 Task: Find connections with filter location Navegantes with filter topic #productivitywith filter profile language Spanish with filter current company Edureka with filter school Jesus and Mary College with filter industry Highway, Street, and Bridge Construction with filter service category Copywriting with filter keywords title UPS Driver
Action: Mouse moved to (577, 97)
Screenshot: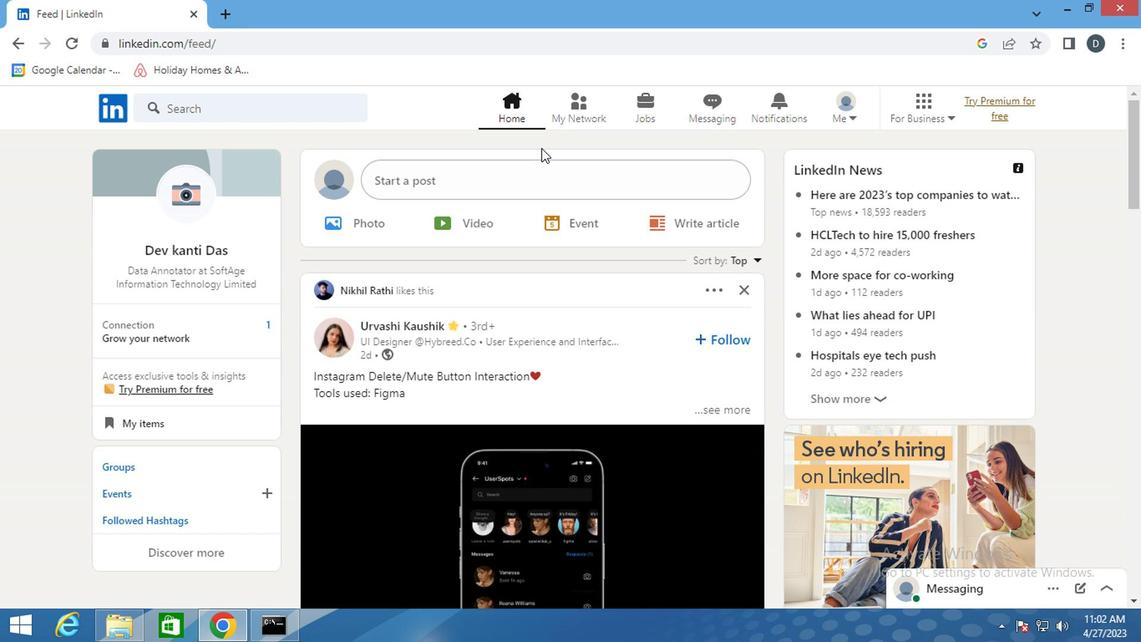 
Action: Mouse pressed left at (577, 97)
Screenshot: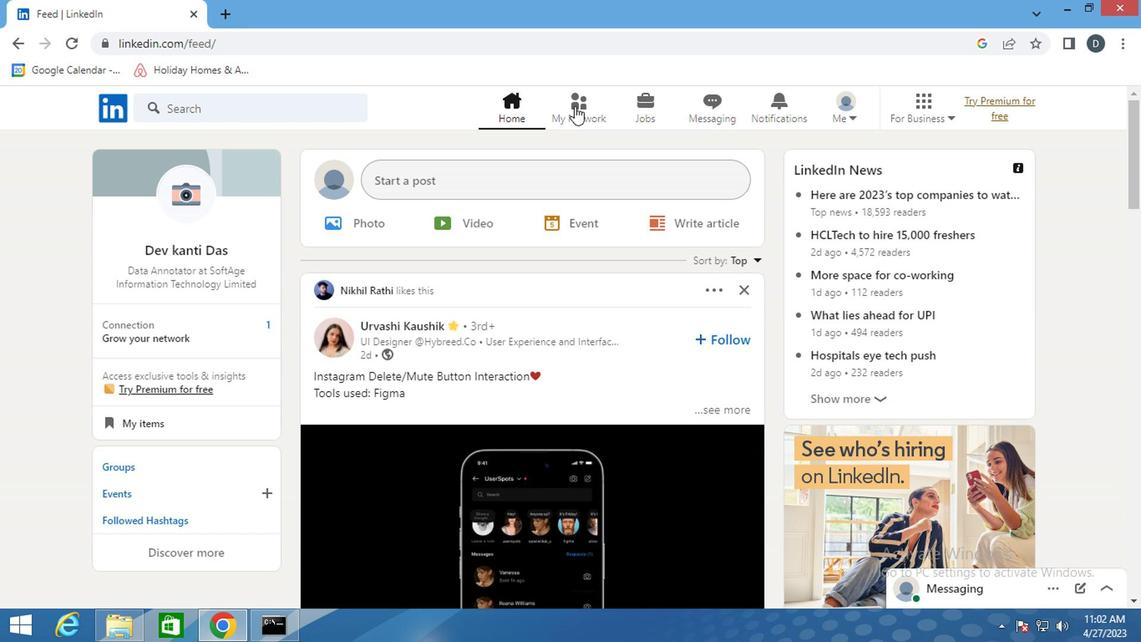 
Action: Mouse moved to (247, 203)
Screenshot: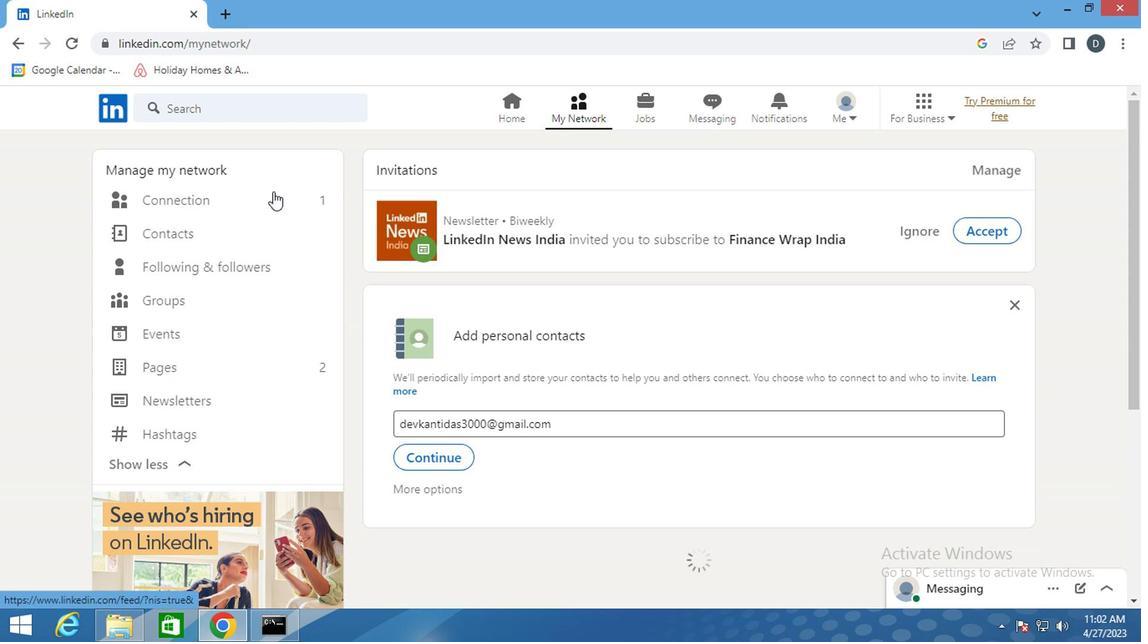 
Action: Mouse pressed left at (247, 203)
Screenshot: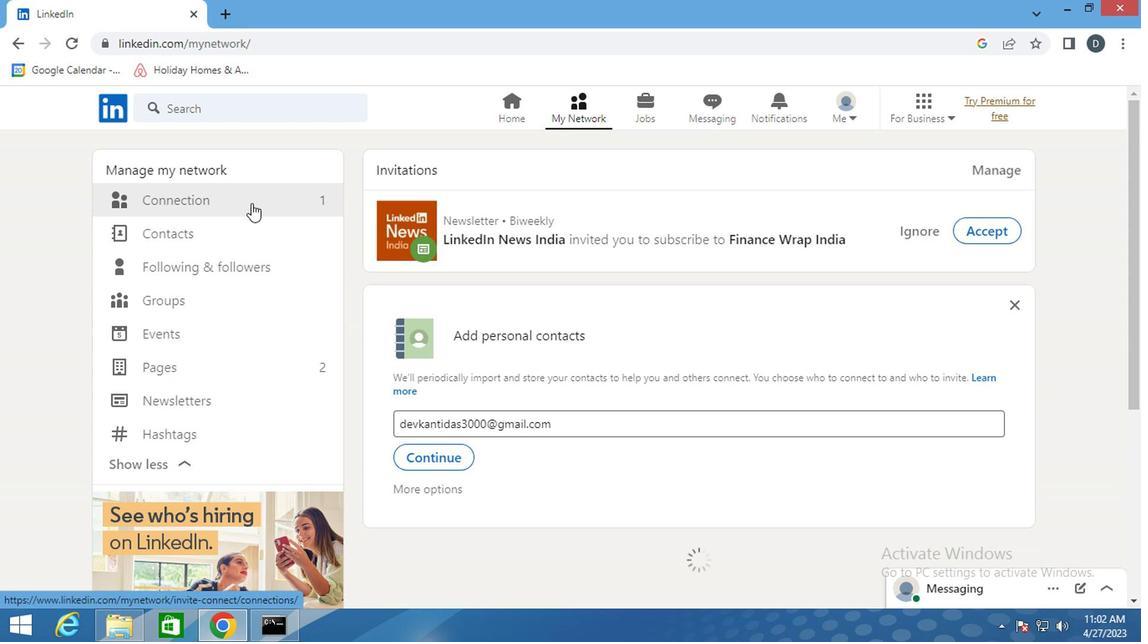 
Action: Mouse pressed left at (247, 203)
Screenshot: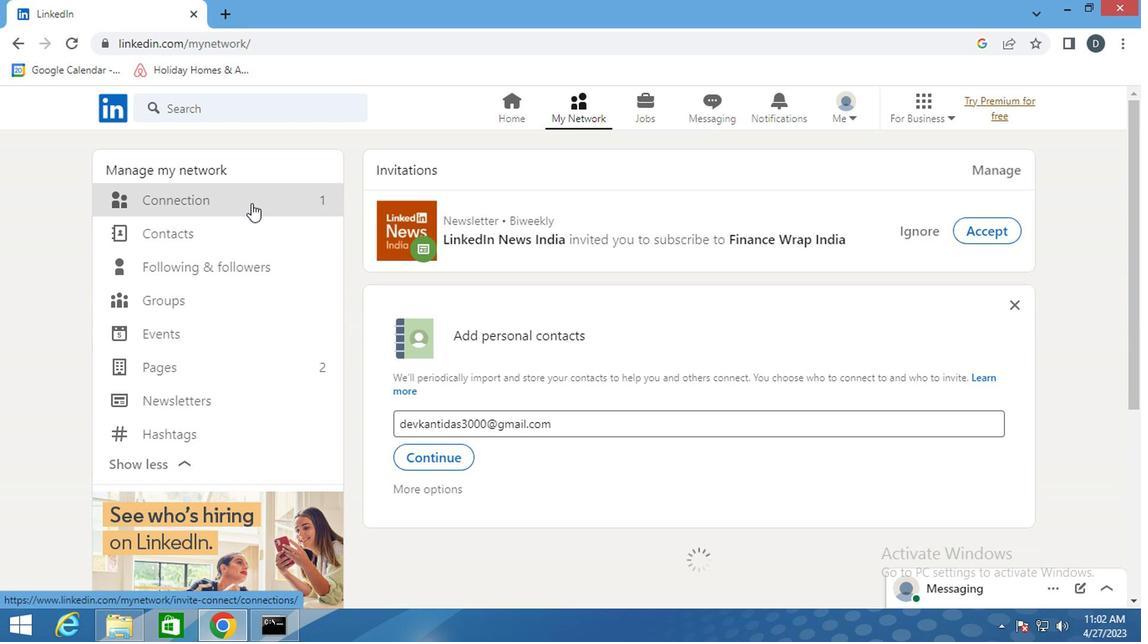 
Action: Mouse pressed left at (247, 203)
Screenshot: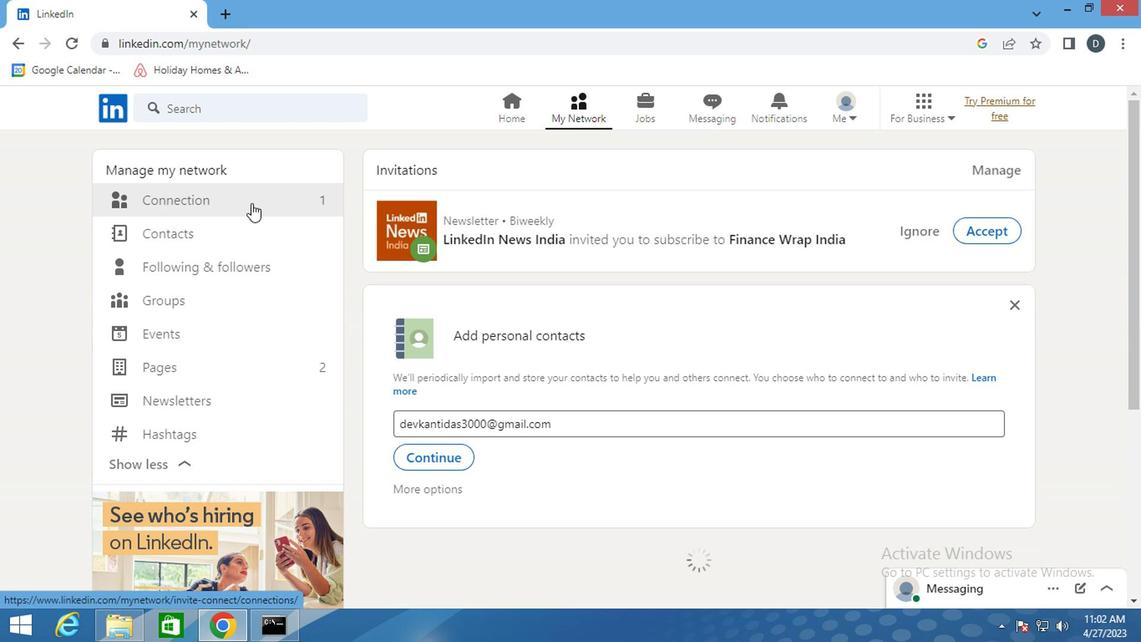
Action: Mouse moved to (695, 203)
Screenshot: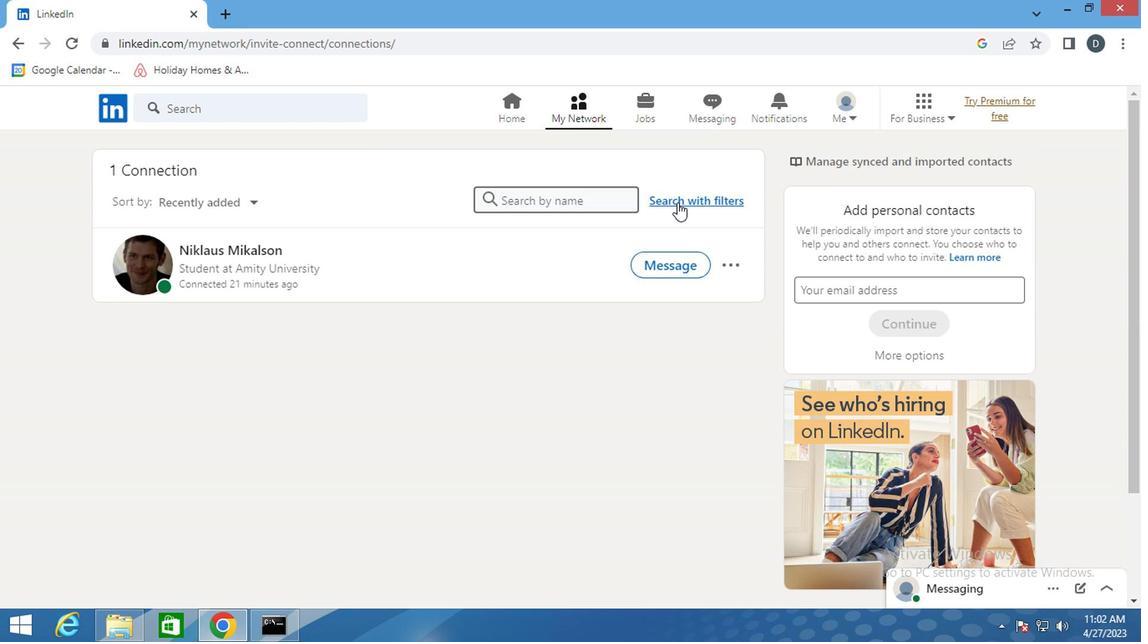 
Action: Mouse pressed left at (695, 203)
Screenshot: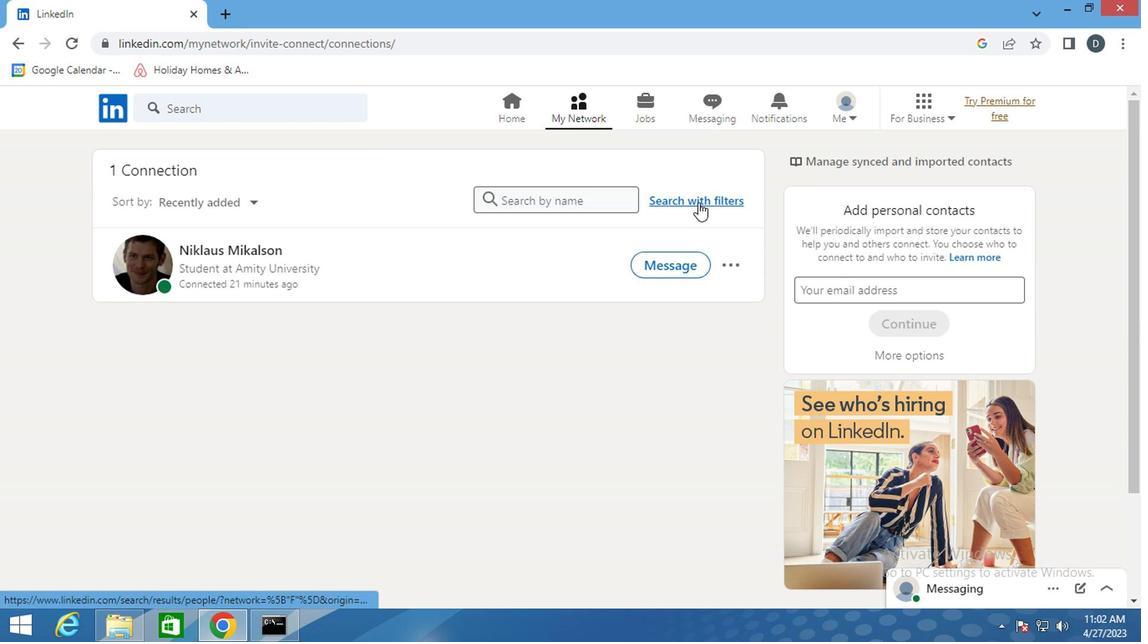 
Action: Mouse moved to (614, 155)
Screenshot: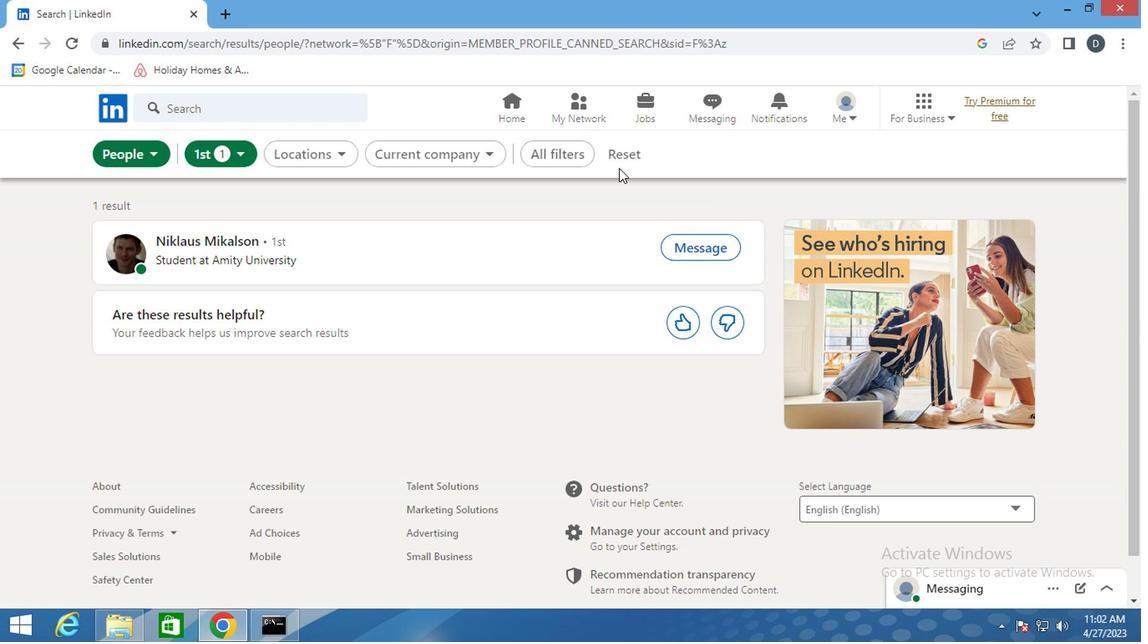 
Action: Mouse pressed left at (614, 155)
Screenshot: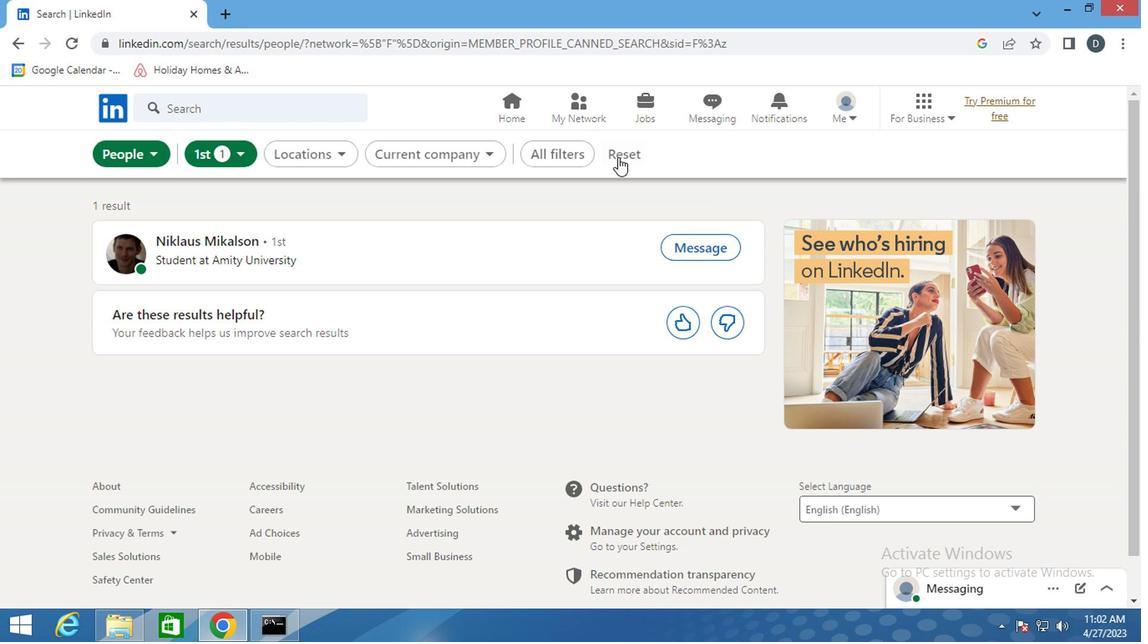 
Action: Mouse moved to (581, 156)
Screenshot: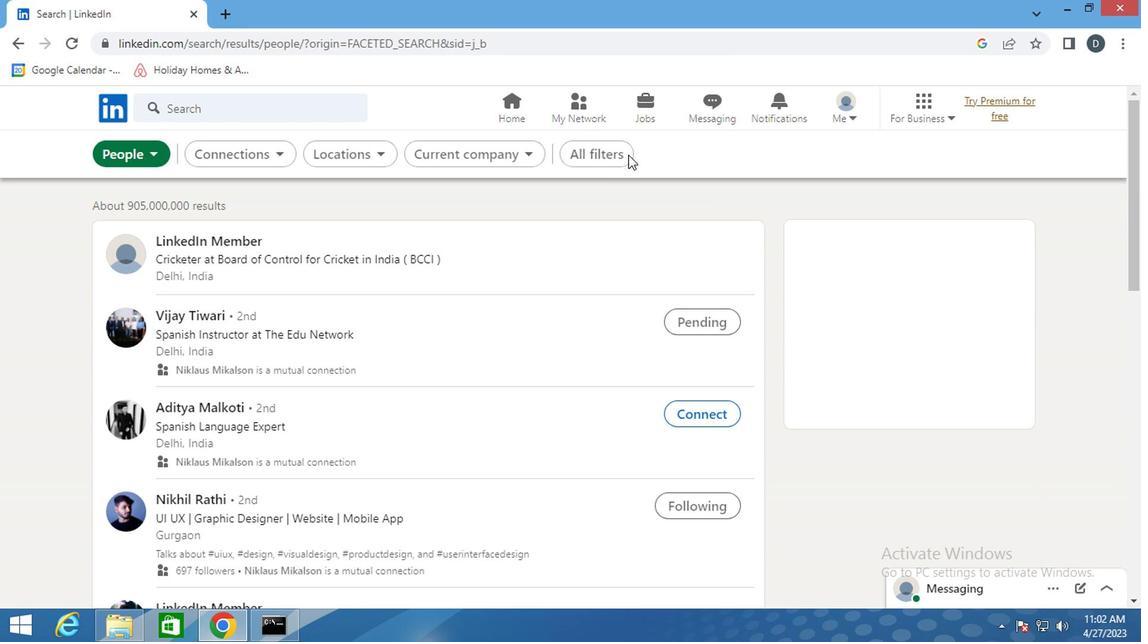 
Action: Mouse pressed left at (581, 156)
Screenshot: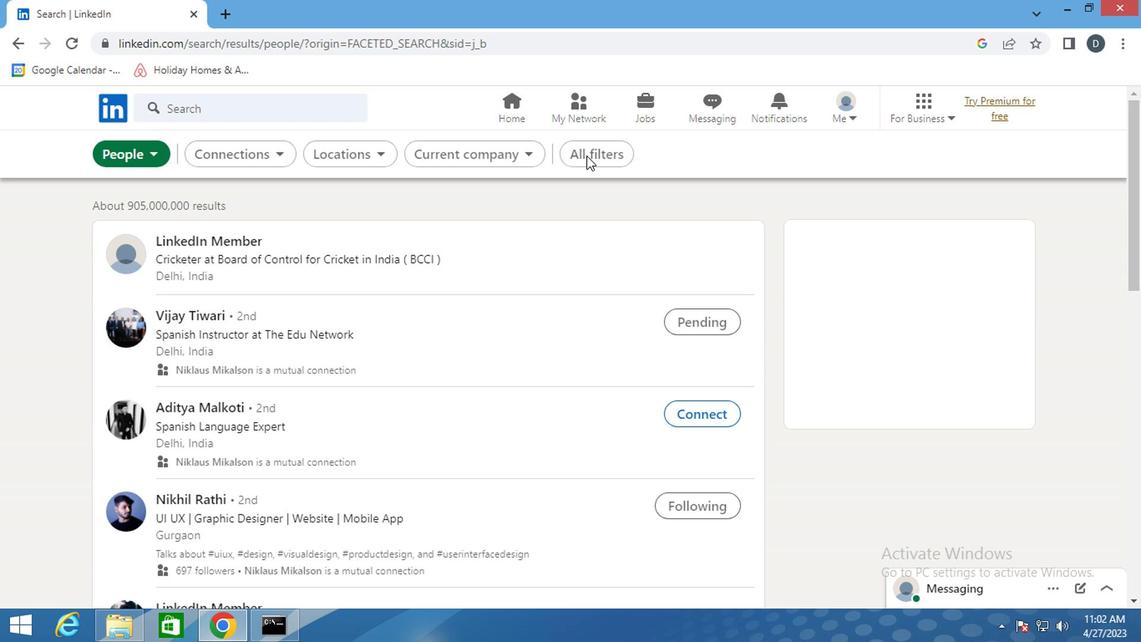 
Action: Mouse moved to (798, 375)
Screenshot: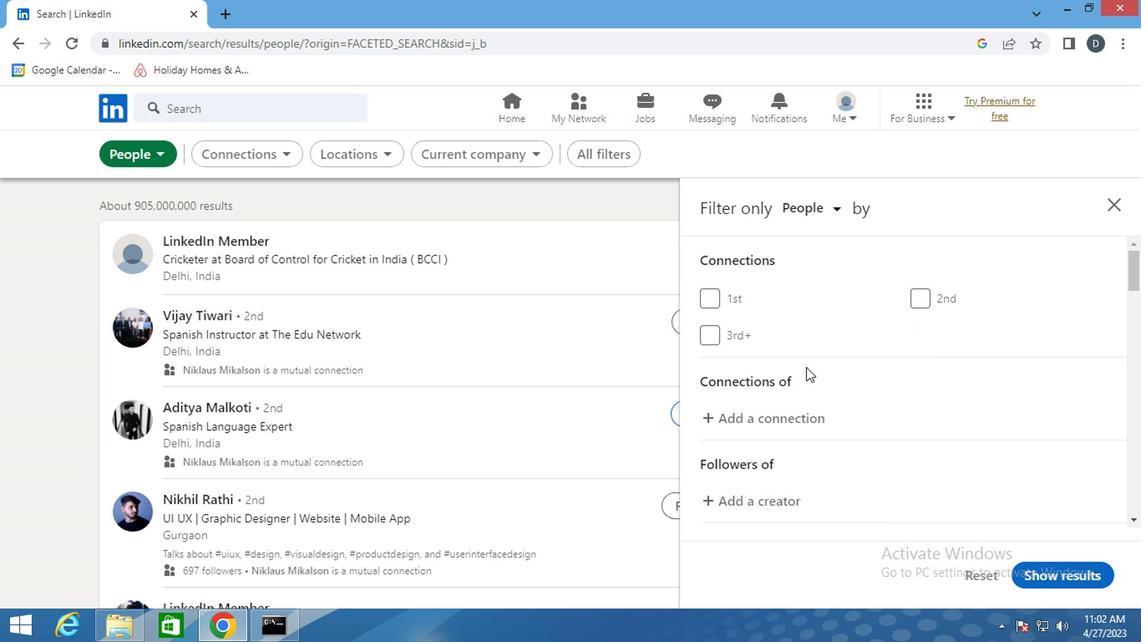 
Action: Mouse scrolled (798, 374) with delta (0, -1)
Screenshot: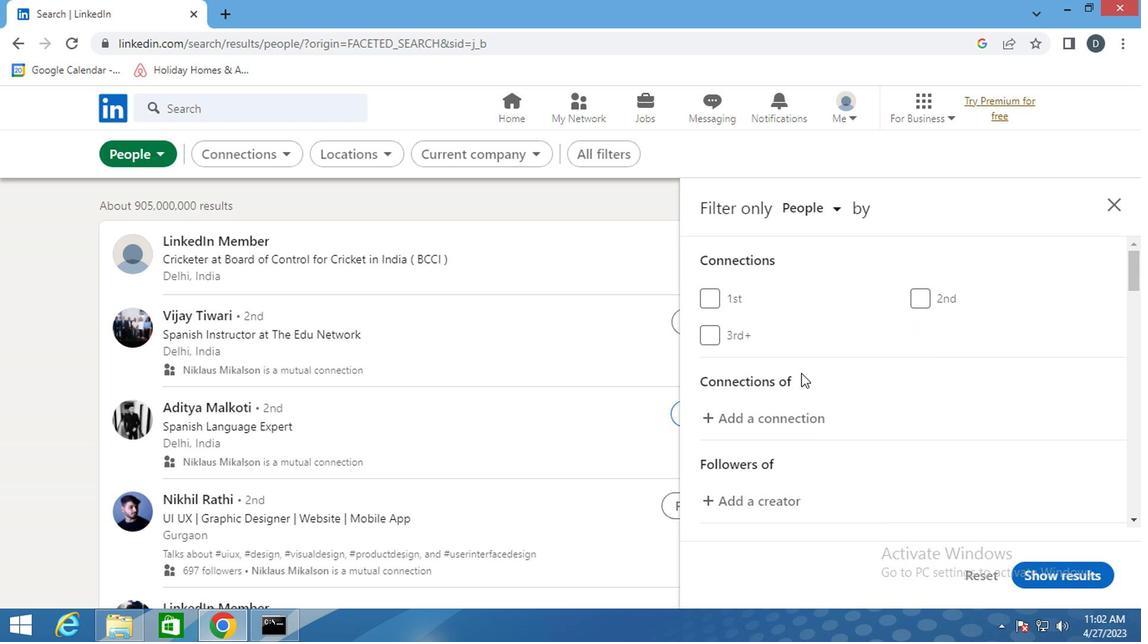 
Action: Mouse scrolled (798, 374) with delta (0, -1)
Screenshot: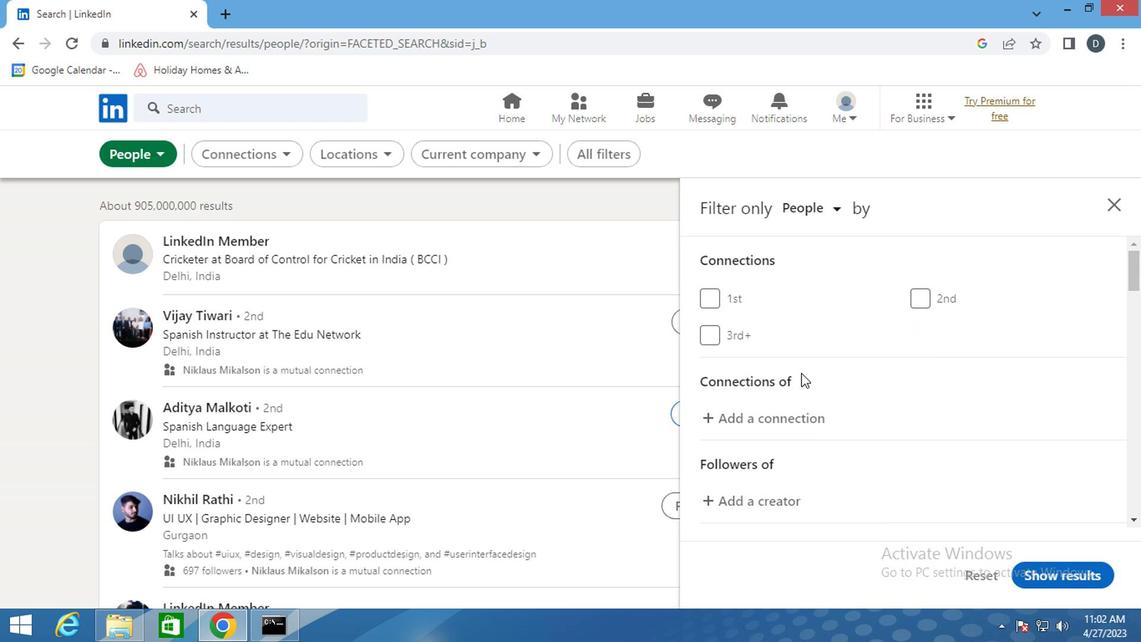 
Action: Mouse moved to (799, 375)
Screenshot: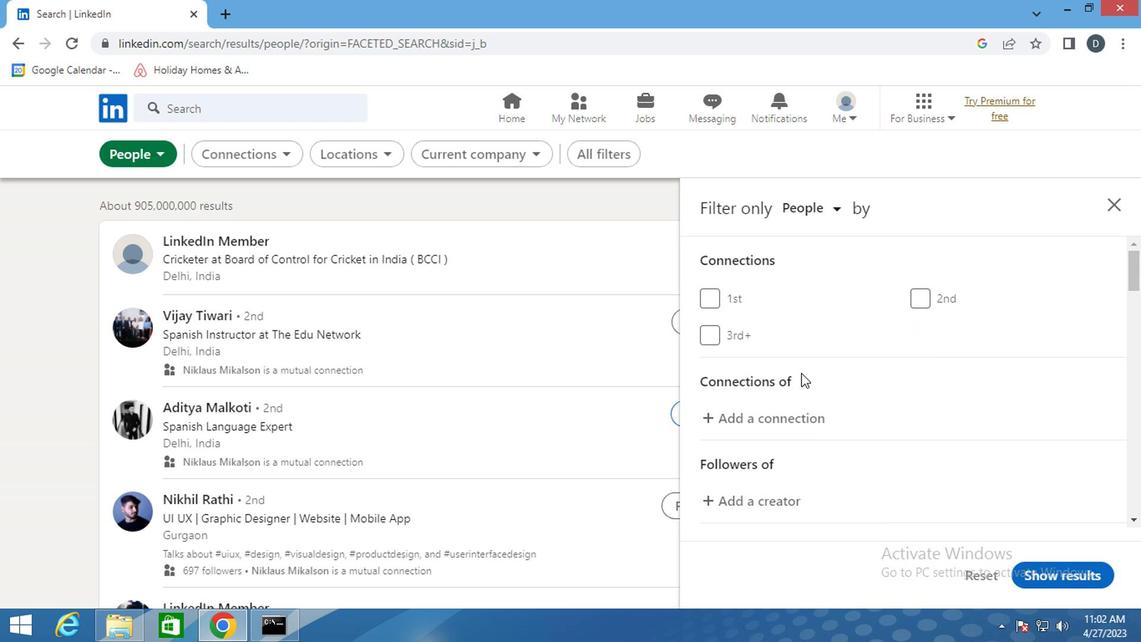 
Action: Mouse scrolled (799, 375) with delta (0, 0)
Screenshot: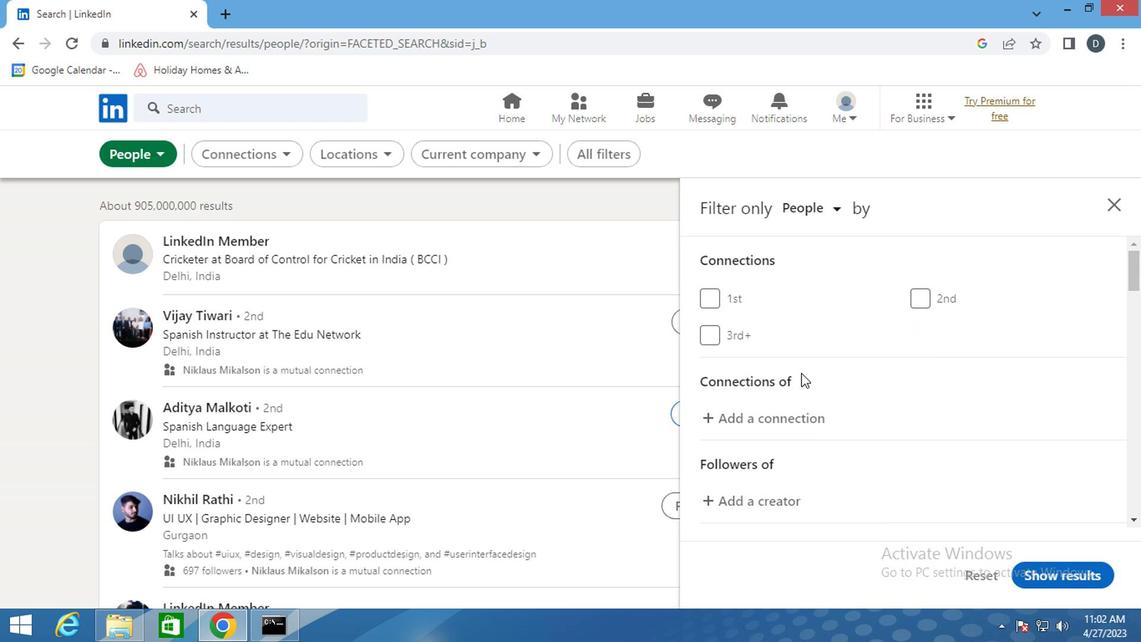 
Action: Mouse moved to (941, 412)
Screenshot: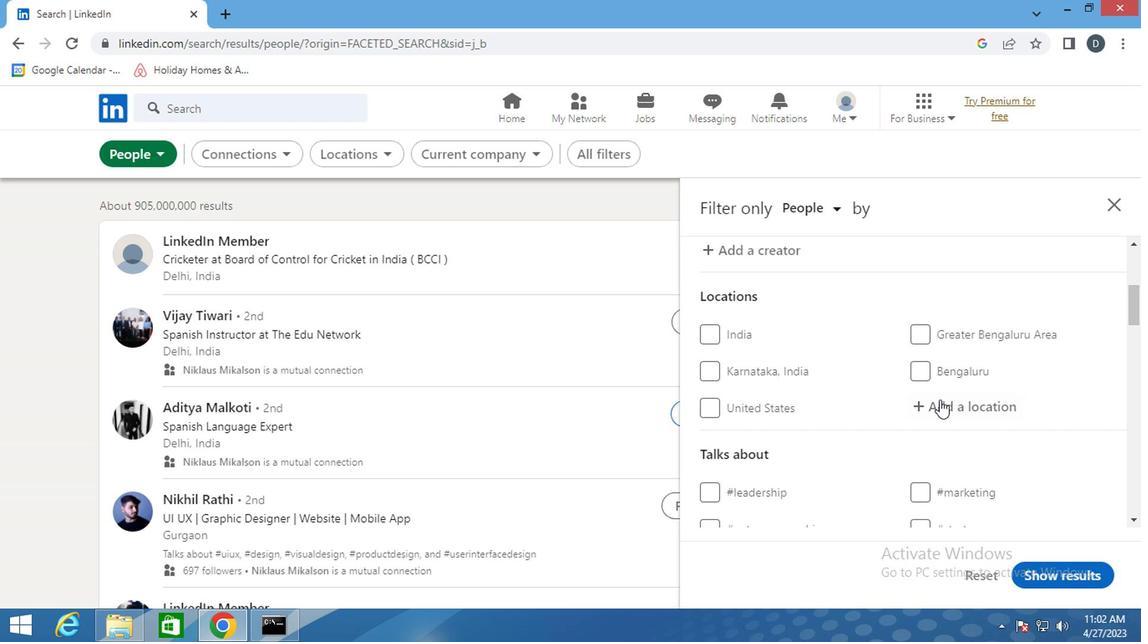 
Action: Mouse pressed left at (941, 412)
Screenshot: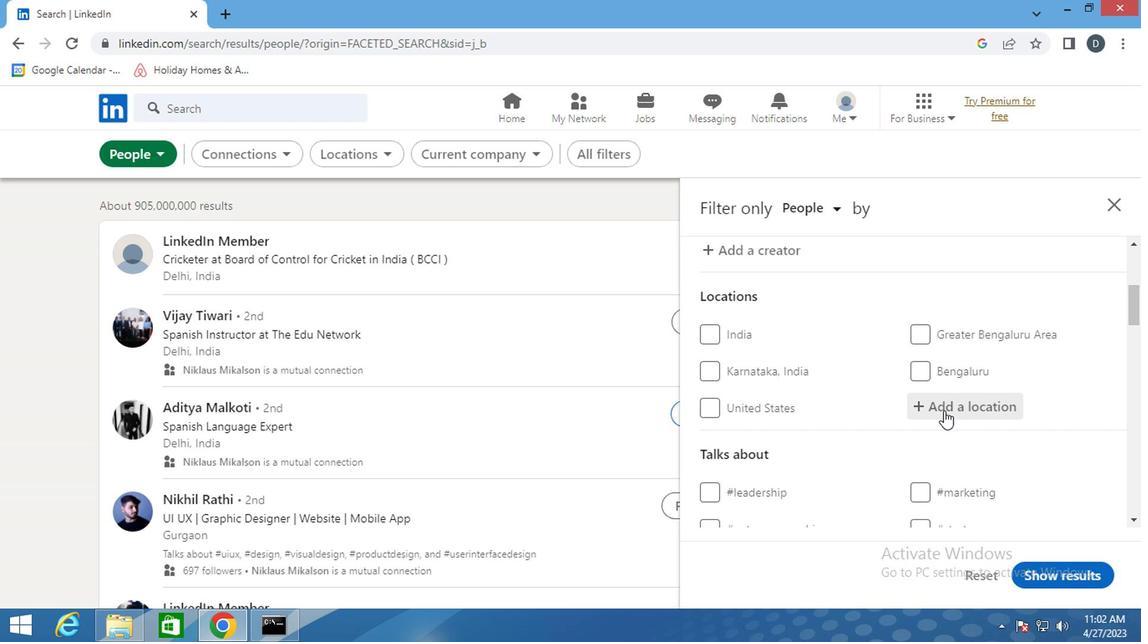 
Action: Key pressed <Key.shift>NAVEGANTES
Screenshot: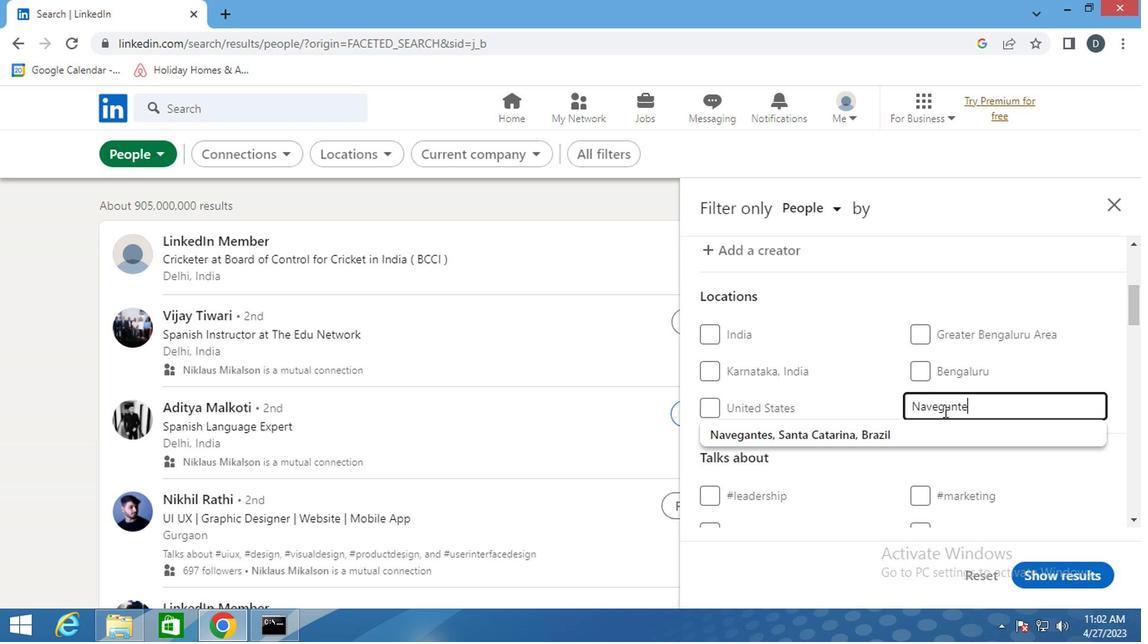 
Action: Mouse moved to (940, 412)
Screenshot: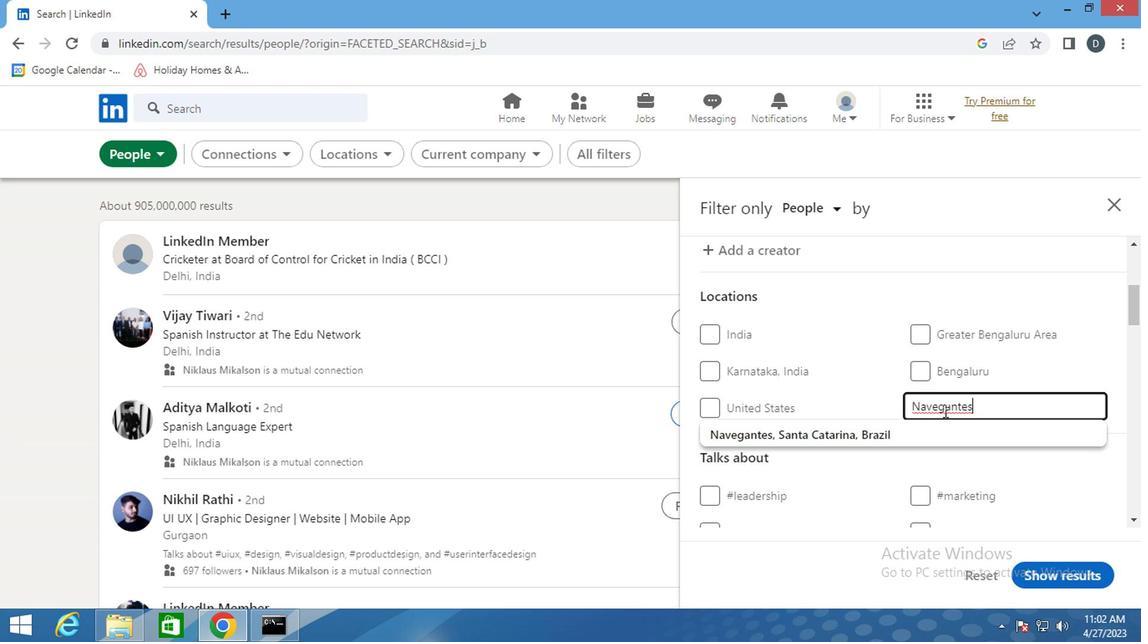 
Action: Key pressed <Key.enter>
Screenshot: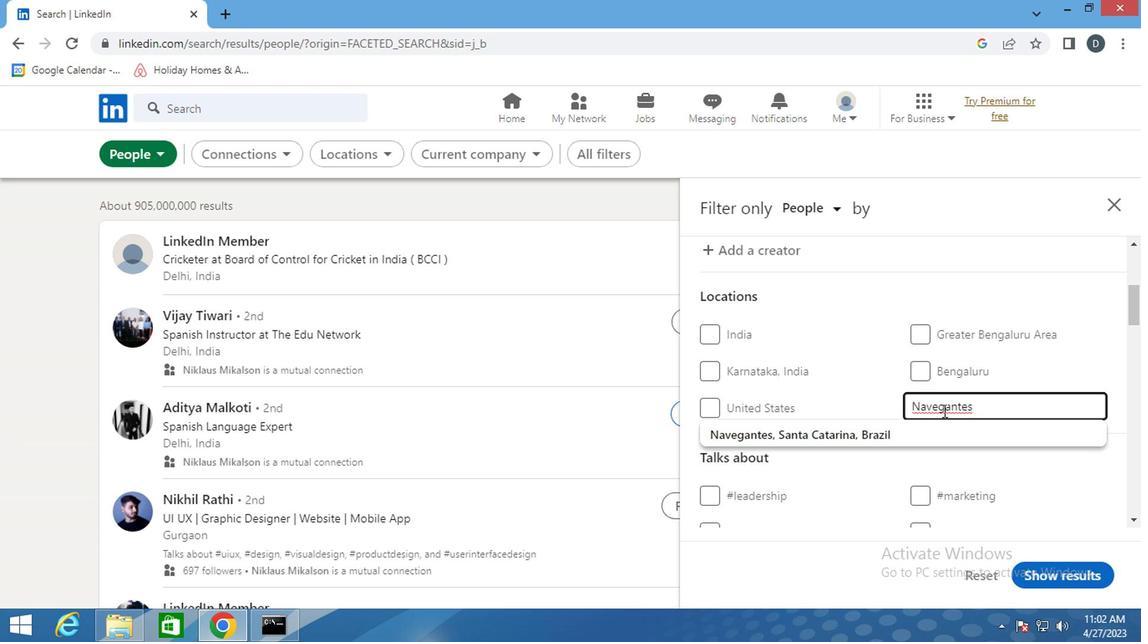 
Action: Mouse moved to (943, 497)
Screenshot: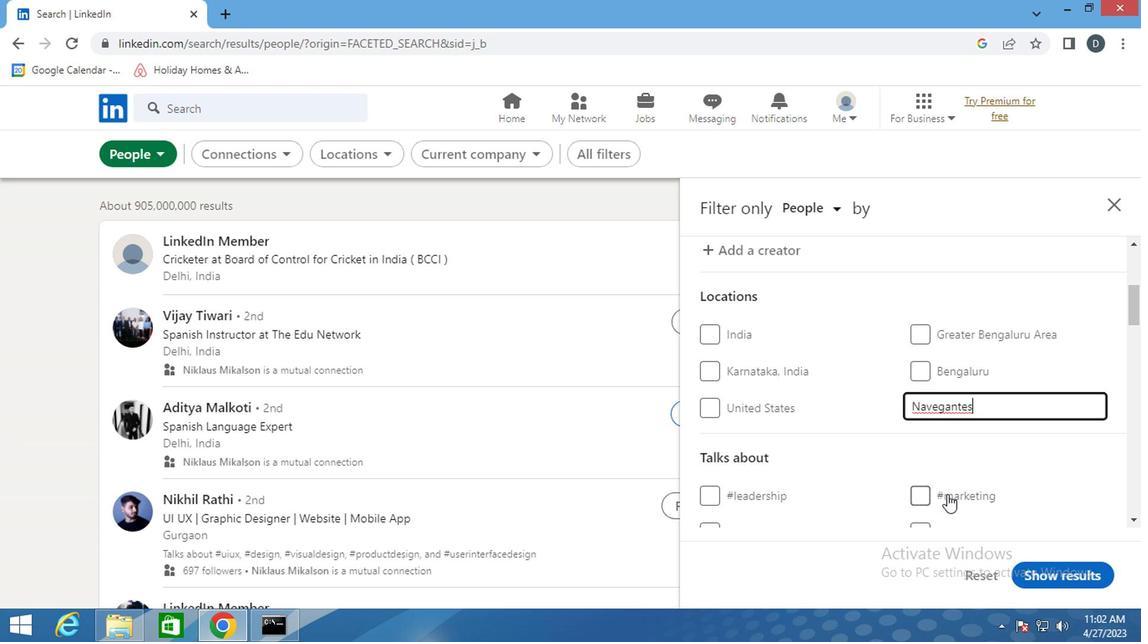
Action: Mouse scrolled (943, 496) with delta (0, 0)
Screenshot: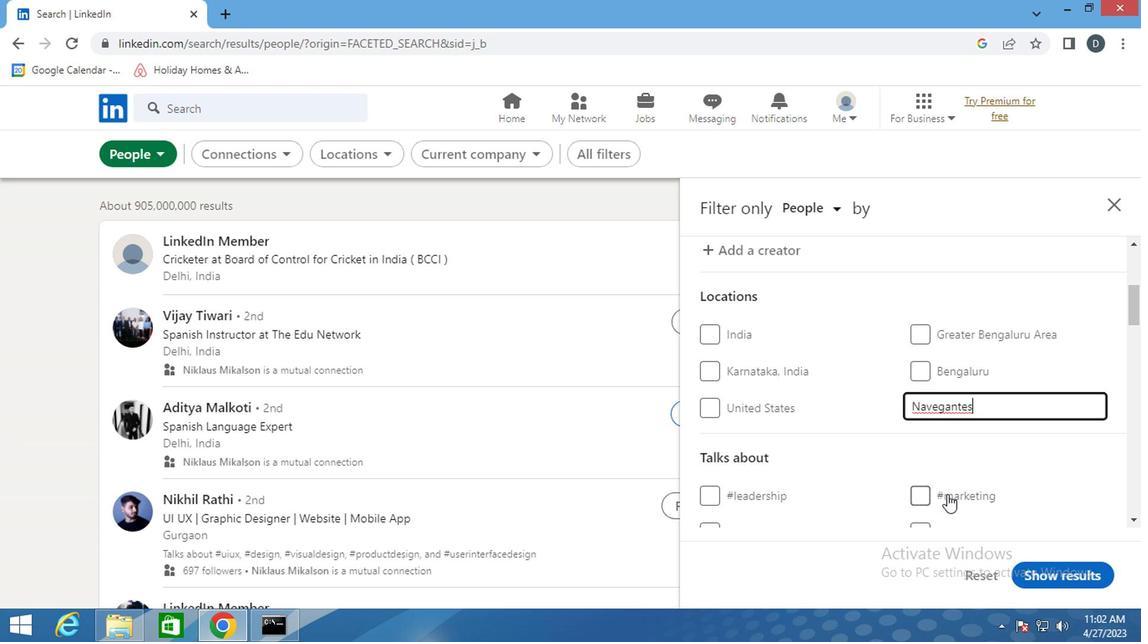 
Action: Mouse moved to (942, 497)
Screenshot: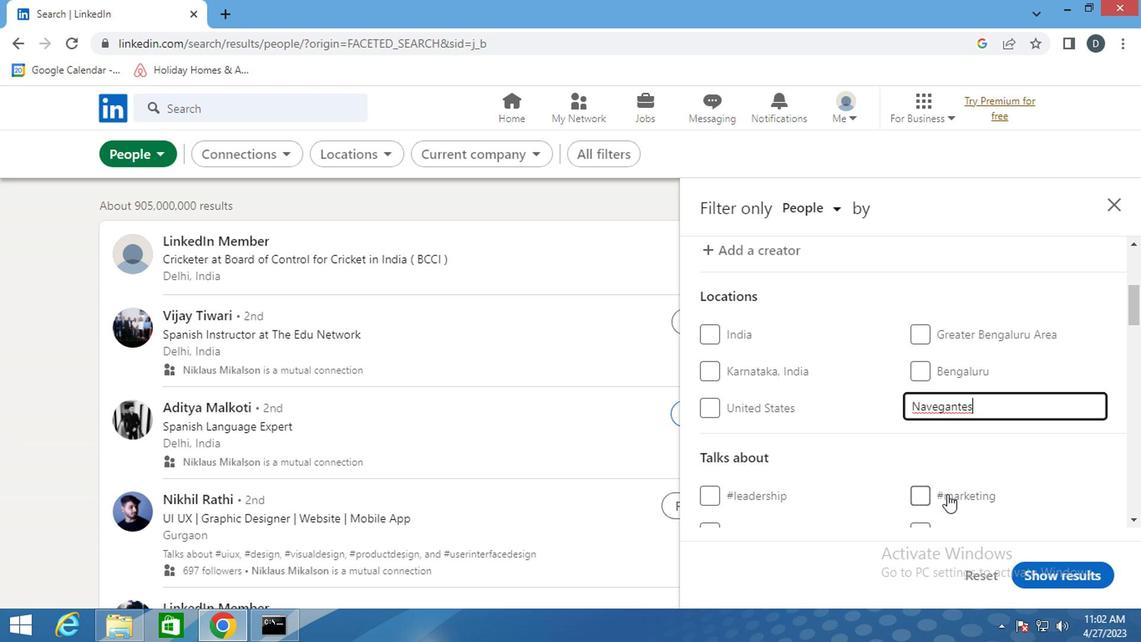 
Action: Mouse scrolled (942, 496) with delta (0, 0)
Screenshot: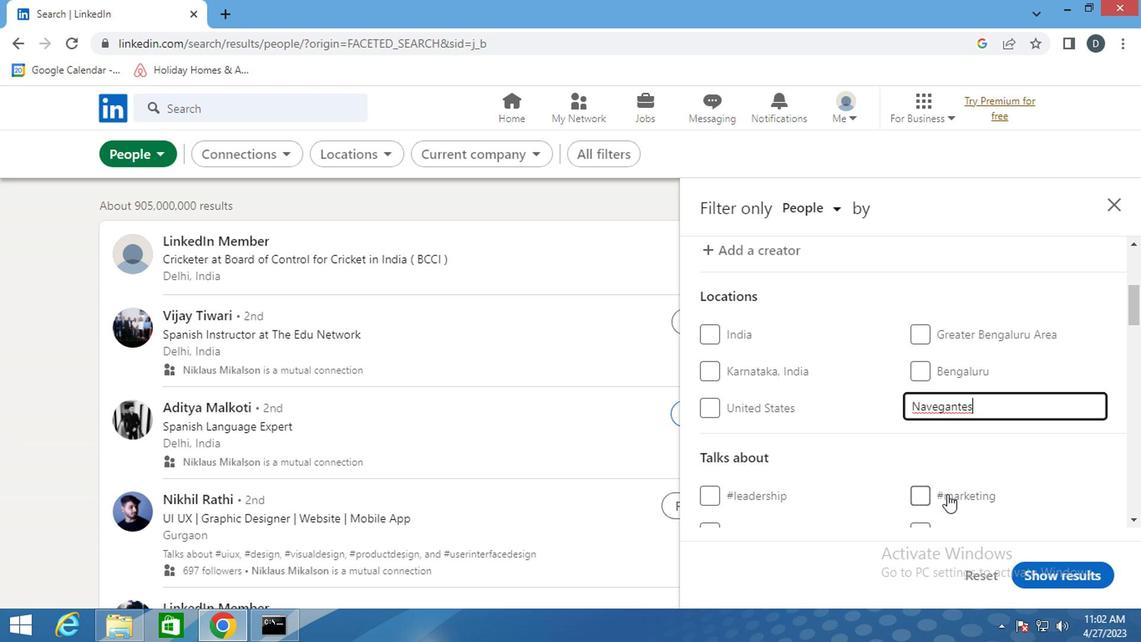 
Action: Mouse moved to (952, 402)
Screenshot: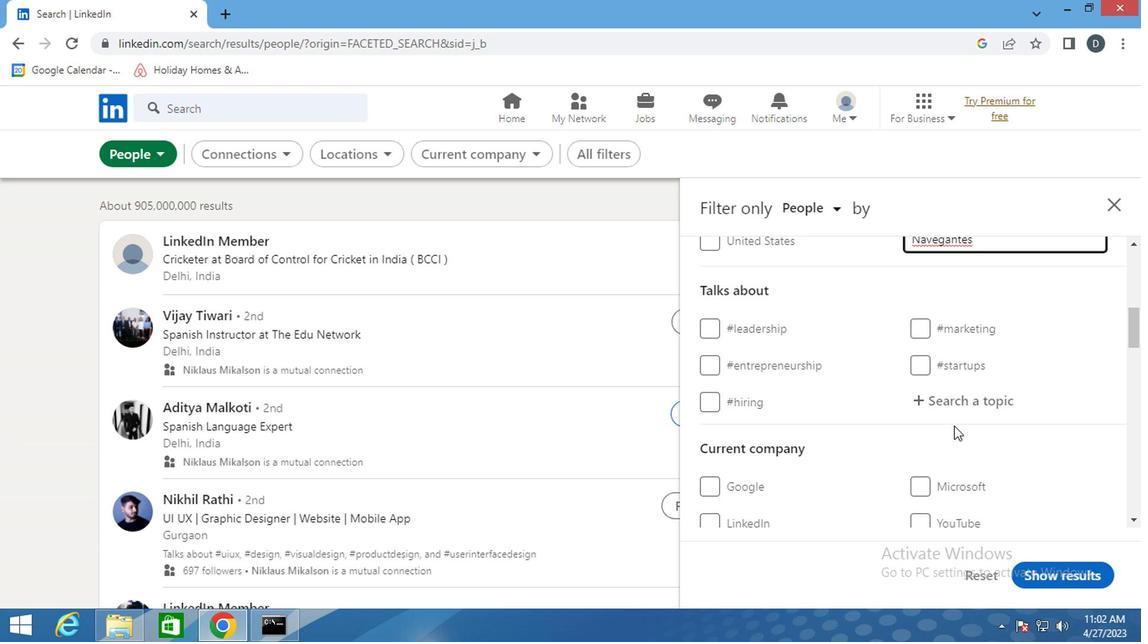 
Action: Mouse pressed left at (952, 402)
Screenshot: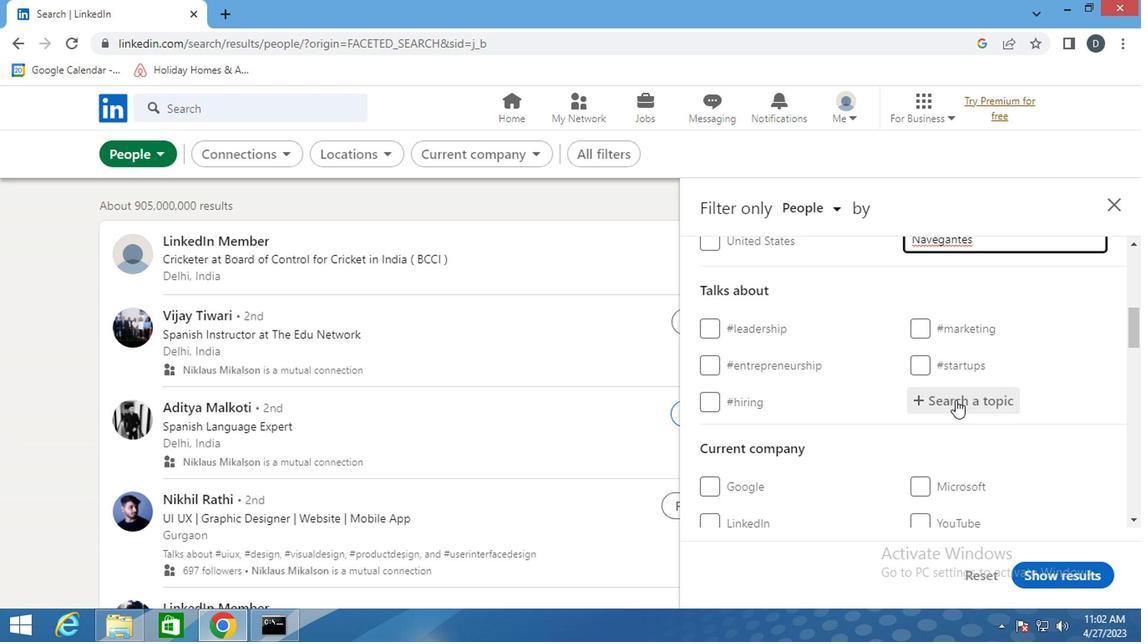 
Action: Key pressed <Key.shift>P<Key.backspace><Key.shift><Key.shift><Key.shift><Key.shift><Key.shift><Key.shift><Key.shift><Key.shift><Key.shift><Key.shift>#PRODUCTIVITY
Screenshot: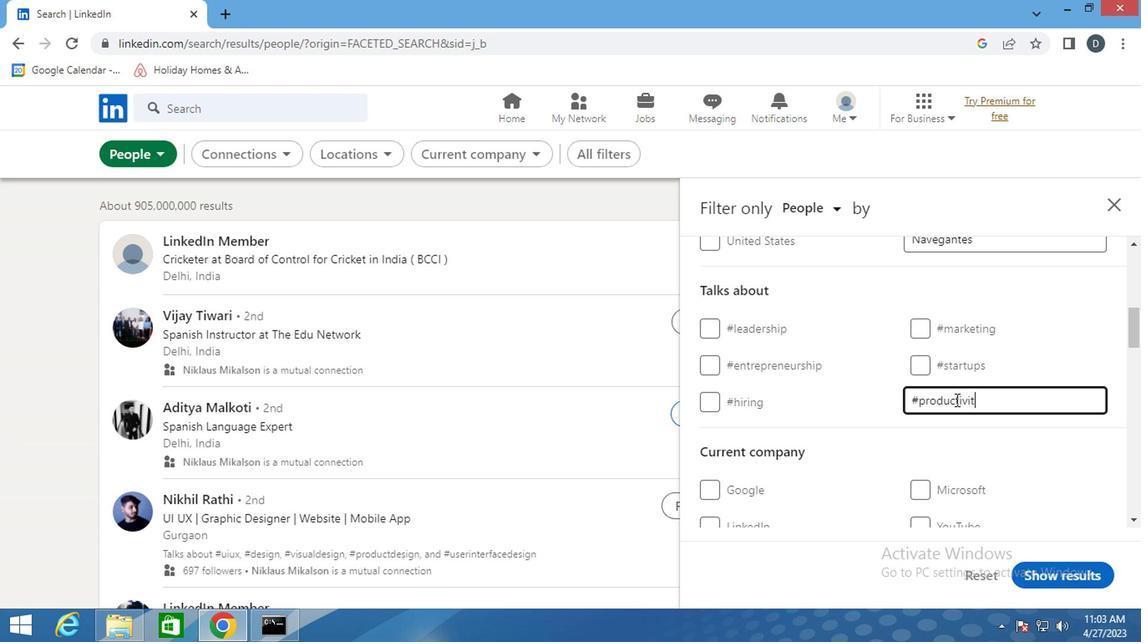 
Action: Mouse moved to (962, 397)
Screenshot: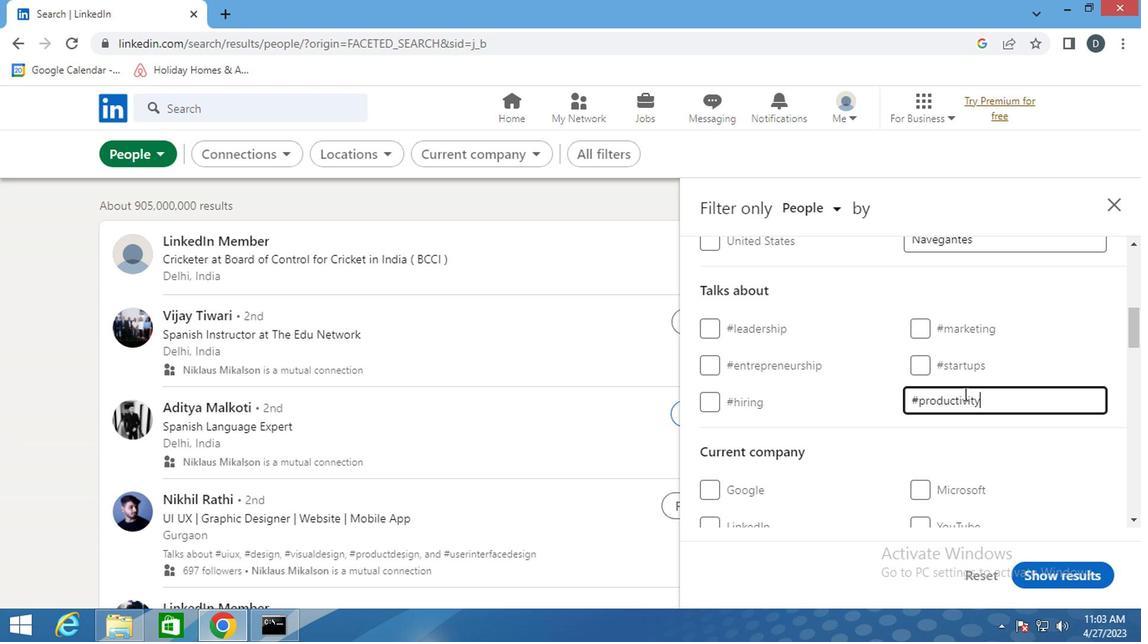 
Action: Key pressed <Key.enter>
Screenshot: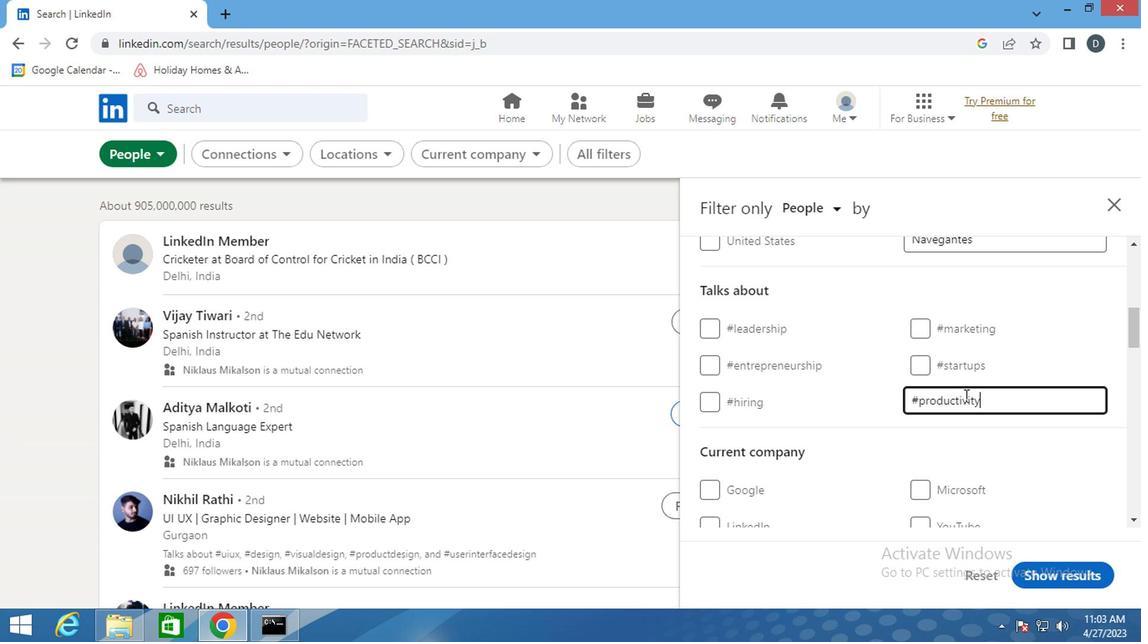 
Action: Mouse moved to (985, 432)
Screenshot: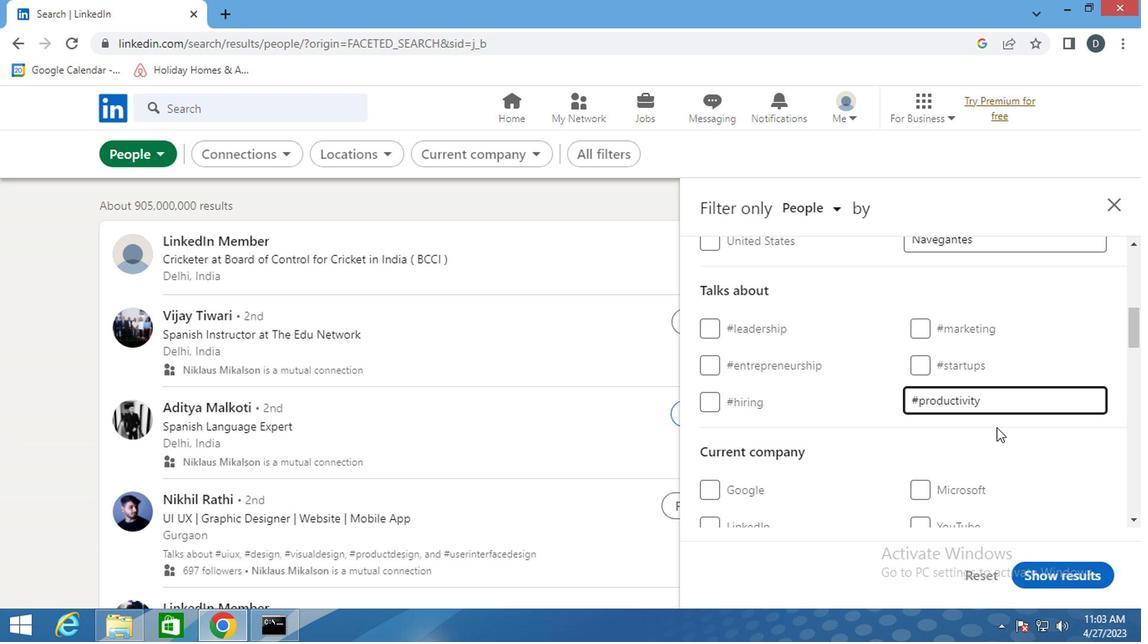 
Action: Mouse scrolled (985, 431) with delta (0, 0)
Screenshot: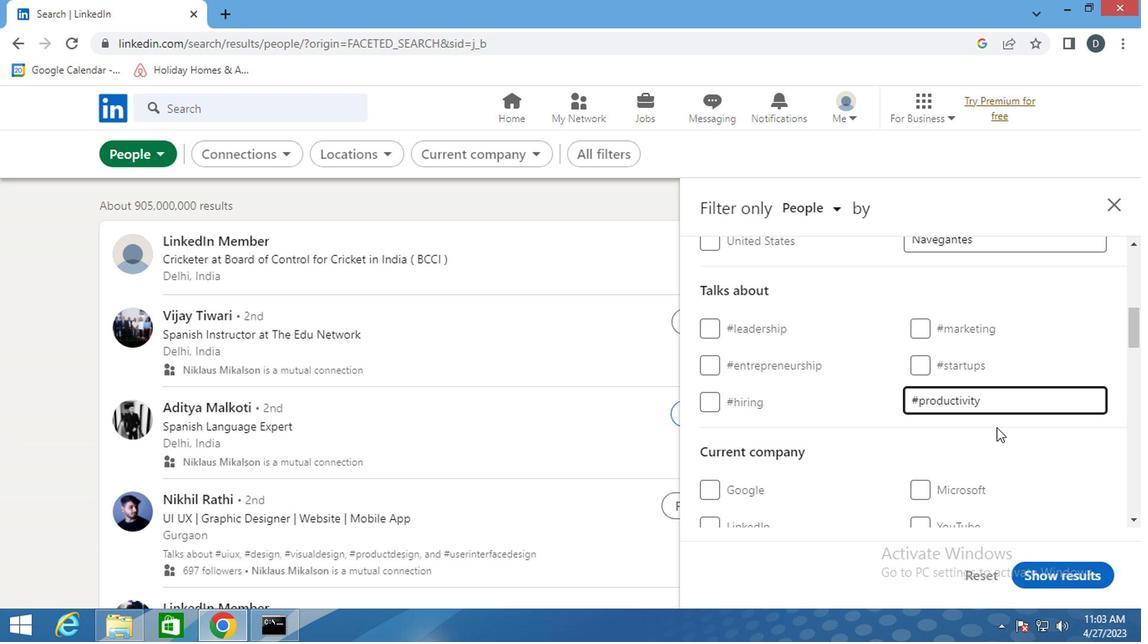 
Action: Mouse moved to (884, 438)
Screenshot: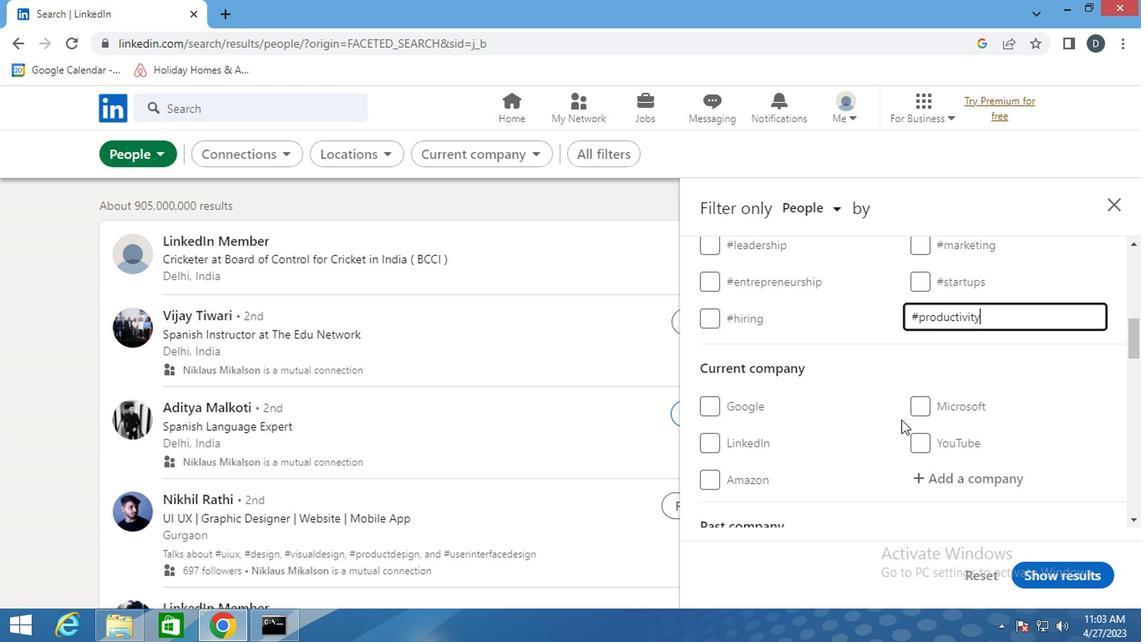 
Action: Mouse scrolled (884, 437) with delta (0, 0)
Screenshot: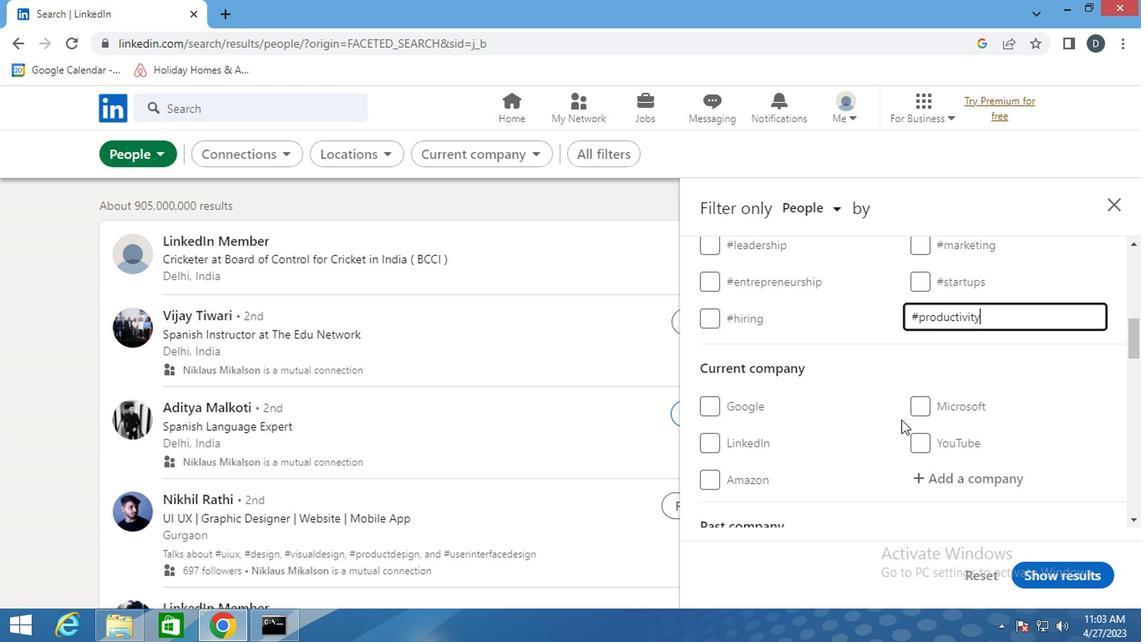 
Action: Mouse moved to (890, 407)
Screenshot: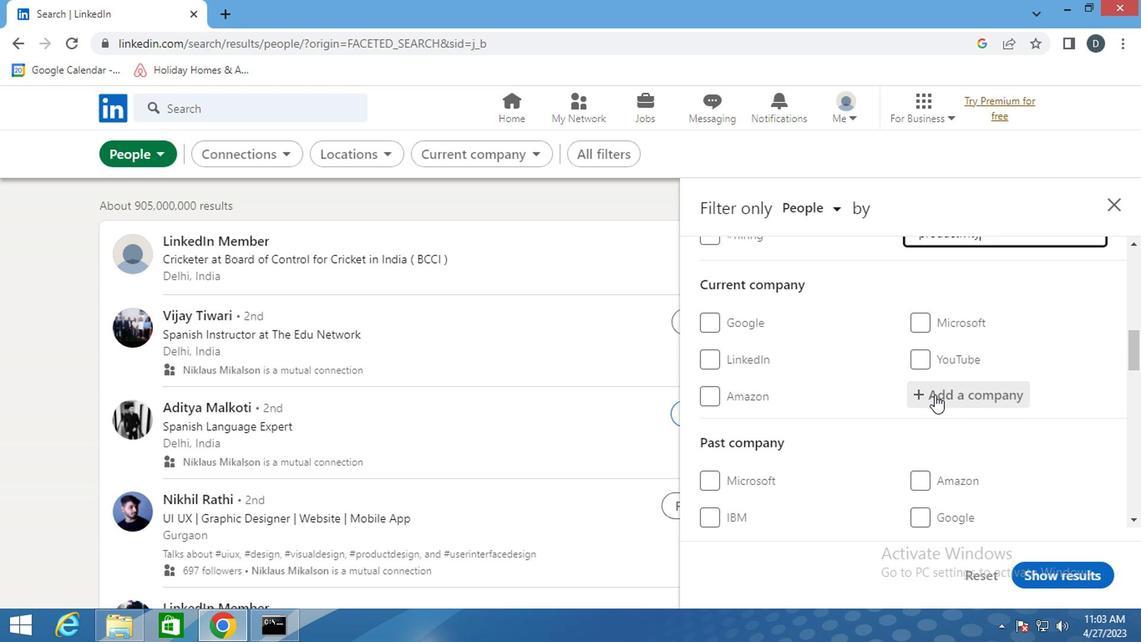 
Action: Mouse scrolled (890, 407) with delta (0, 0)
Screenshot: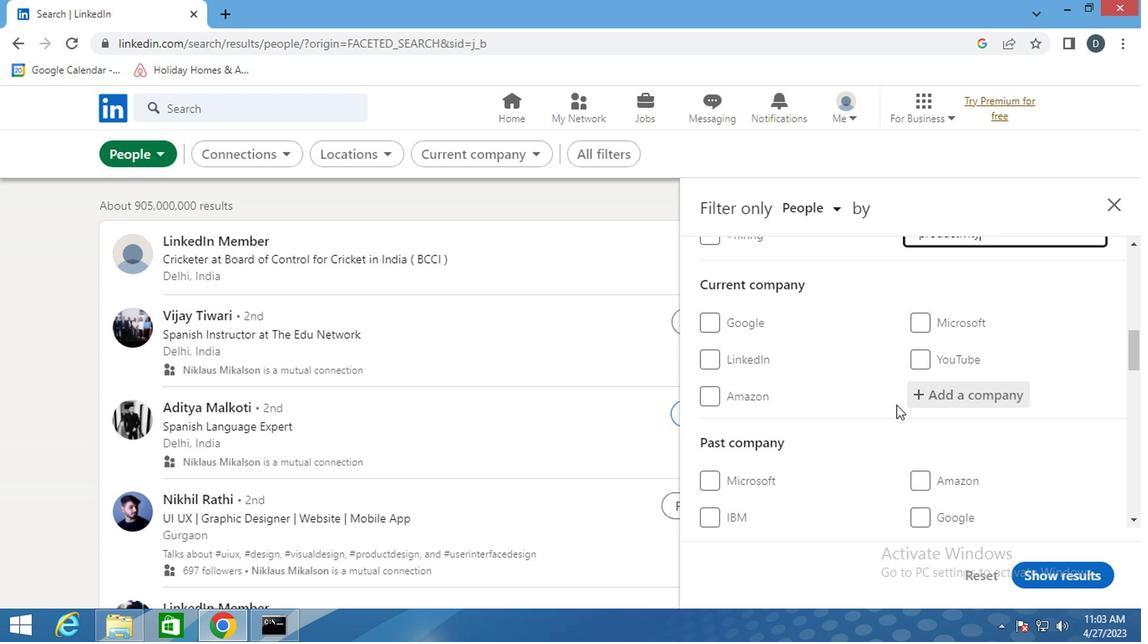 
Action: Mouse scrolled (890, 407) with delta (0, 0)
Screenshot: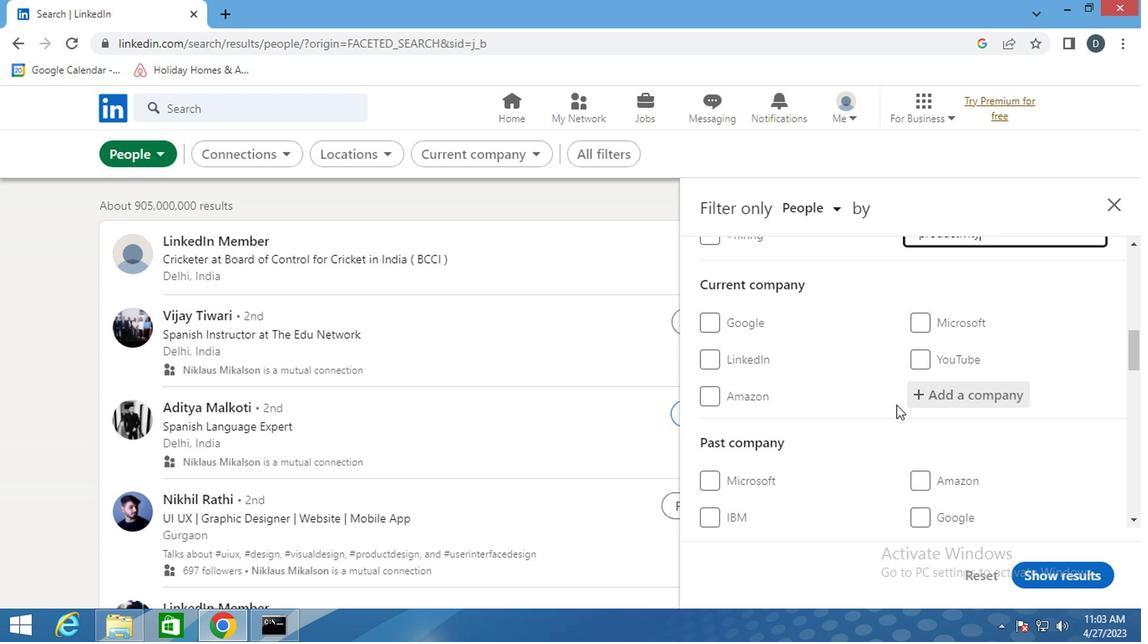 
Action: Mouse scrolled (890, 407) with delta (0, 0)
Screenshot: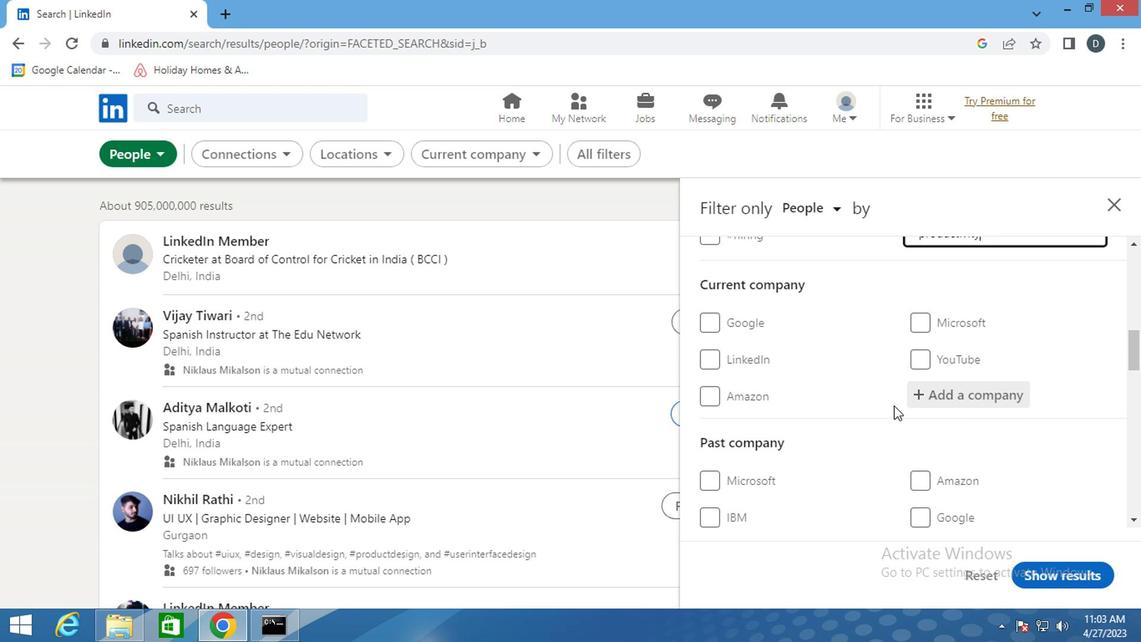 
Action: Mouse moved to (890, 408)
Screenshot: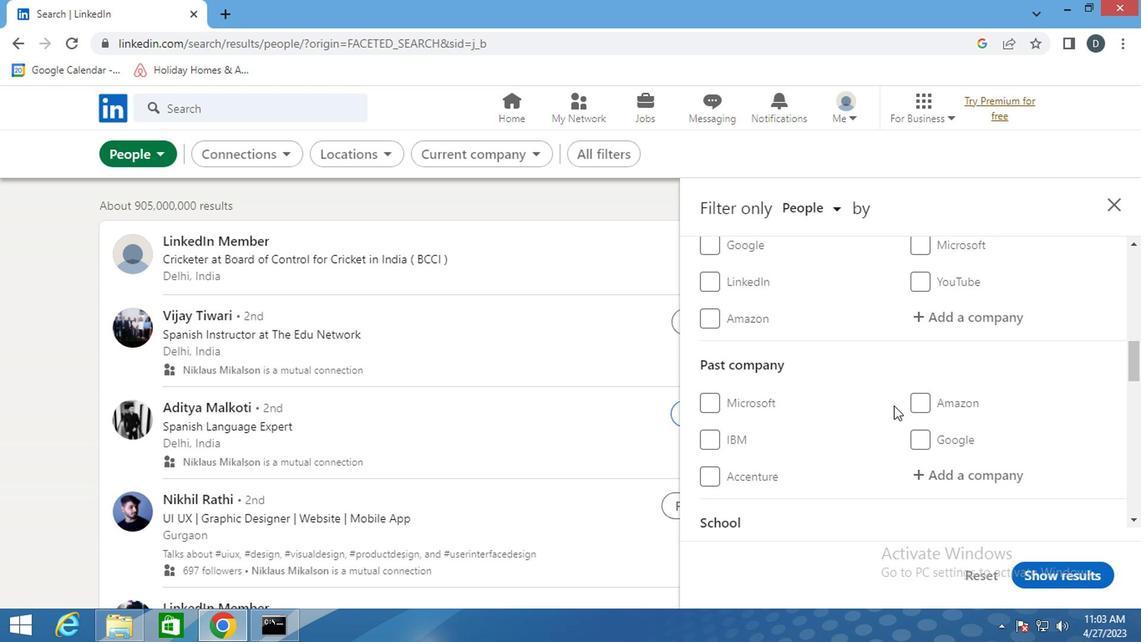 
Action: Mouse scrolled (890, 407) with delta (0, 0)
Screenshot: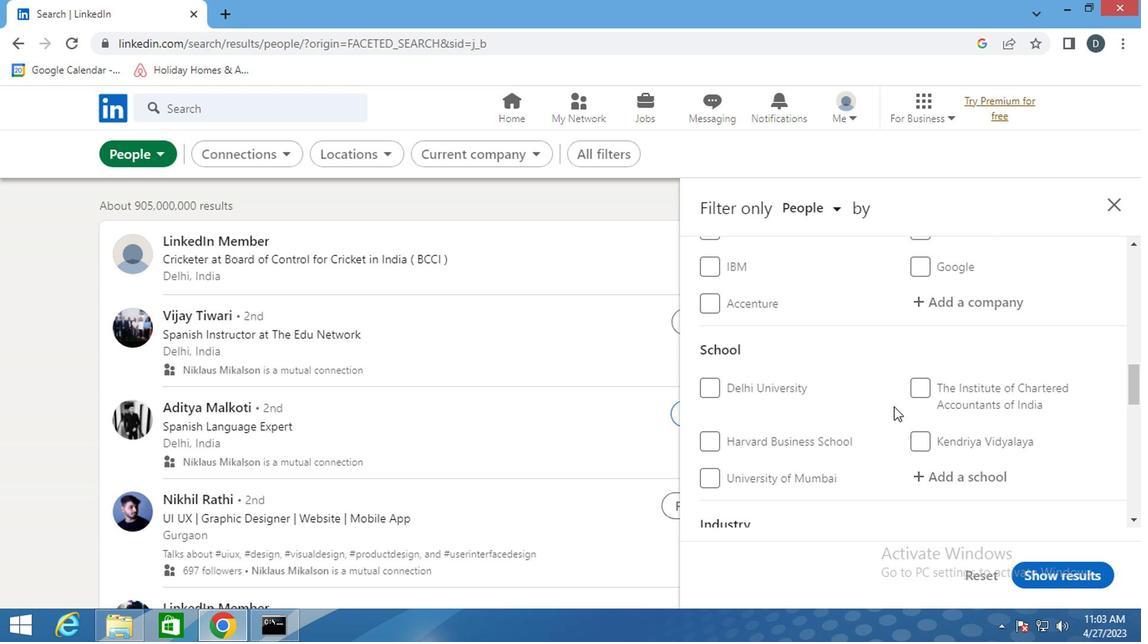 
Action: Mouse scrolled (890, 407) with delta (0, 0)
Screenshot: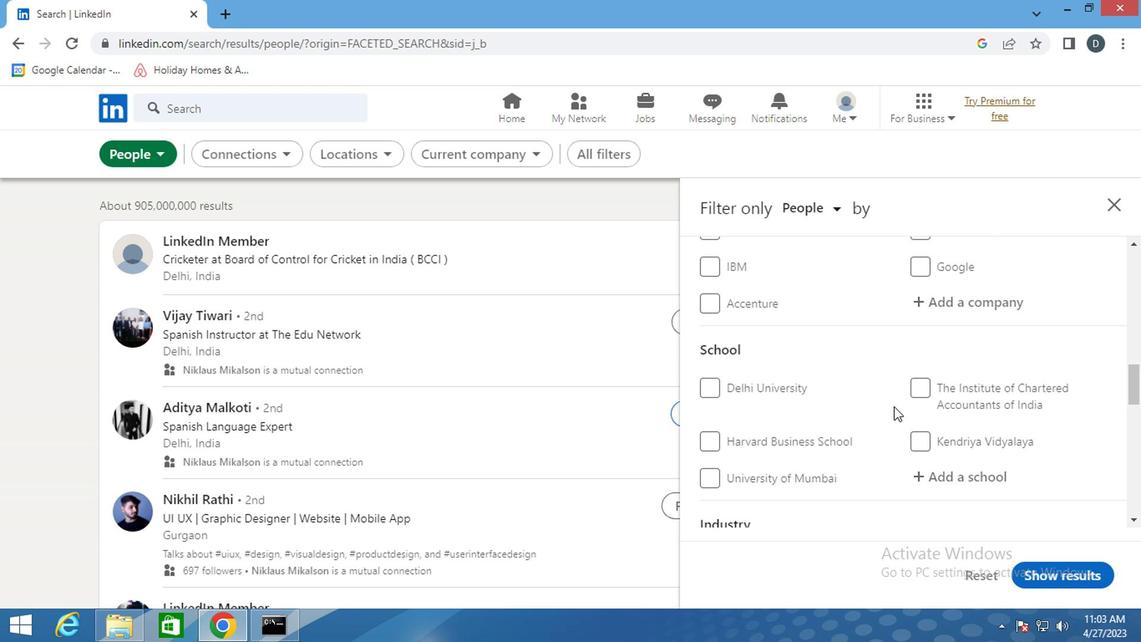 
Action: Mouse scrolled (890, 407) with delta (0, 0)
Screenshot: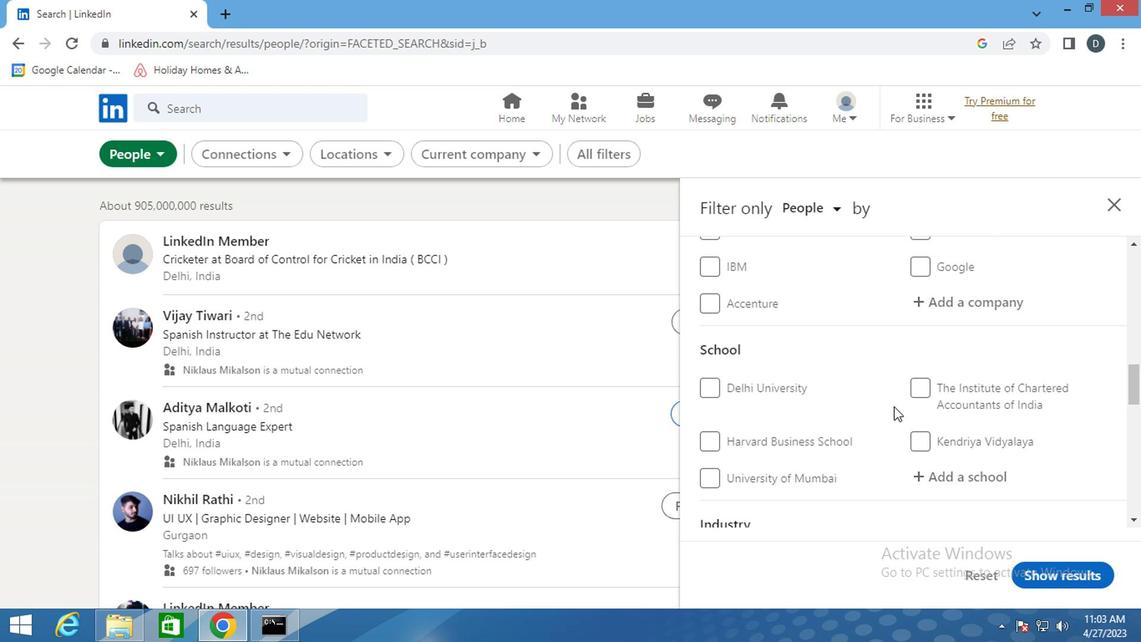 
Action: Mouse moved to (896, 407)
Screenshot: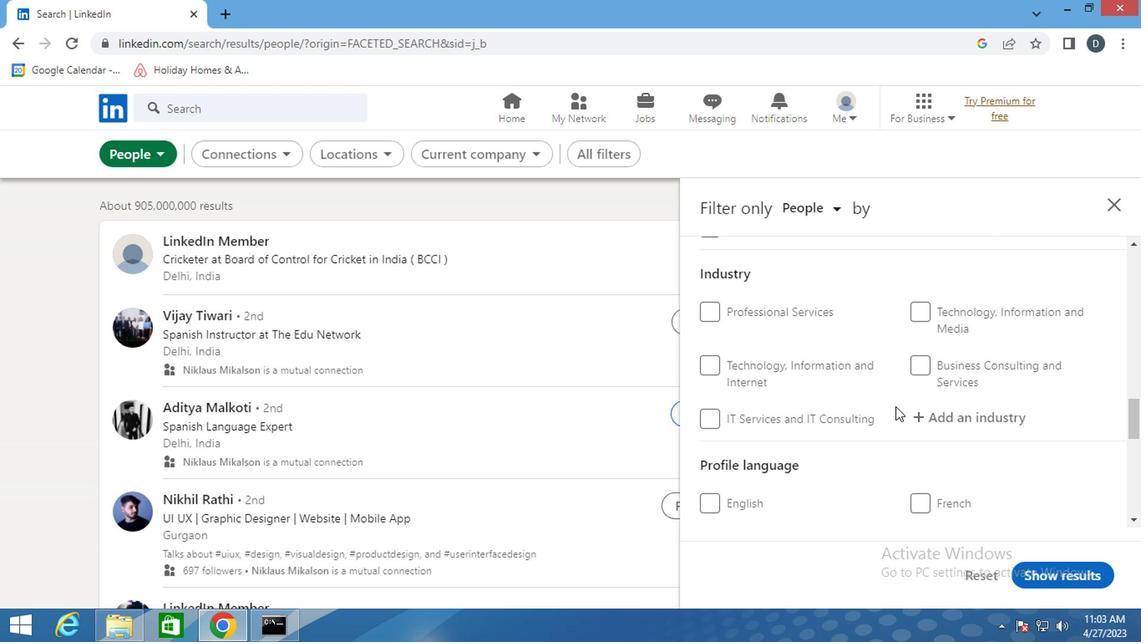 
Action: Mouse scrolled (896, 407) with delta (0, 0)
Screenshot: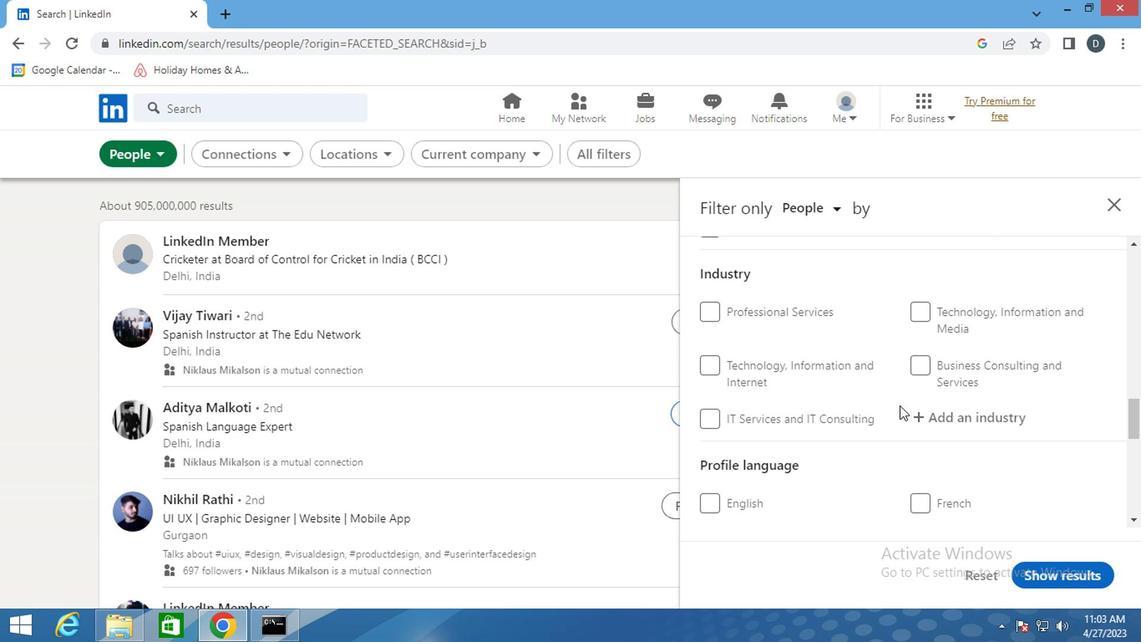 
Action: Mouse scrolled (896, 407) with delta (0, 0)
Screenshot: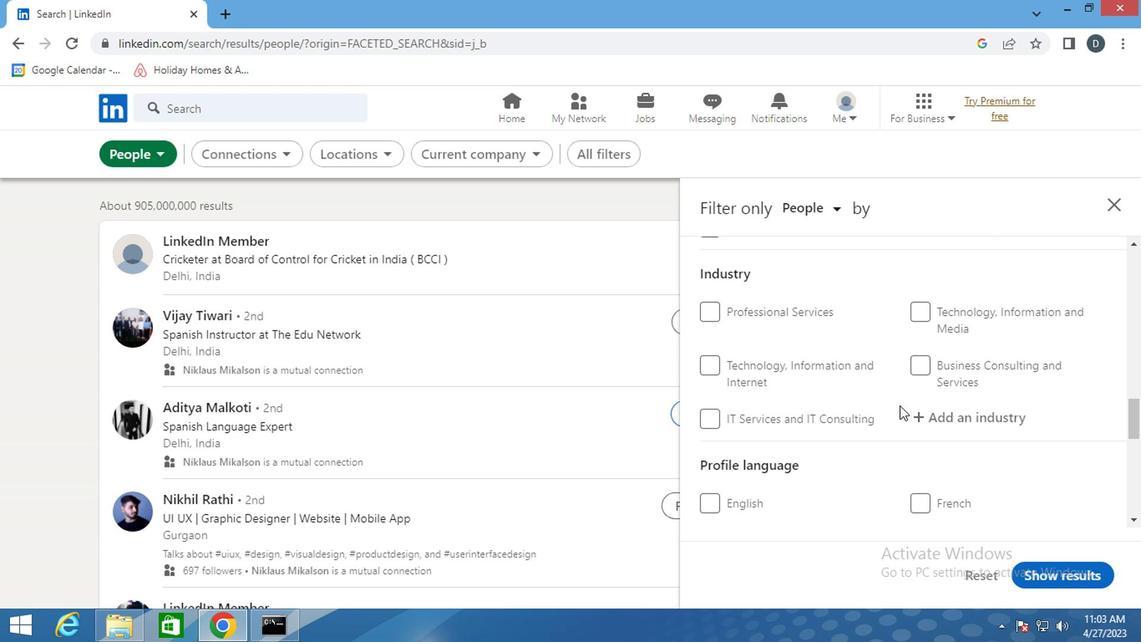 
Action: Mouse moved to (732, 375)
Screenshot: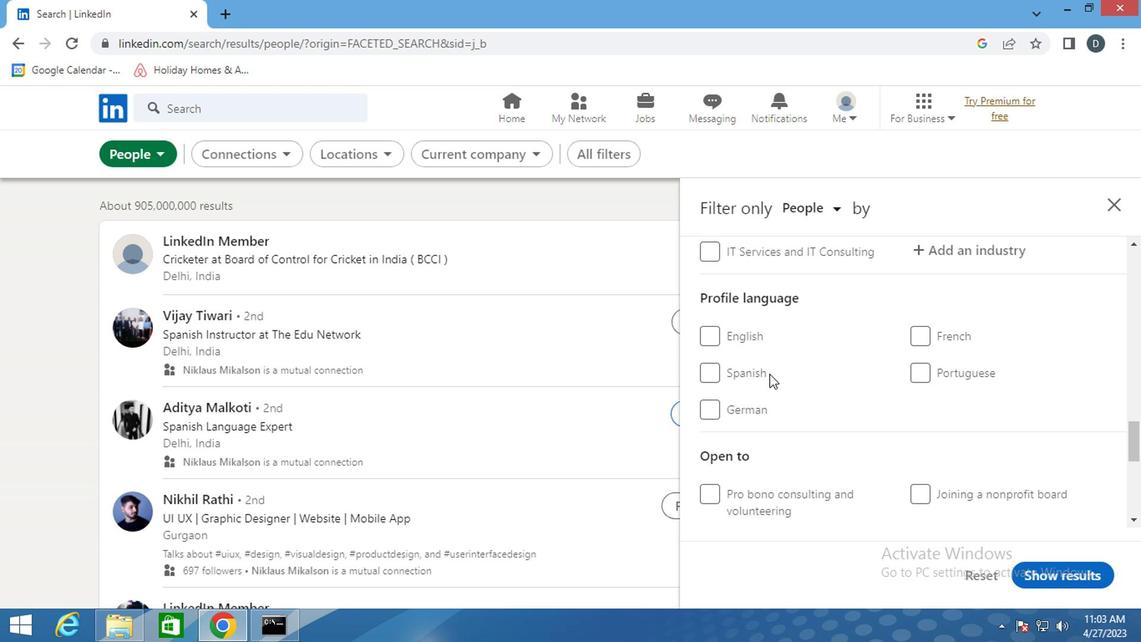 
Action: Mouse pressed left at (732, 375)
Screenshot: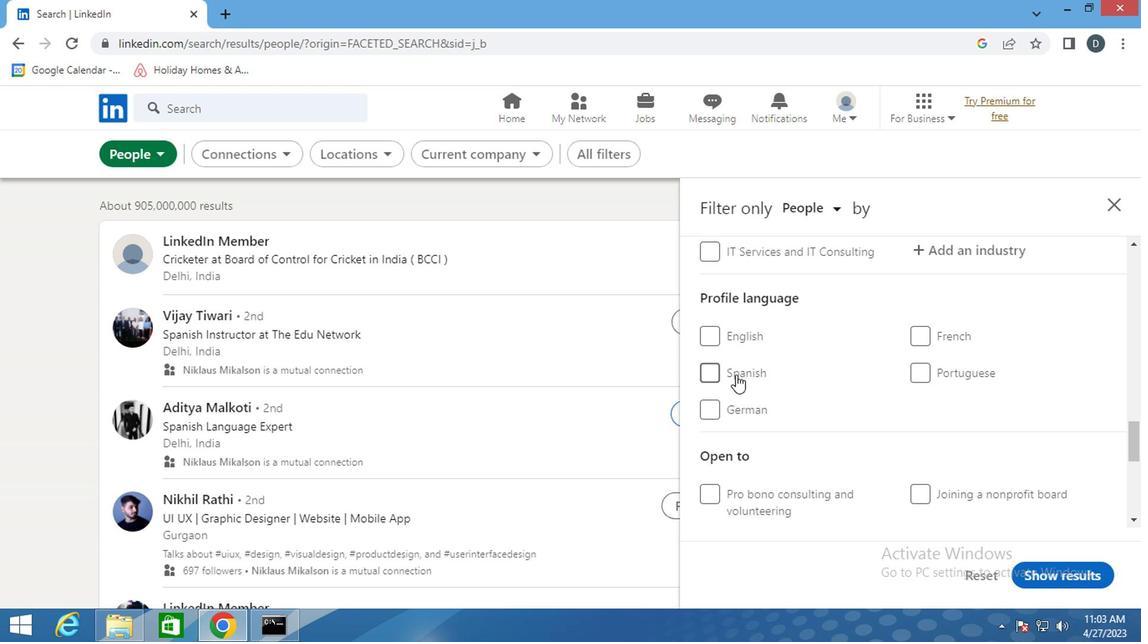 
Action: Mouse moved to (849, 402)
Screenshot: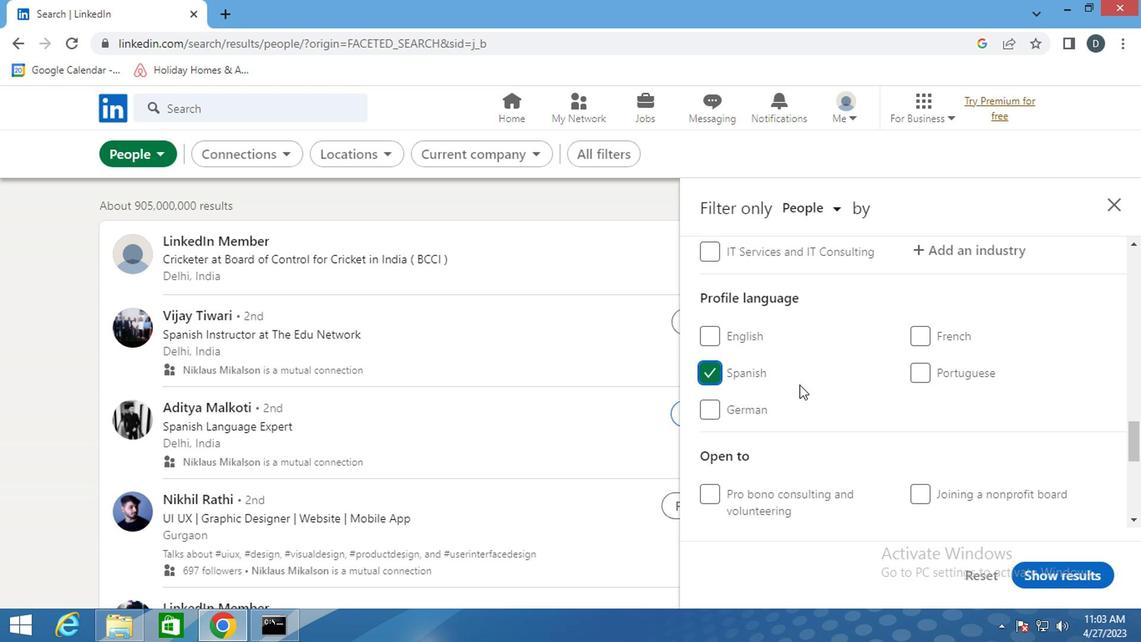 
Action: Mouse scrolled (849, 402) with delta (0, 0)
Screenshot: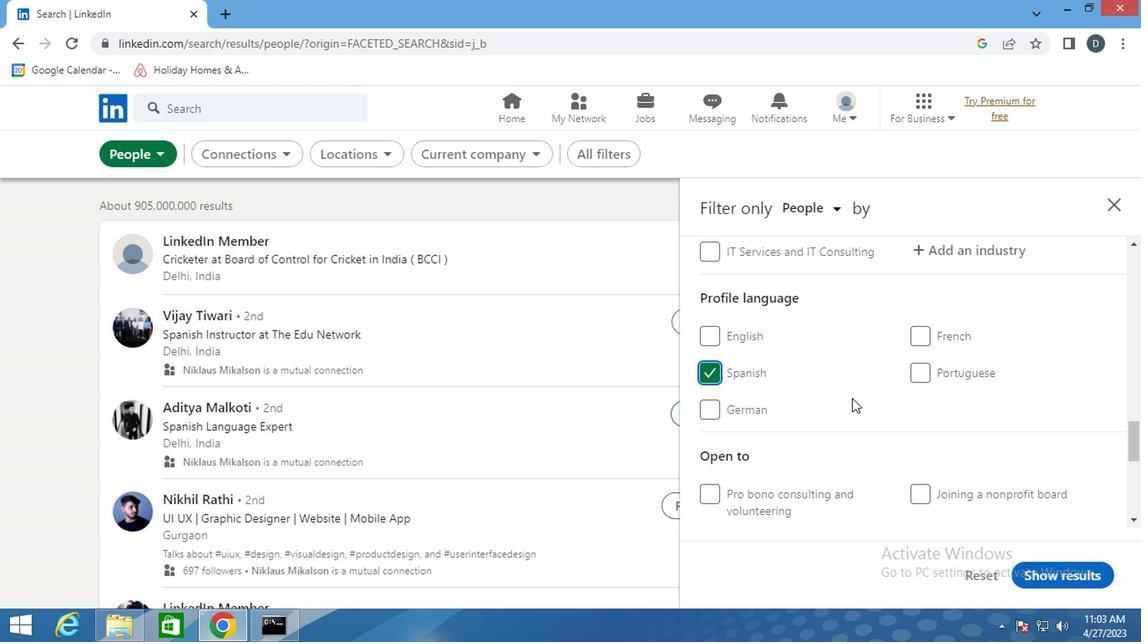 
Action: Mouse scrolled (849, 402) with delta (0, 0)
Screenshot: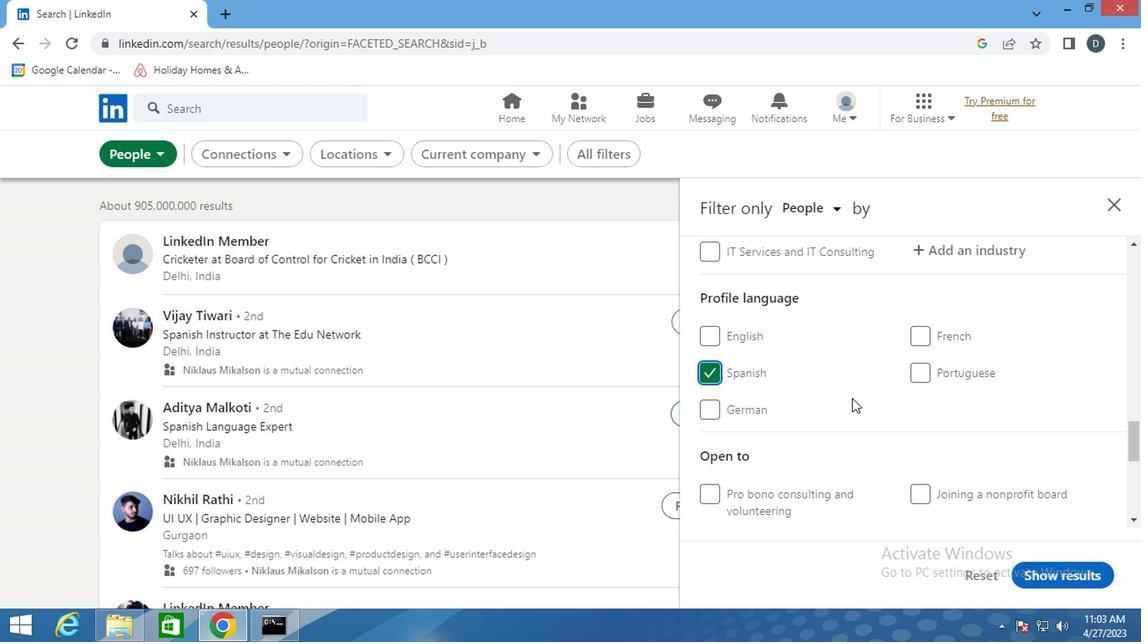 
Action: Mouse moved to (849, 402)
Screenshot: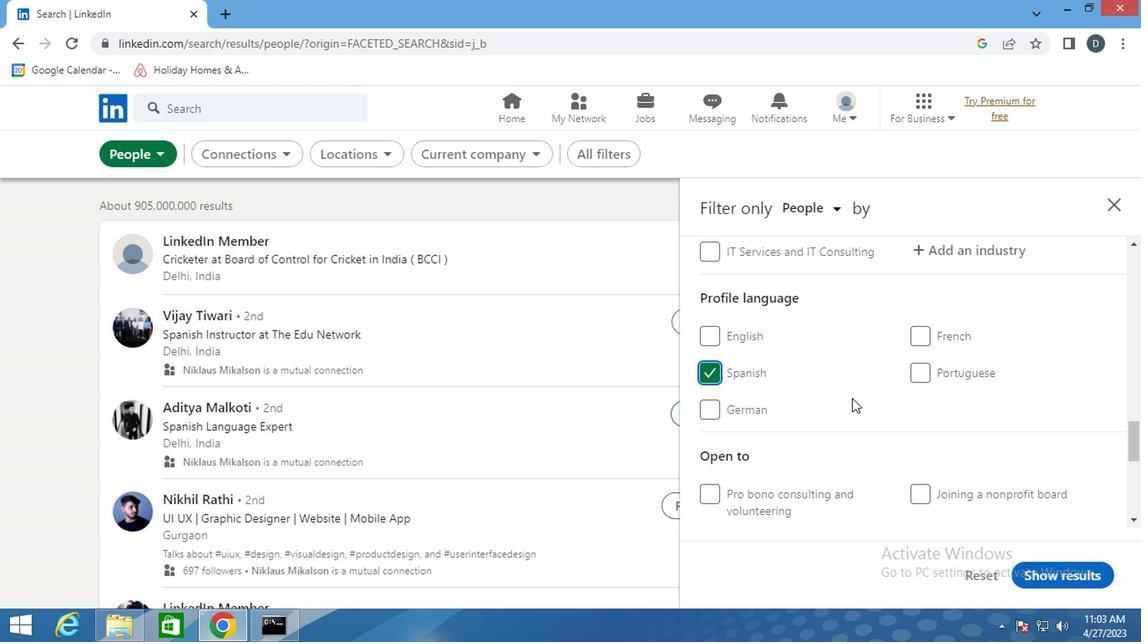 
Action: Mouse scrolled (849, 403) with delta (0, 1)
Screenshot: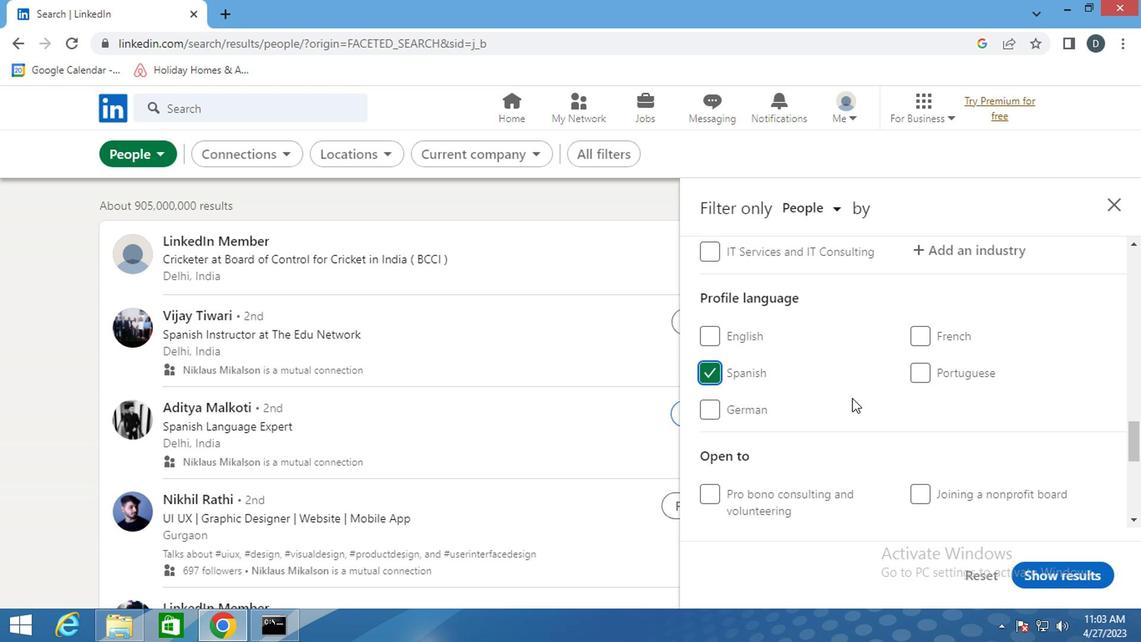 
Action: Mouse scrolled (849, 403) with delta (0, 1)
Screenshot: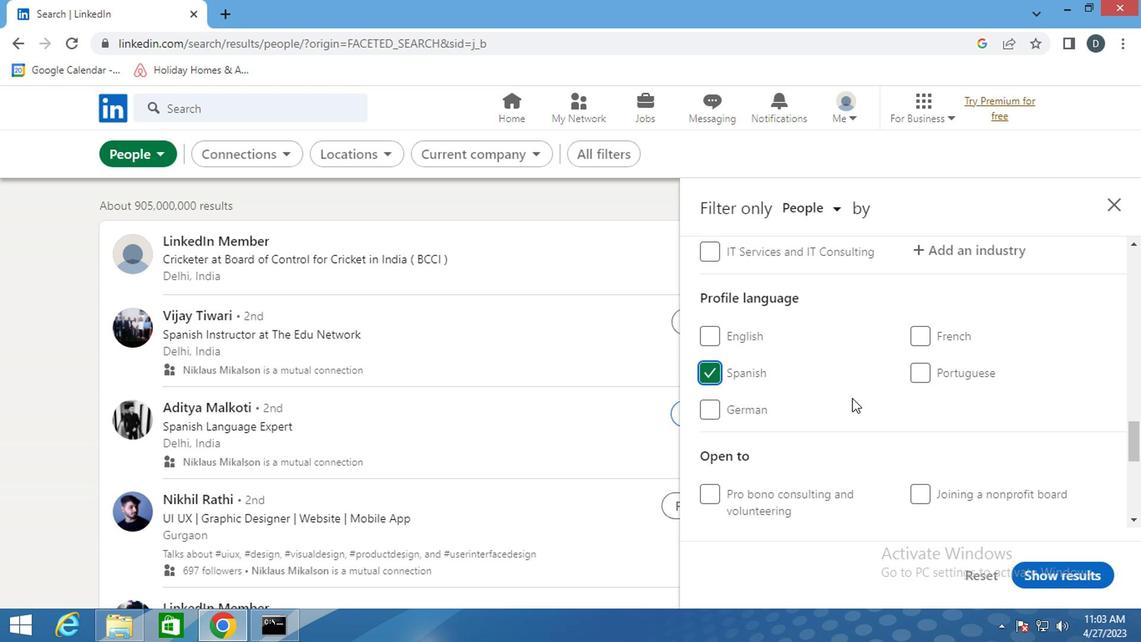 
Action: Mouse moved to (848, 403)
Screenshot: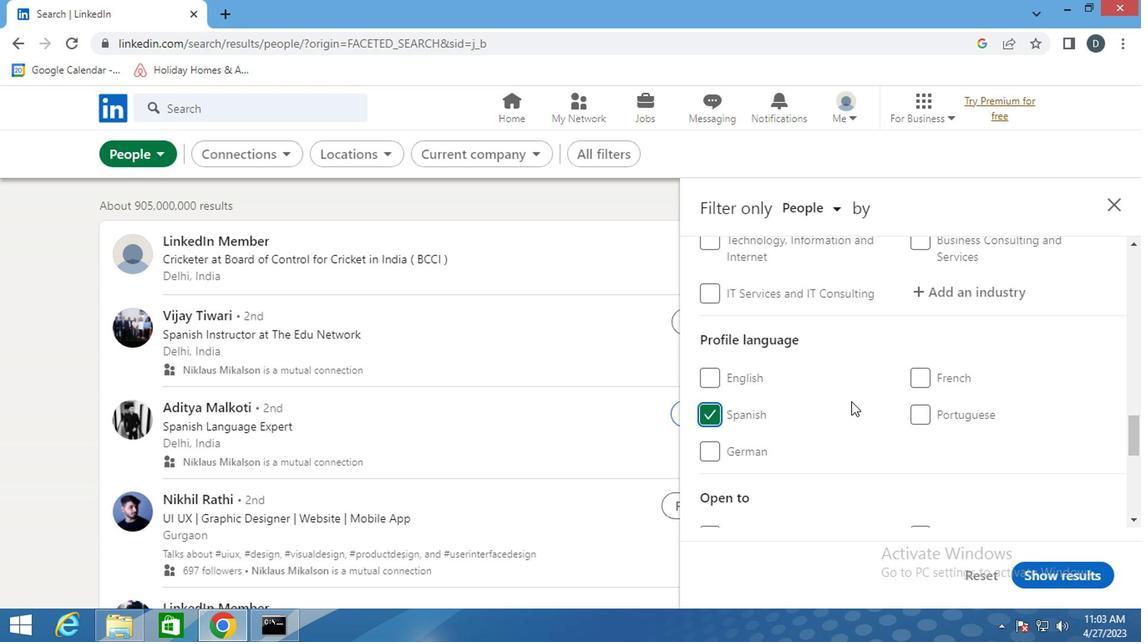 
Action: Mouse scrolled (848, 404) with delta (0, 0)
Screenshot: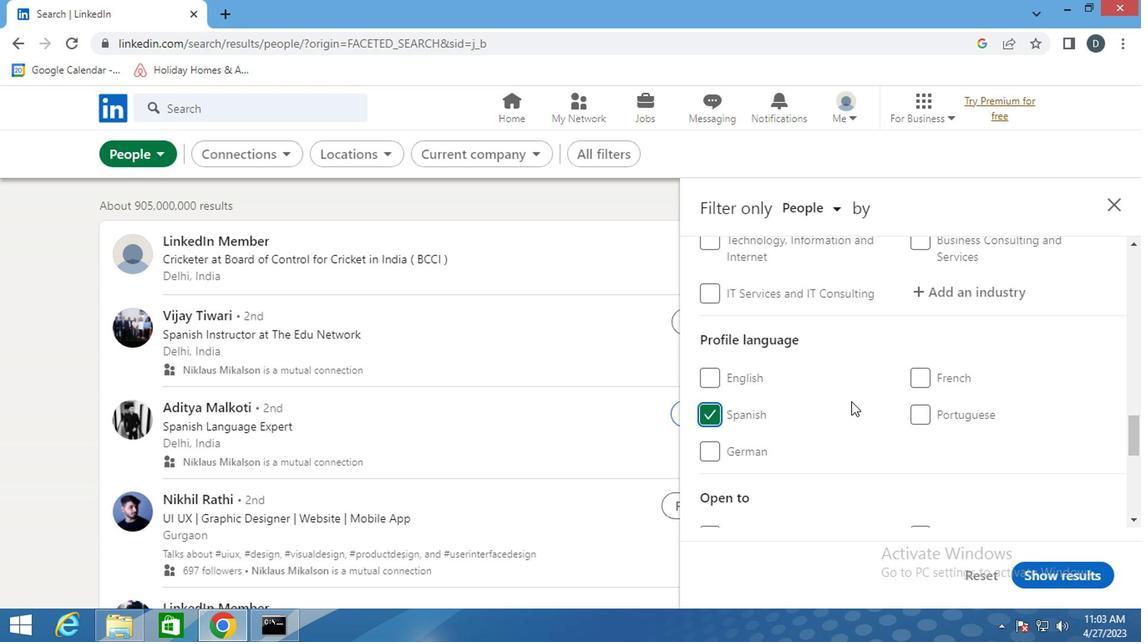 
Action: Mouse moved to (847, 403)
Screenshot: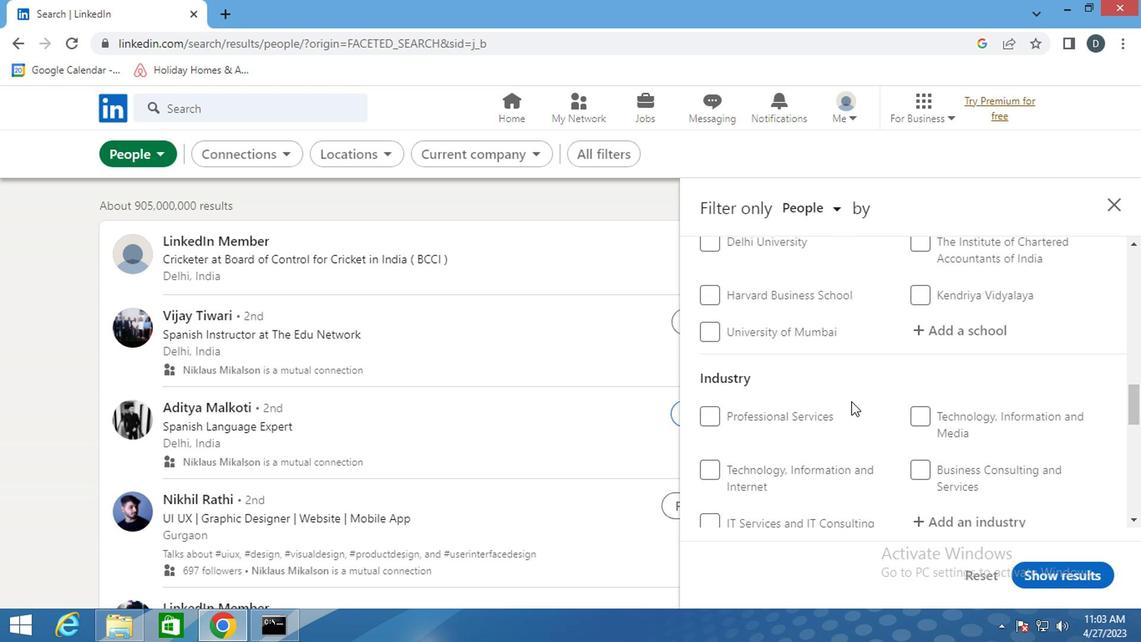 
Action: Mouse scrolled (847, 404) with delta (0, 0)
Screenshot: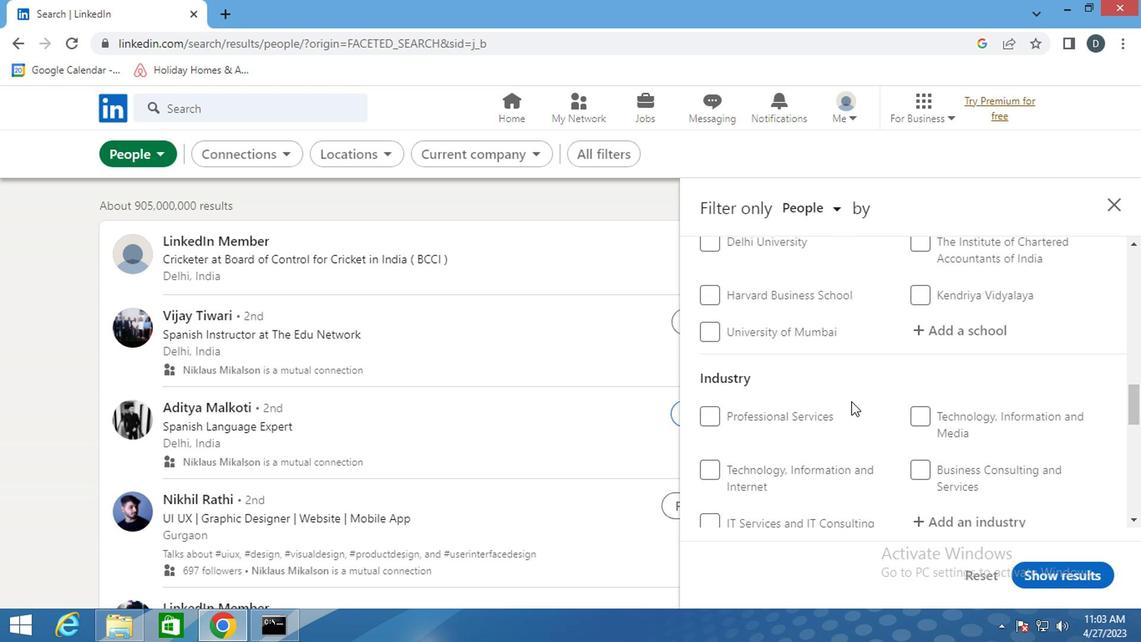 
Action: Mouse scrolled (847, 404) with delta (0, 0)
Screenshot: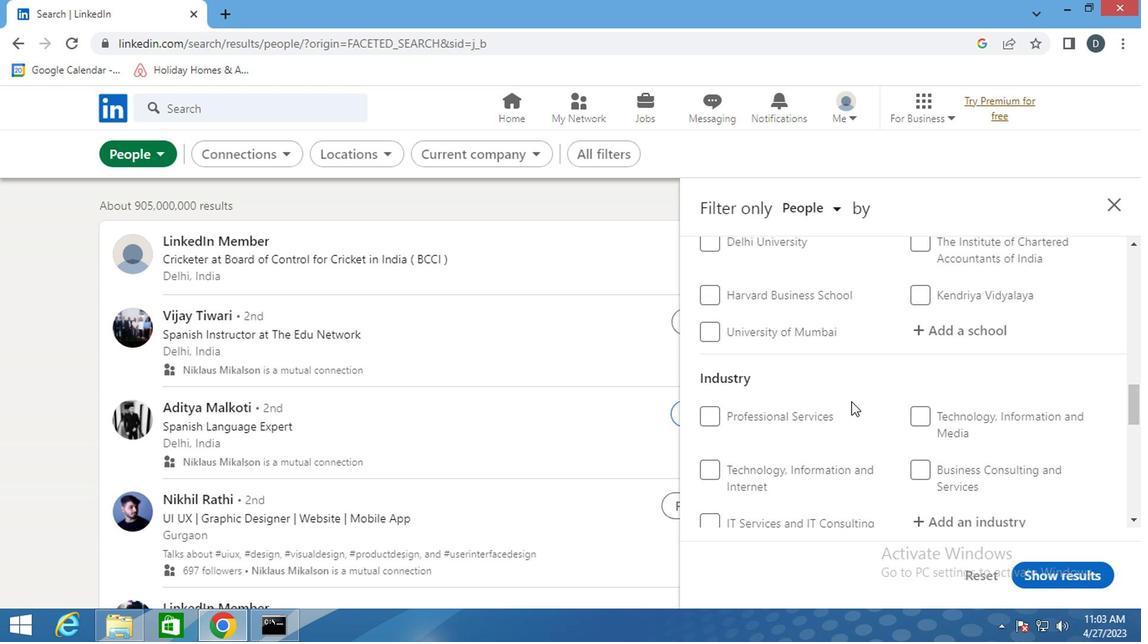 
Action: Mouse moved to (847, 405)
Screenshot: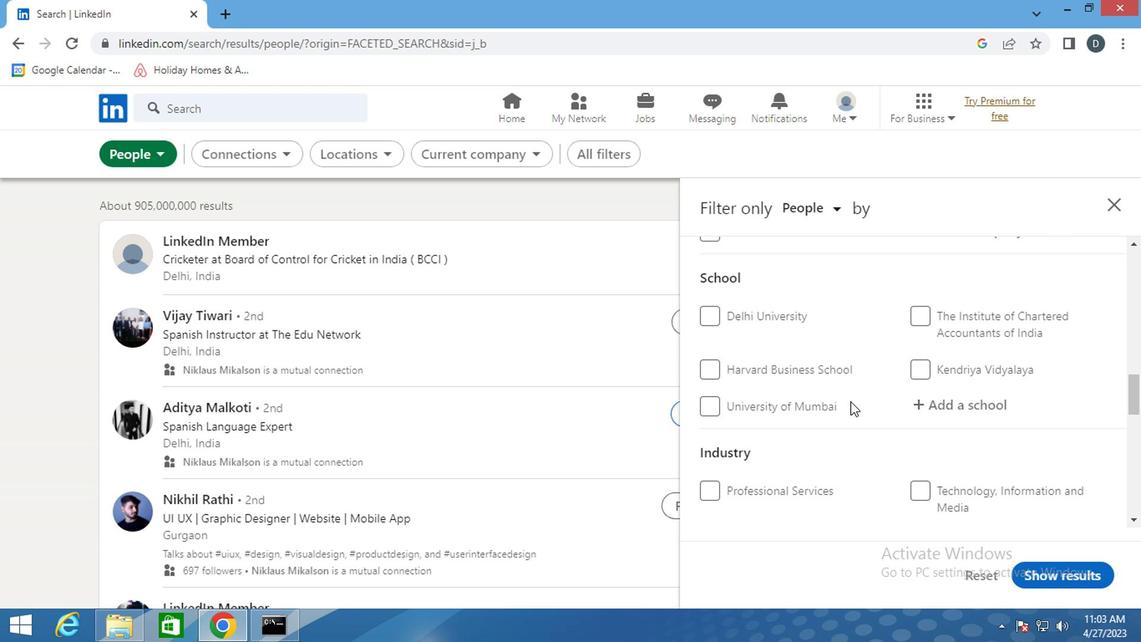 
Action: Mouse scrolled (847, 406) with delta (0, 0)
Screenshot: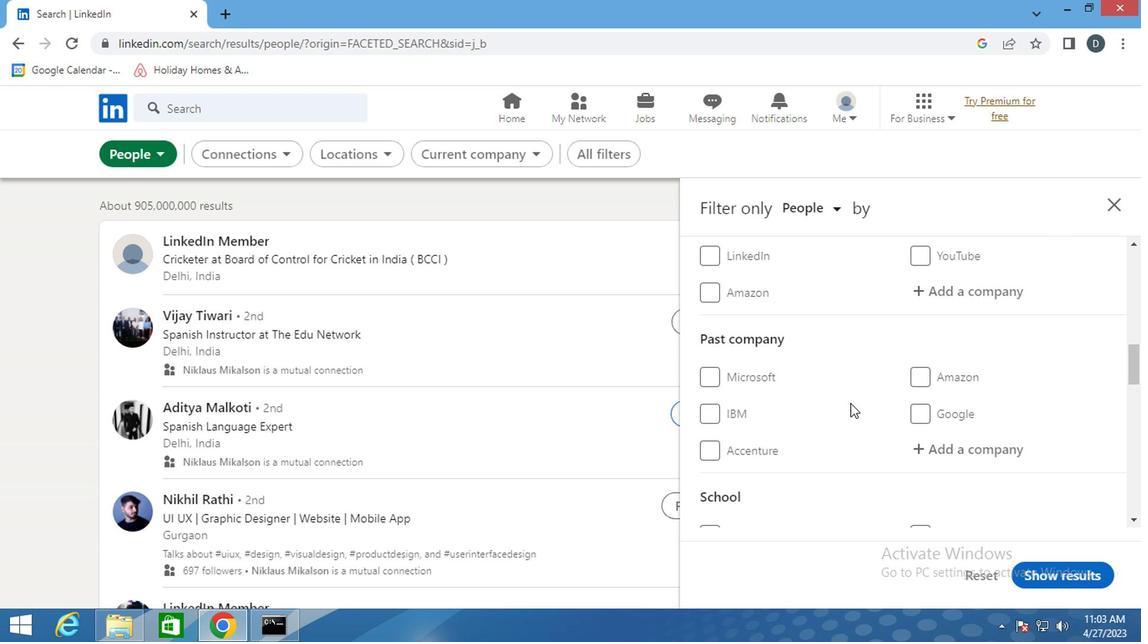 
Action: Mouse scrolled (847, 406) with delta (0, 0)
Screenshot: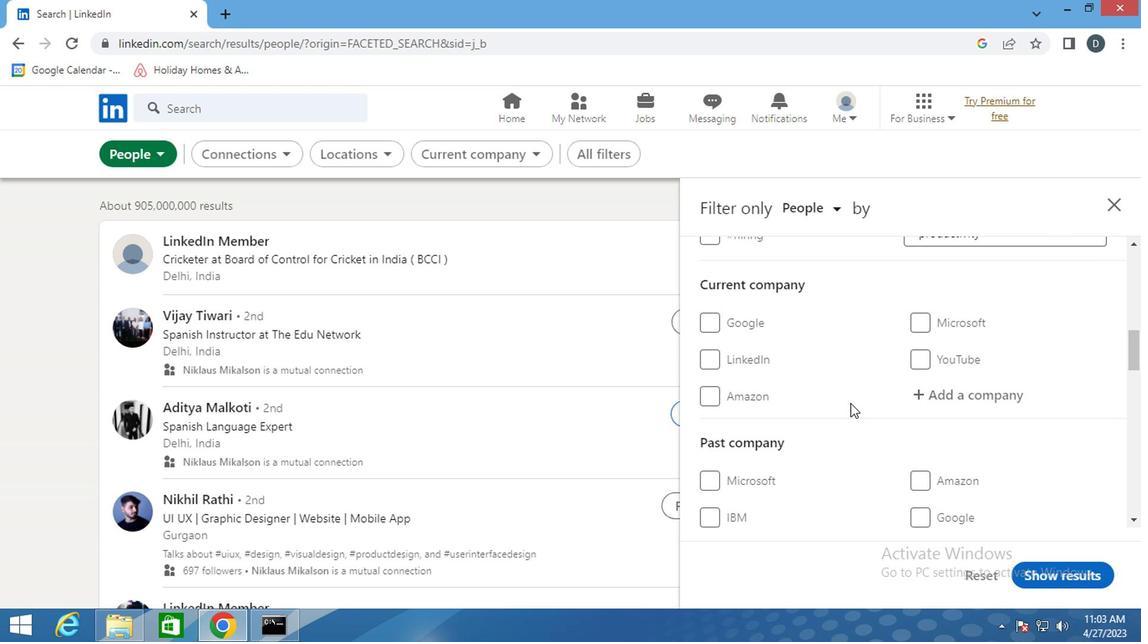 
Action: Mouse moved to (952, 475)
Screenshot: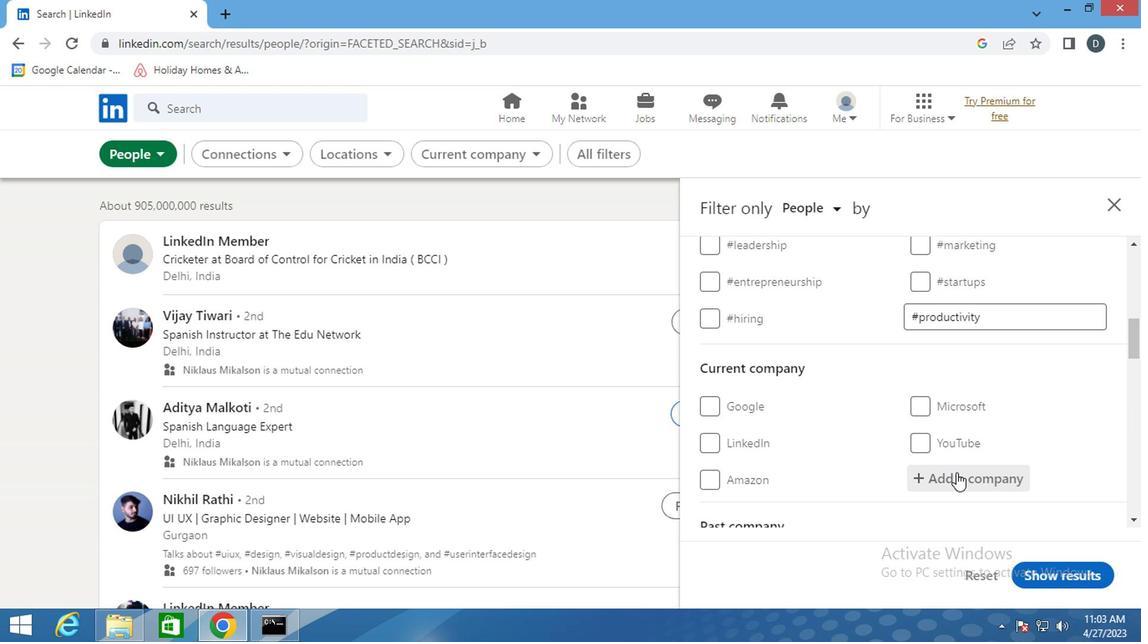 
Action: Mouse pressed left at (952, 475)
Screenshot: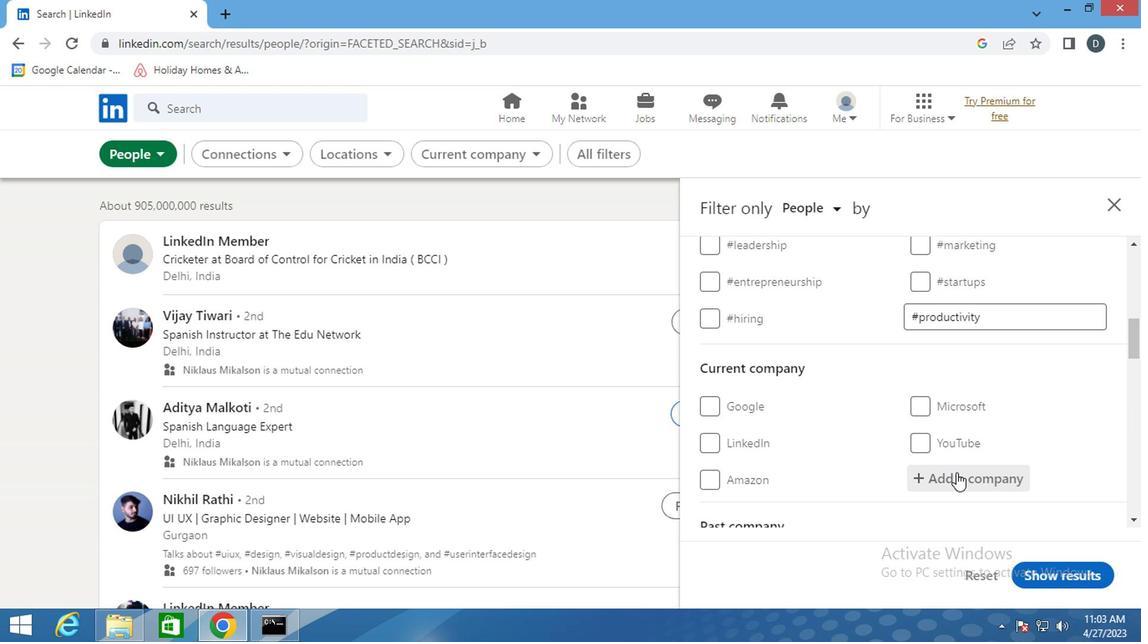 
Action: Mouse moved to (862, 440)
Screenshot: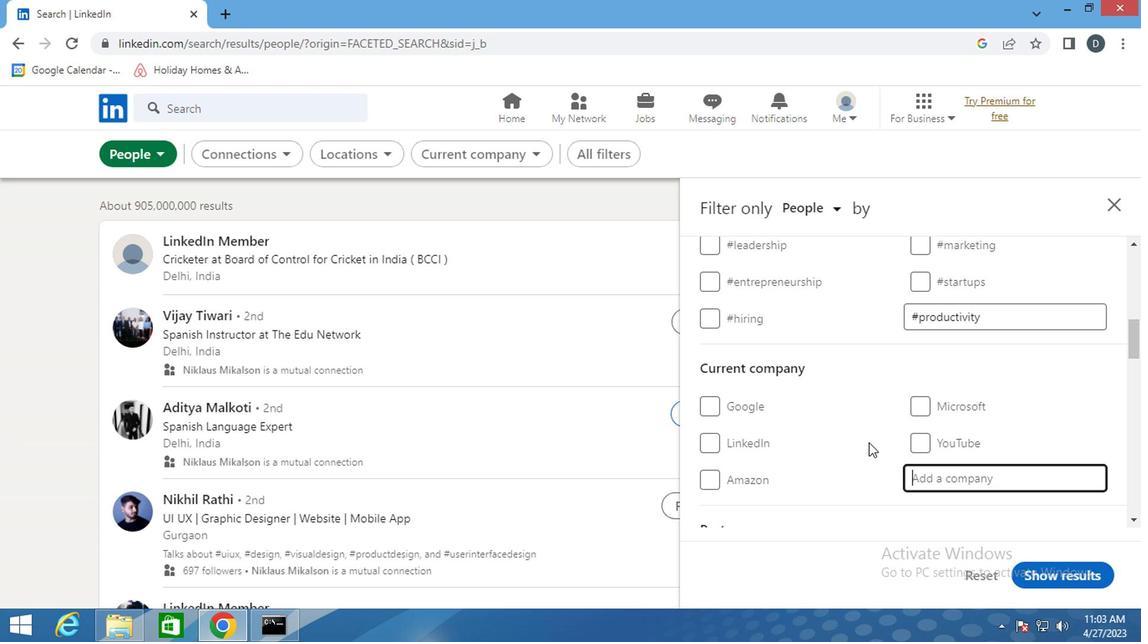 
Action: Mouse scrolled (862, 438) with delta (0, -1)
Screenshot: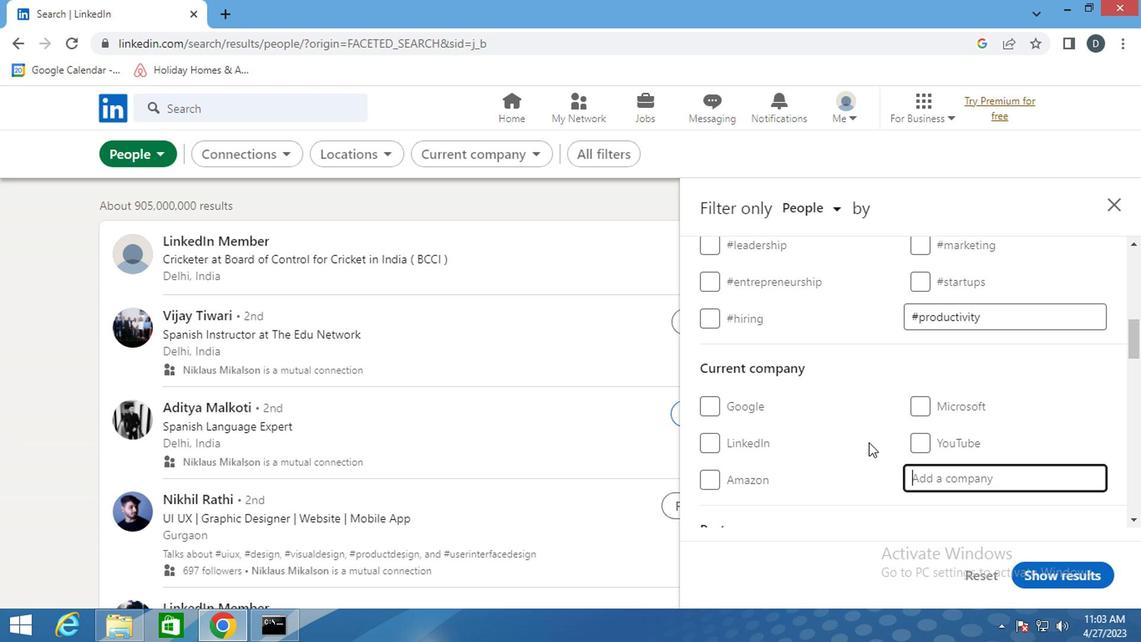 
Action: Mouse moved to (862, 438)
Screenshot: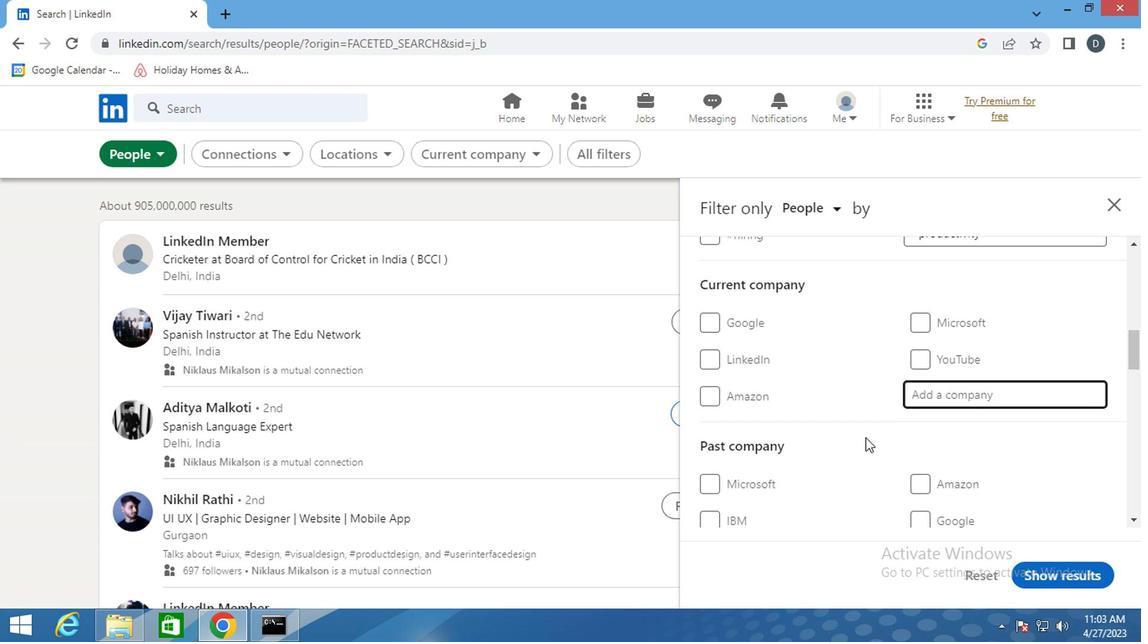 
Action: Key pressed <Key.shift>EDUK<Key.backspace>REL<Key.backspace>KA
Screenshot: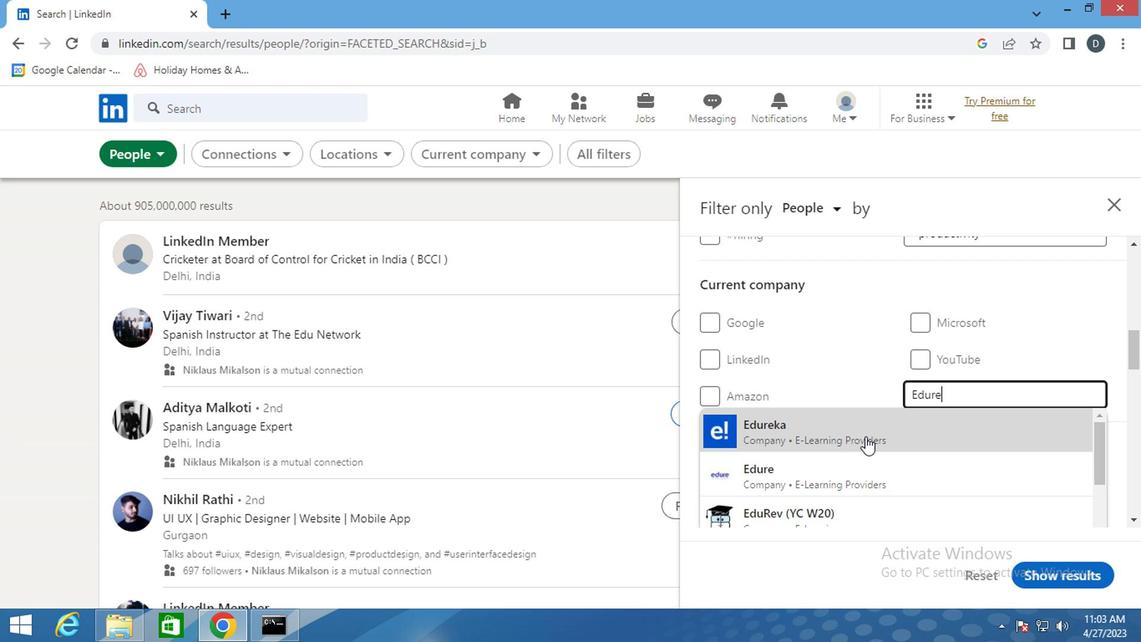 
Action: Mouse moved to (861, 438)
Screenshot: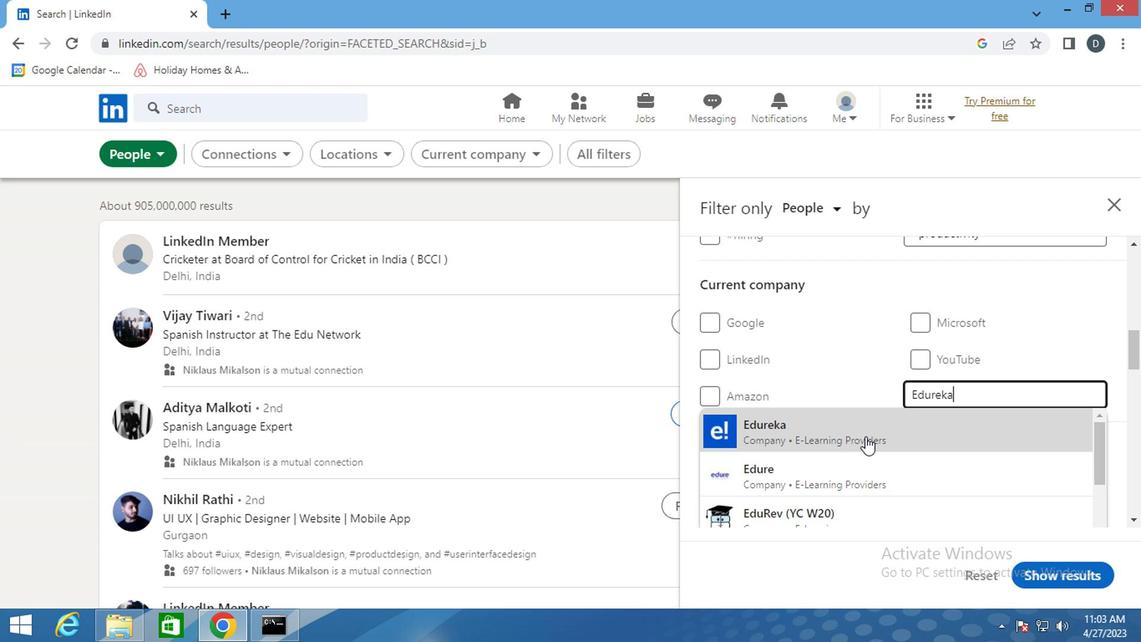 
Action: Mouse pressed left at (861, 438)
Screenshot: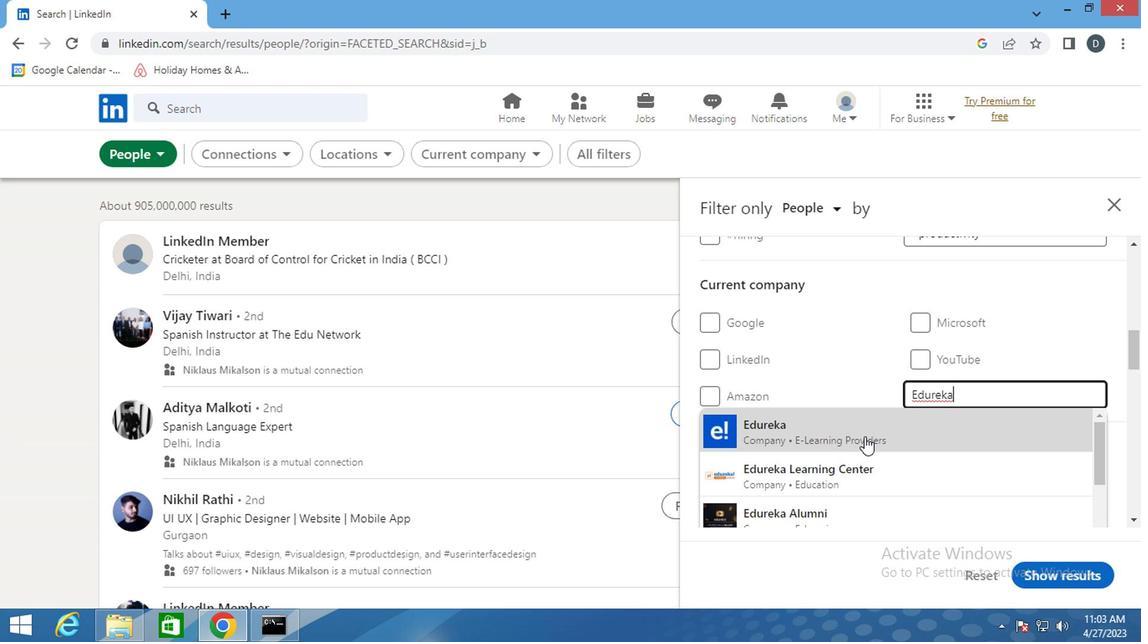 
Action: Mouse moved to (894, 466)
Screenshot: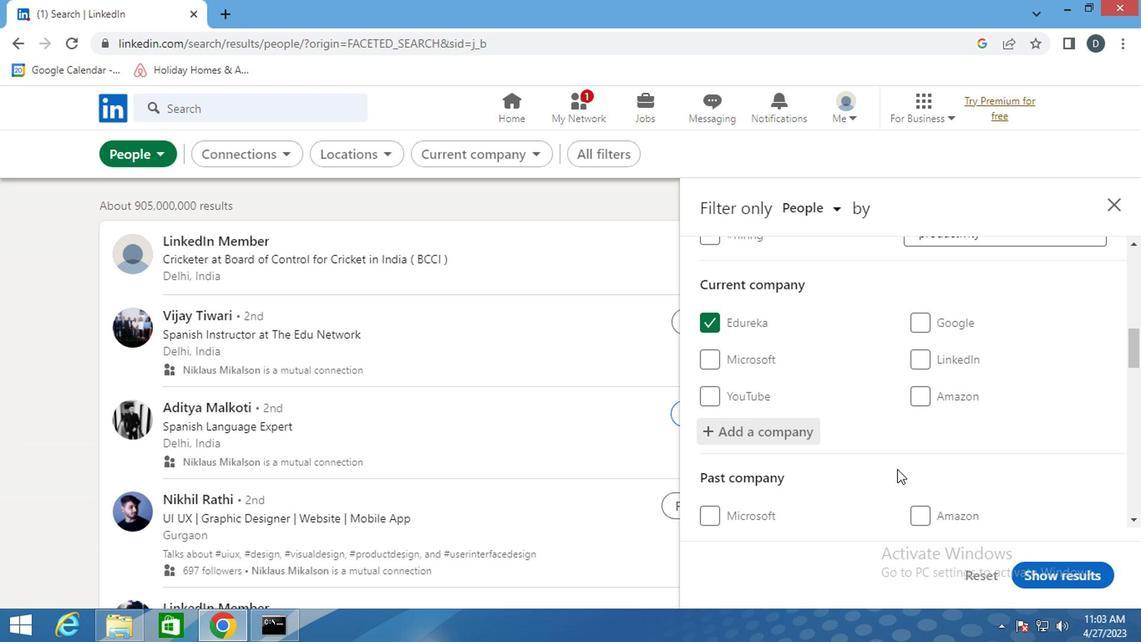 
Action: Mouse scrolled (894, 466) with delta (0, 0)
Screenshot: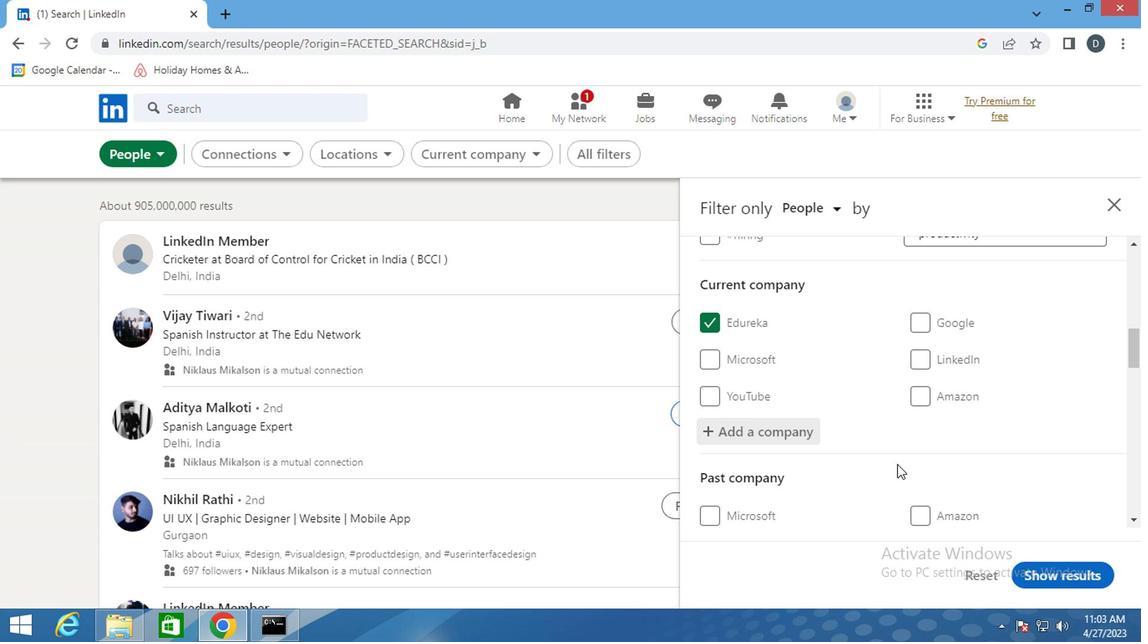 
Action: Mouse scrolled (894, 466) with delta (0, 0)
Screenshot: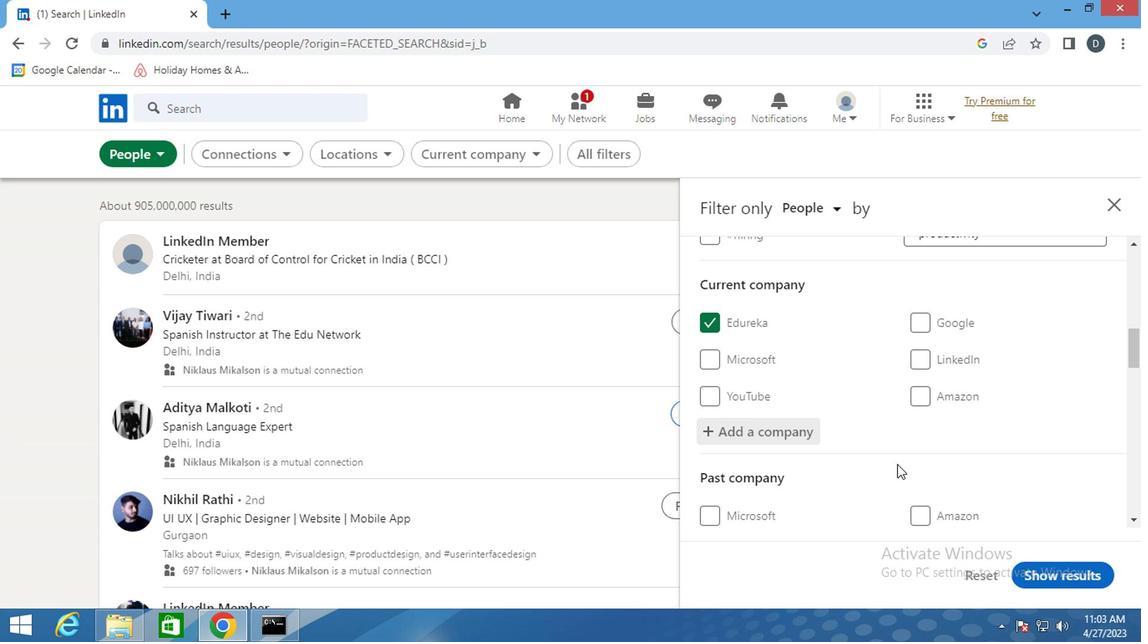 
Action: Mouse moved to (882, 435)
Screenshot: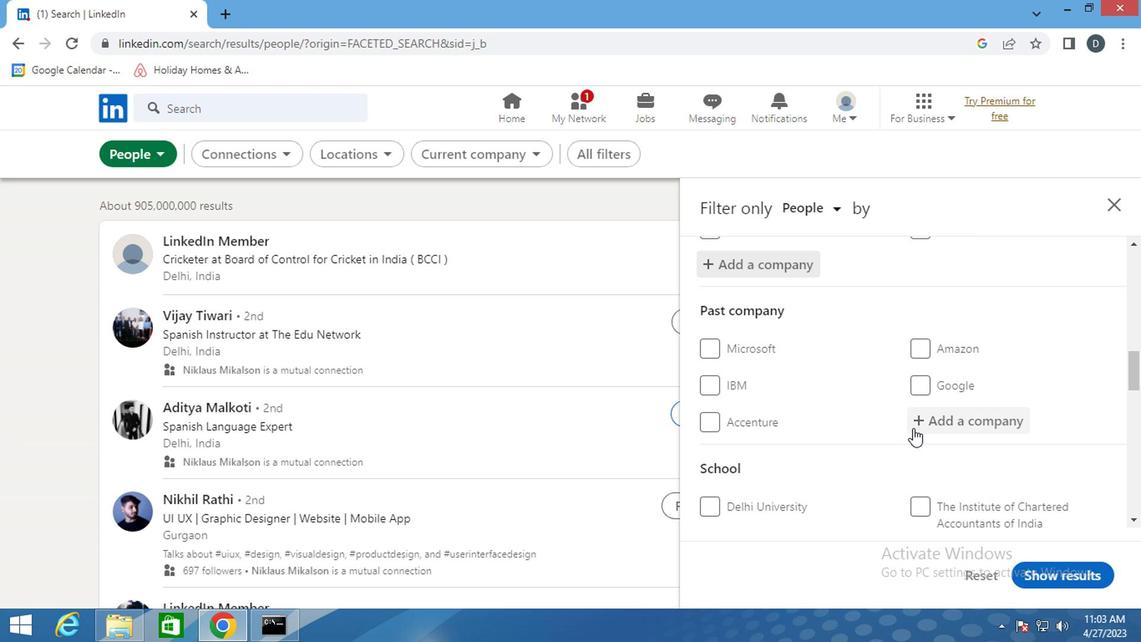 
Action: Mouse scrolled (882, 434) with delta (0, -1)
Screenshot: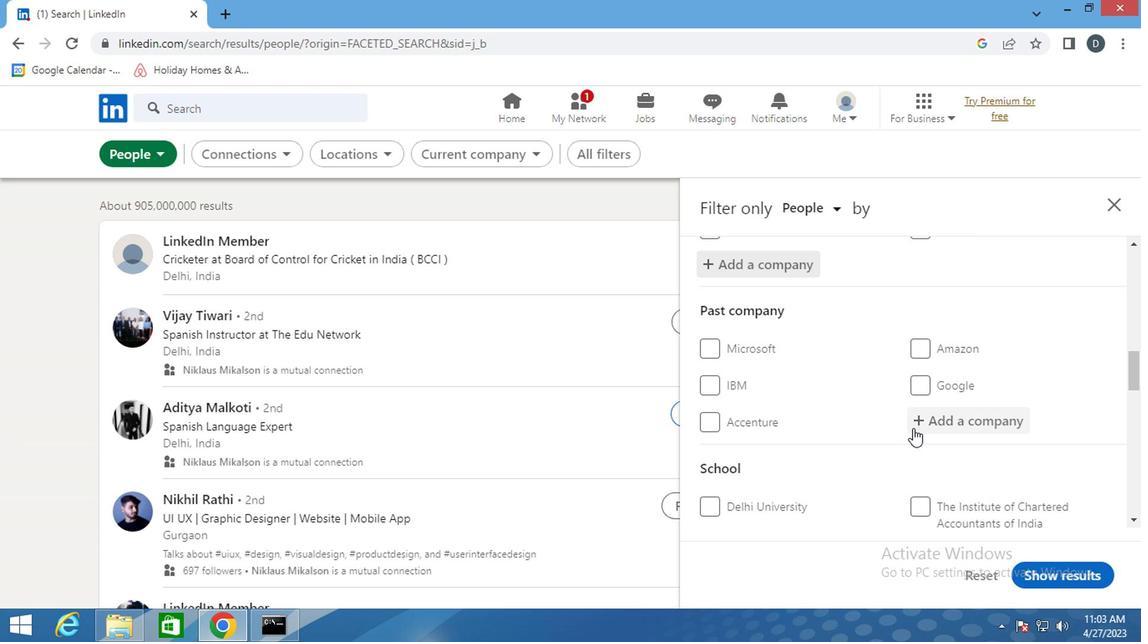 
Action: Mouse moved to (964, 449)
Screenshot: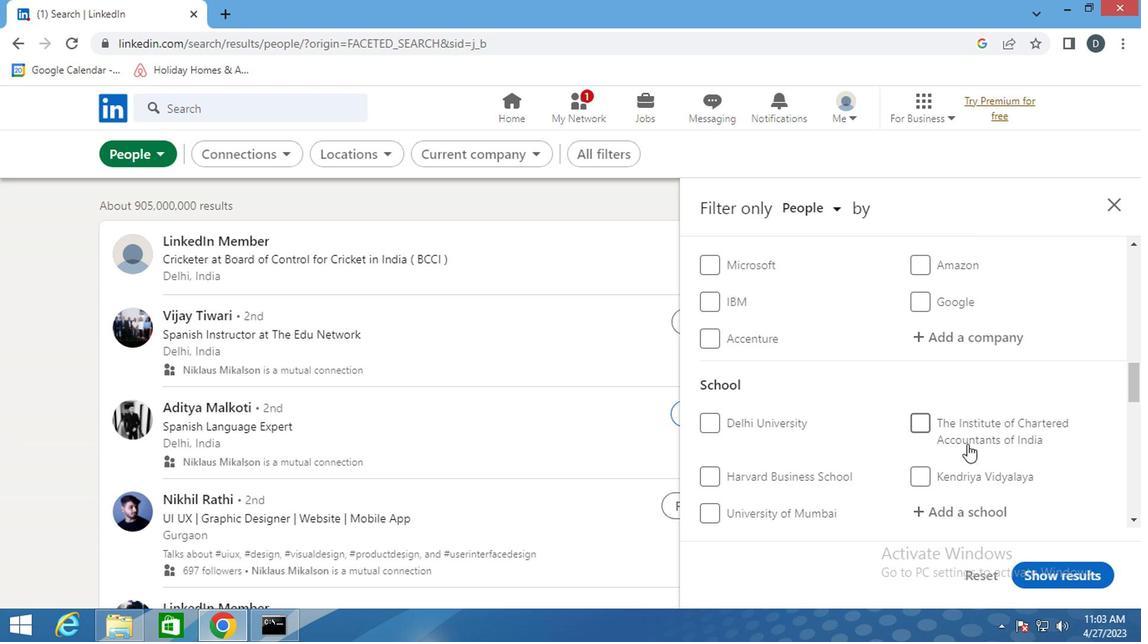 
Action: Mouse scrolled (964, 448) with delta (0, 0)
Screenshot: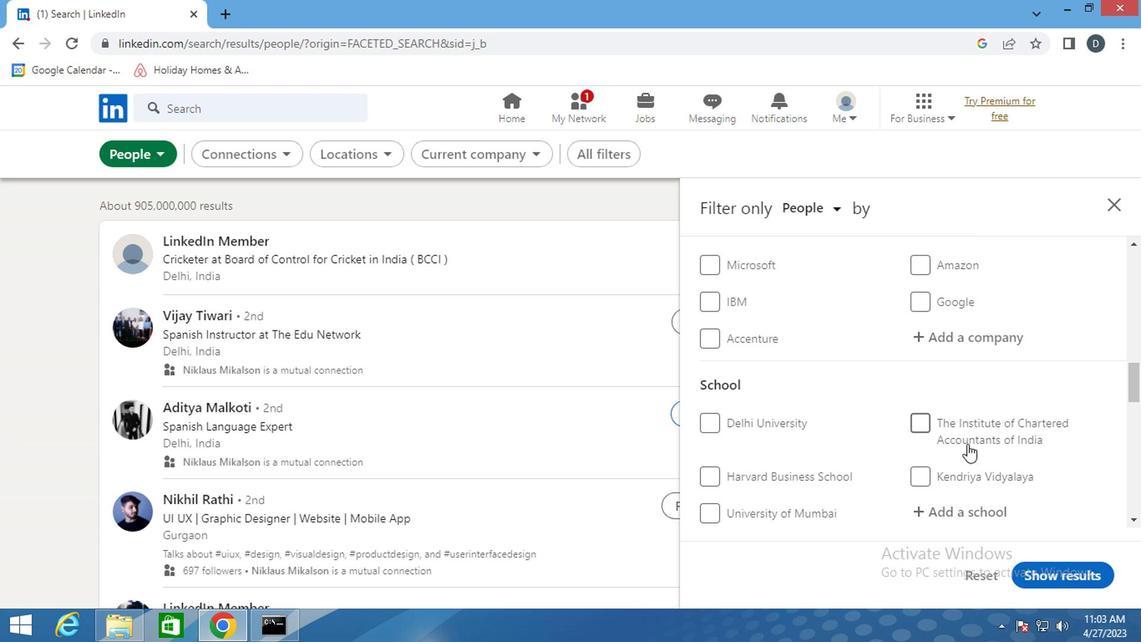 
Action: Mouse moved to (961, 432)
Screenshot: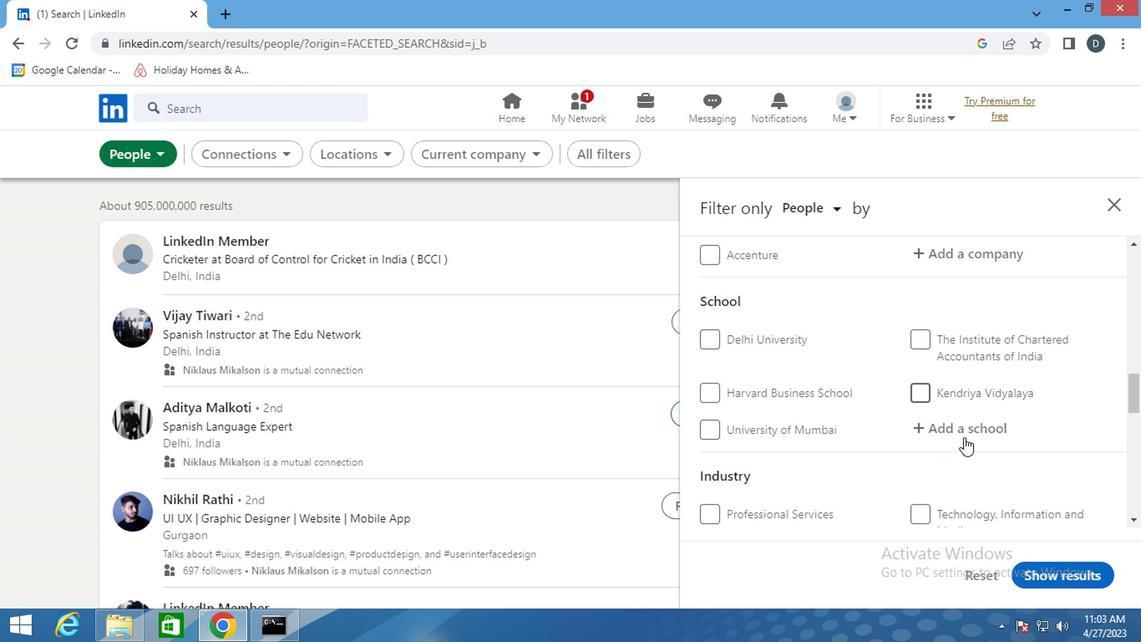 
Action: Mouse pressed left at (961, 432)
Screenshot: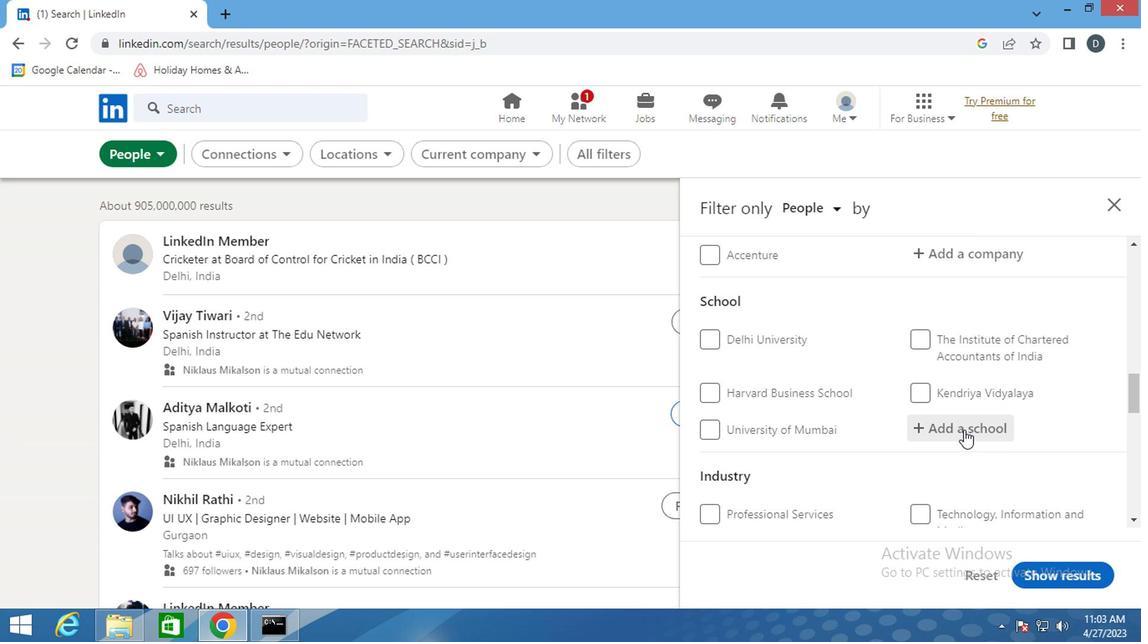 
Action: Key pressed <Key.shift><Key.shift><Key.shift><Key.shift>JESUS
Screenshot: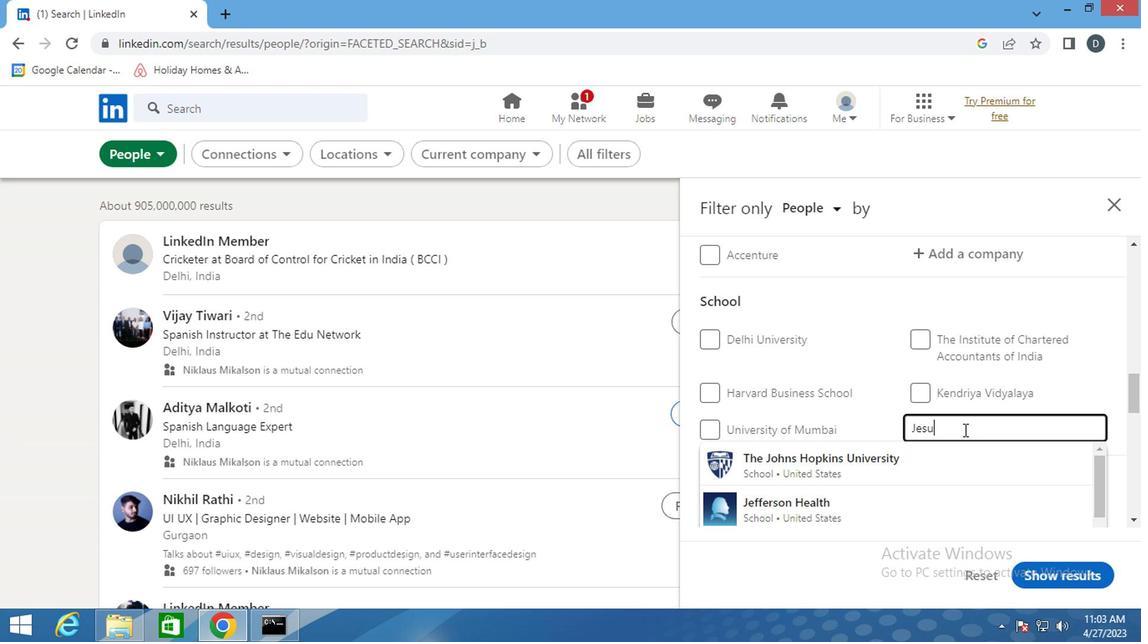 
Action: Mouse moved to (902, 459)
Screenshot: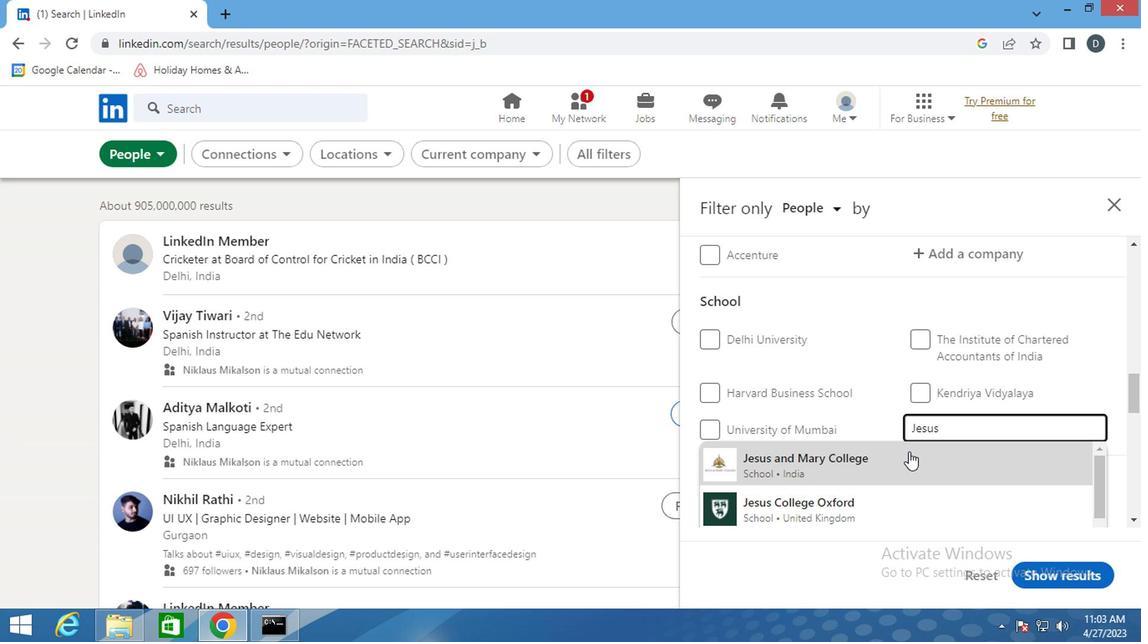 
Action: Mouse pressed left at (902, 459)
Screenshot: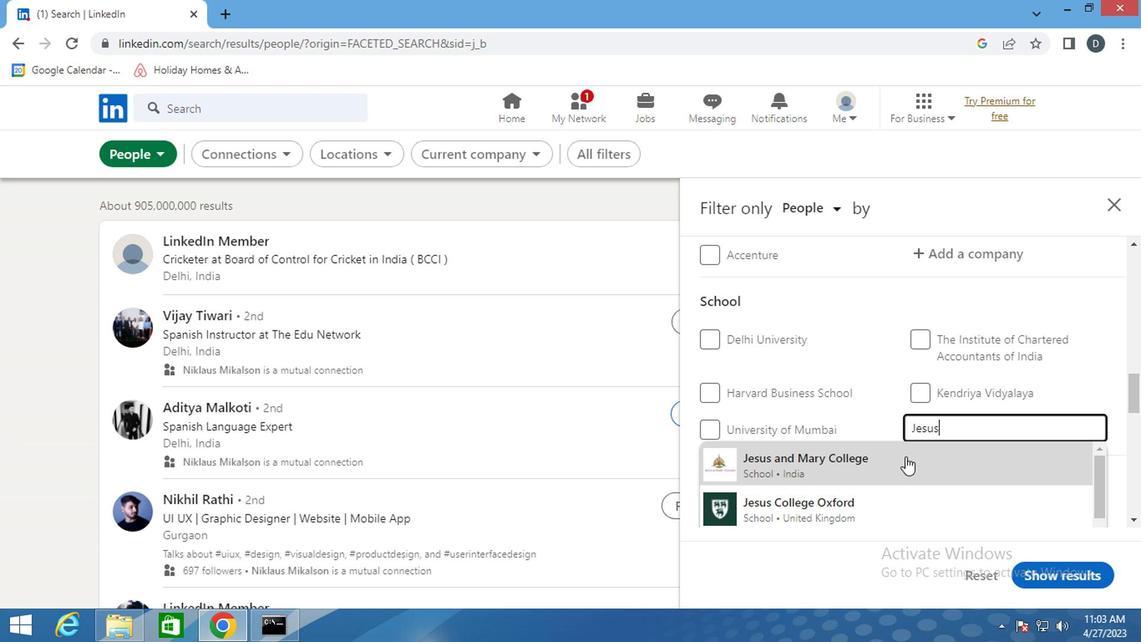 
Action: Mouse scrolled (902, 458) with delta (0, 0)
Screenshot: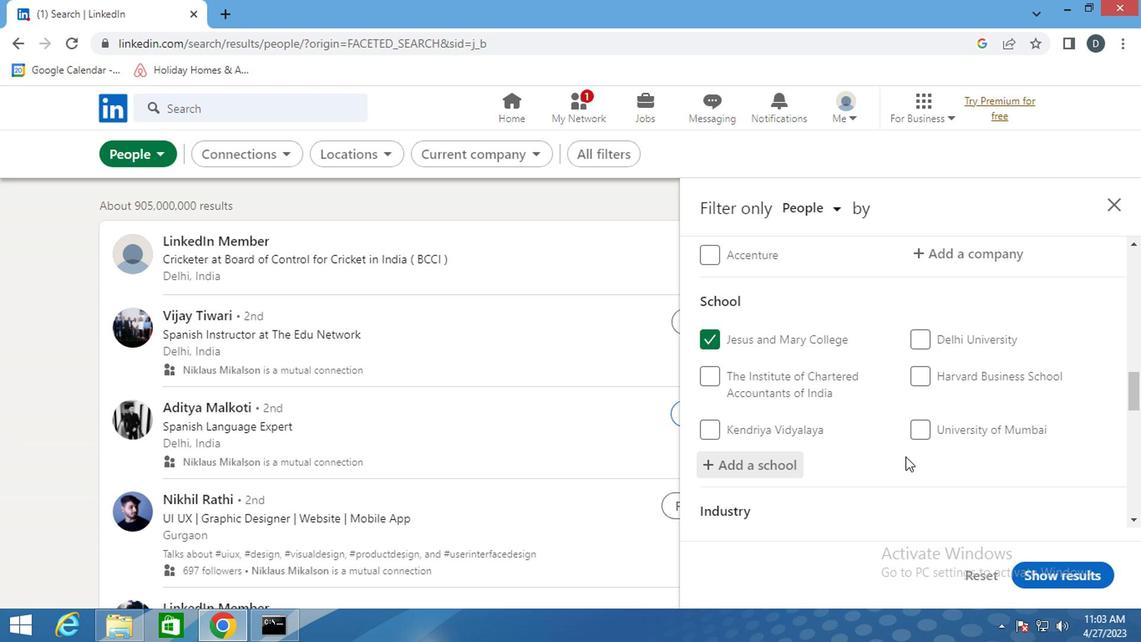 
Action: Mouse moved to (906, 418)
Screenshot: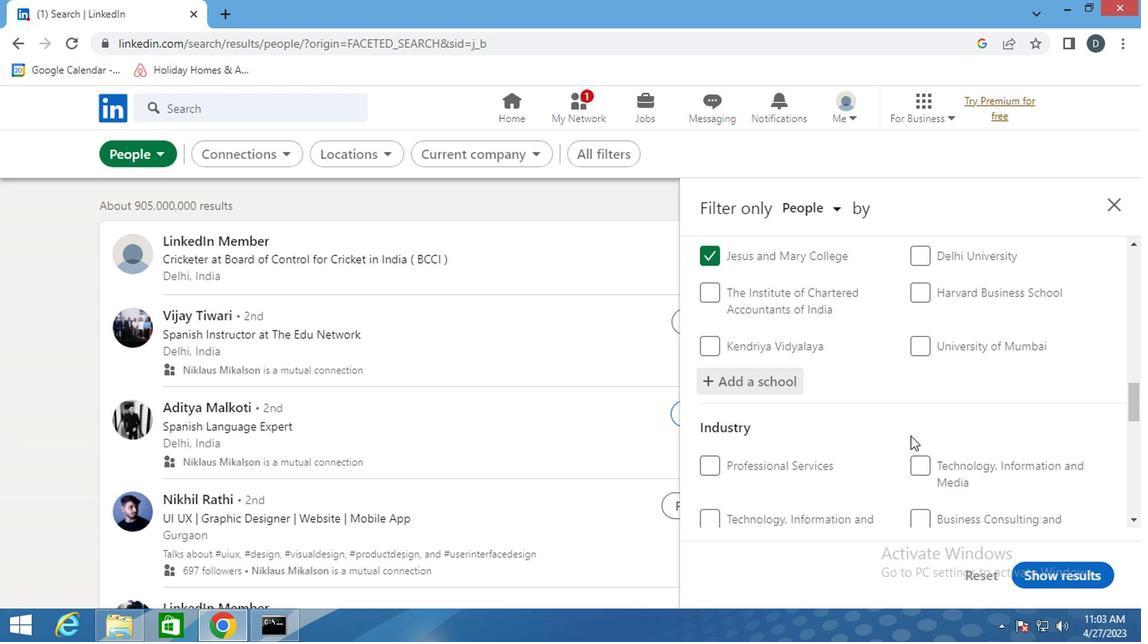 
Action: Mouse scrolled (906, 417) with delta (0, 0)
Screenshot: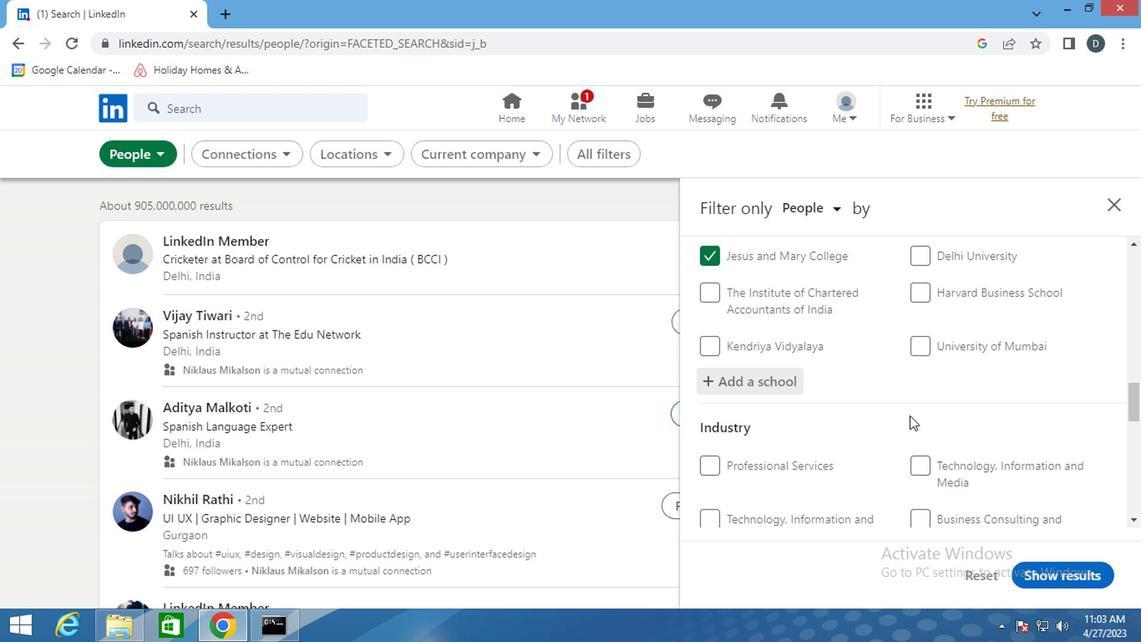 
Action: Mouse scrolled (906, 417) with delta (0, 0)
Screenshot: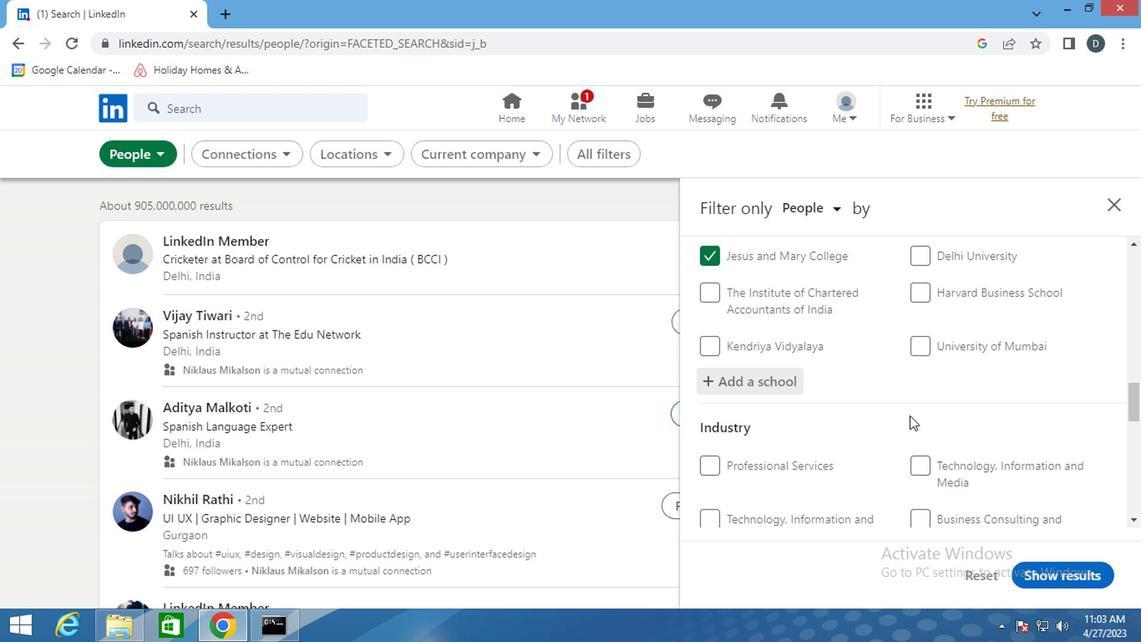 
Action: Mouse moved to (977, 412)
Screenshot: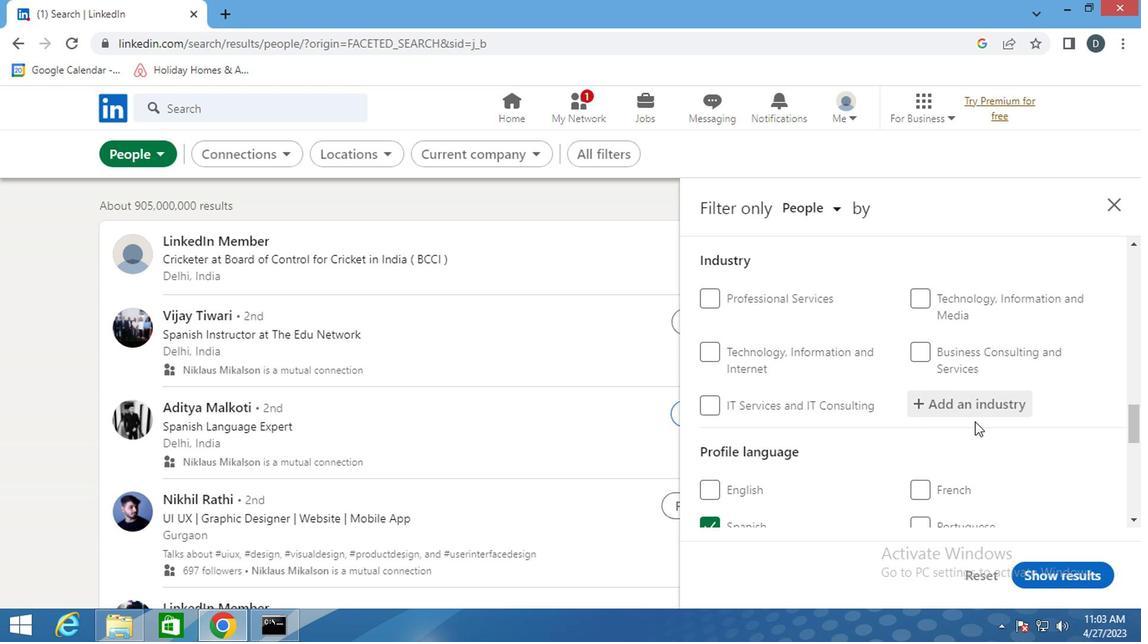 
Action: Mouse pressed left at (977, 412)
Screenshot: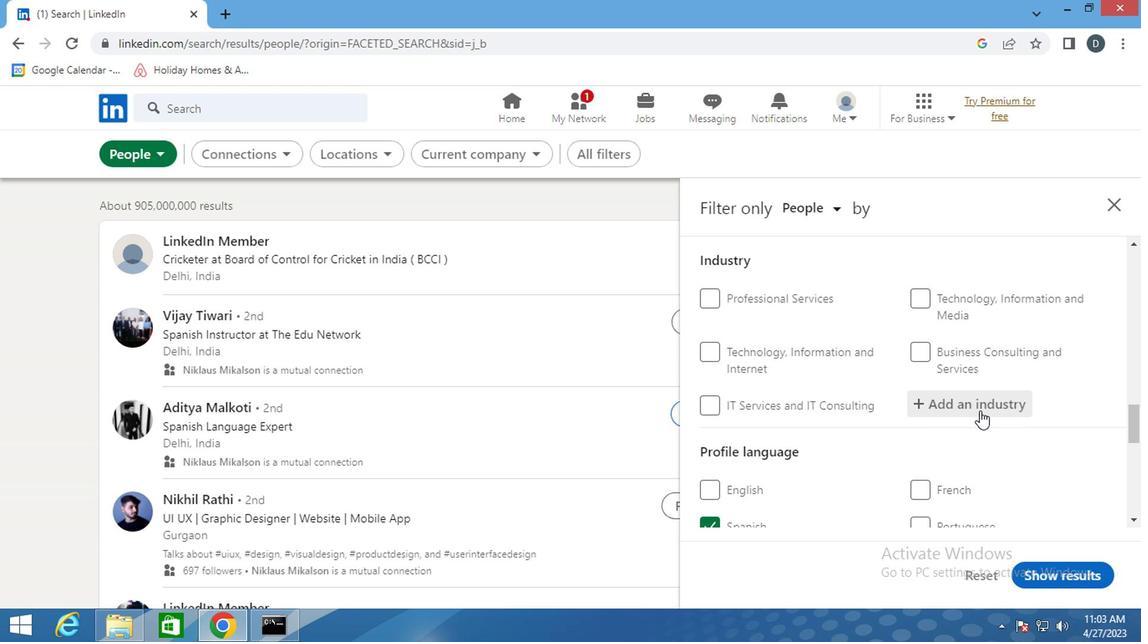 
Action: Mouse moved to (975, 411)
Screenshot: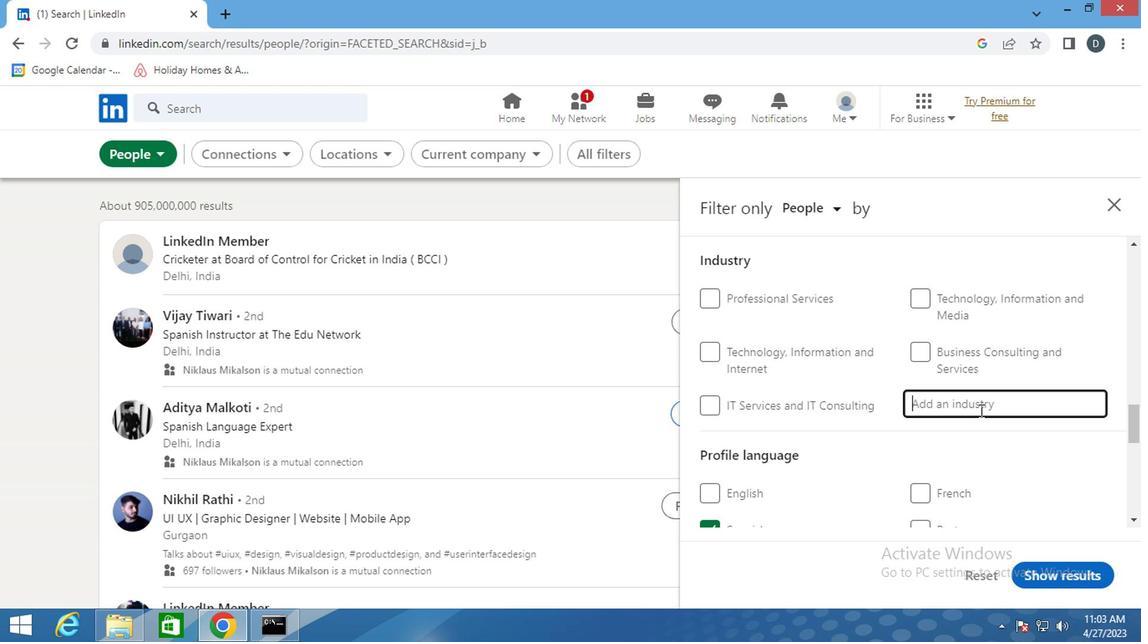
Action: Key pressed <Key.shift>HIGHWAY
Screenshot: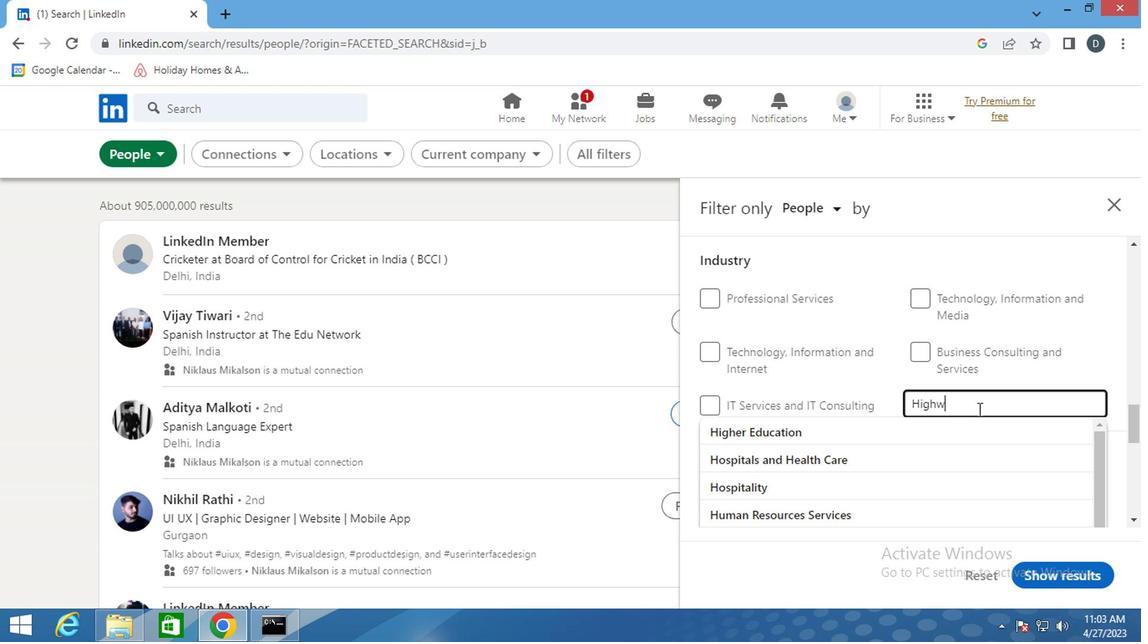 
Action: Mouse moved to (944, 434)
Screenshot: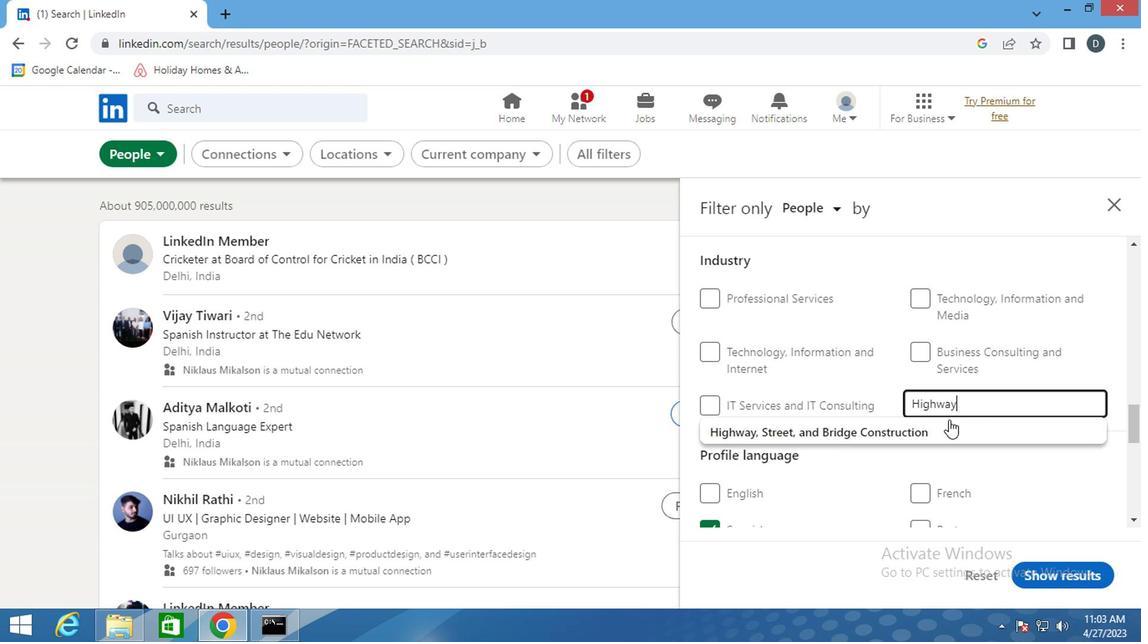 
Action: Mouse pressed left at (944, 434)
Screenshot: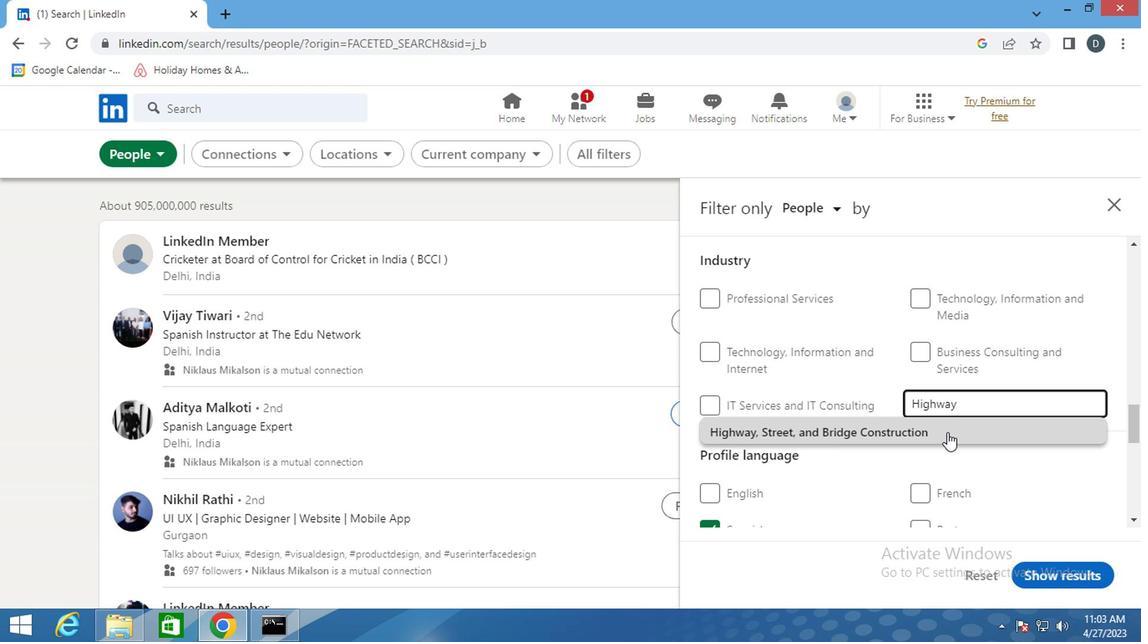 
Action: Mouse moved to (904, 460)
Screenshot: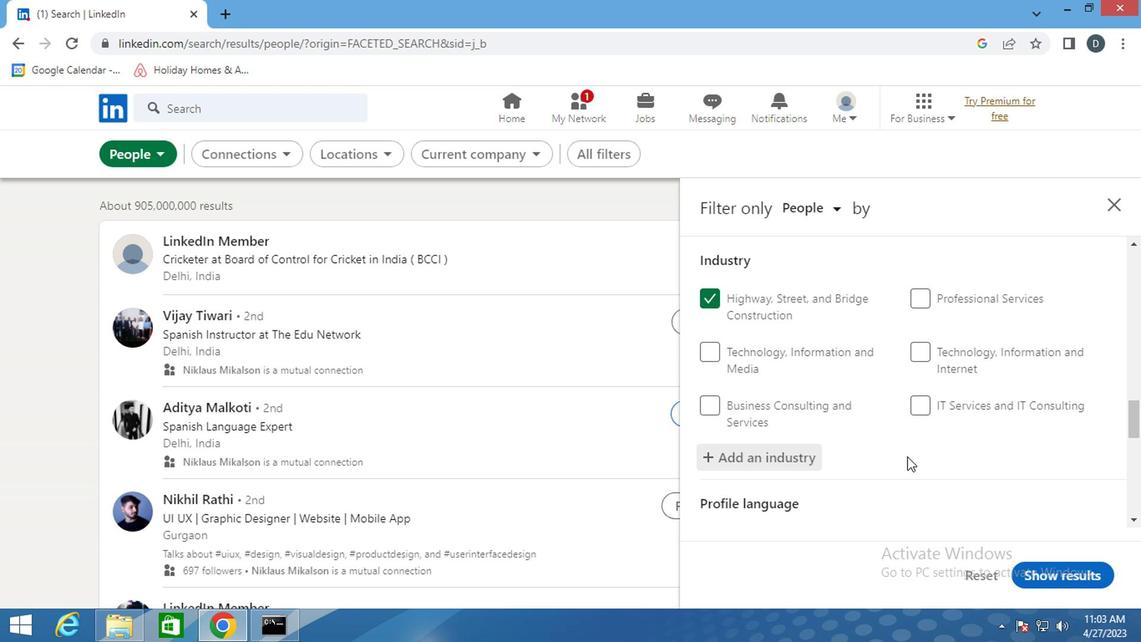 
Action: Mouse scrolled (904, 459) with delta (0, -1)
Screenshot: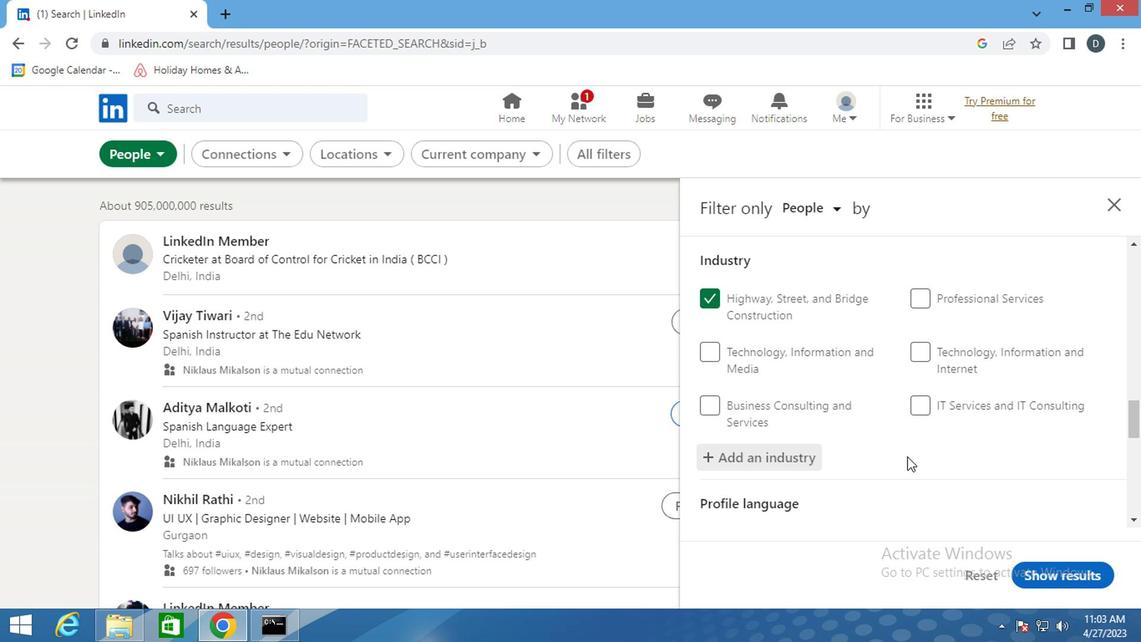 
Action: Mouse scrolled (904, 459) with delta (0, -1)
Screenshot: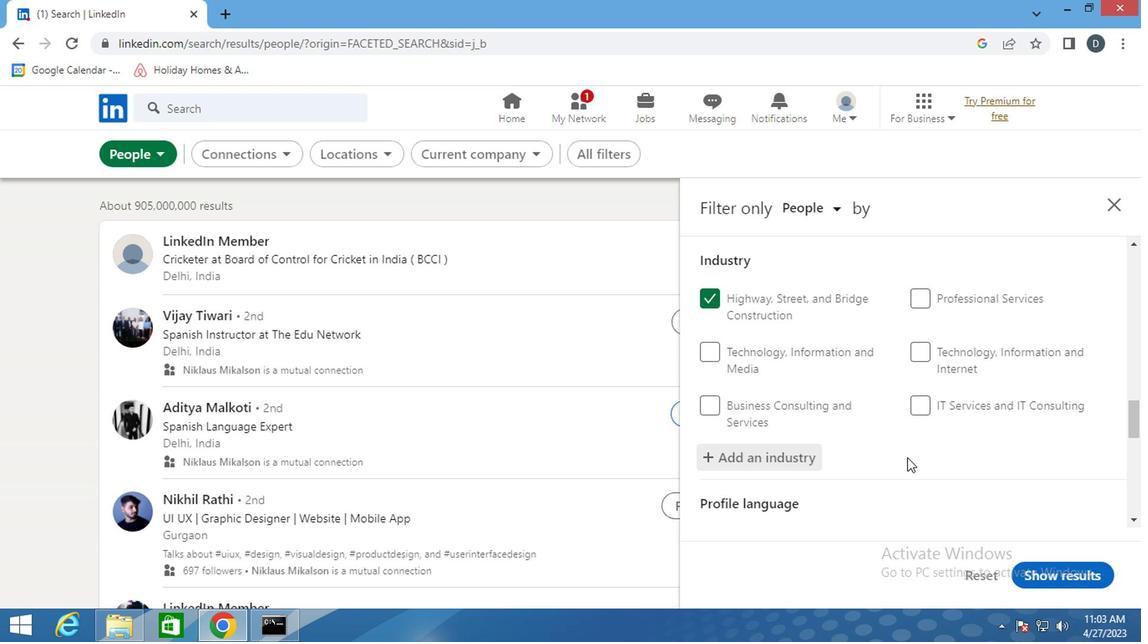 
Action: Mouse moved to (865, 413)
Screenshot: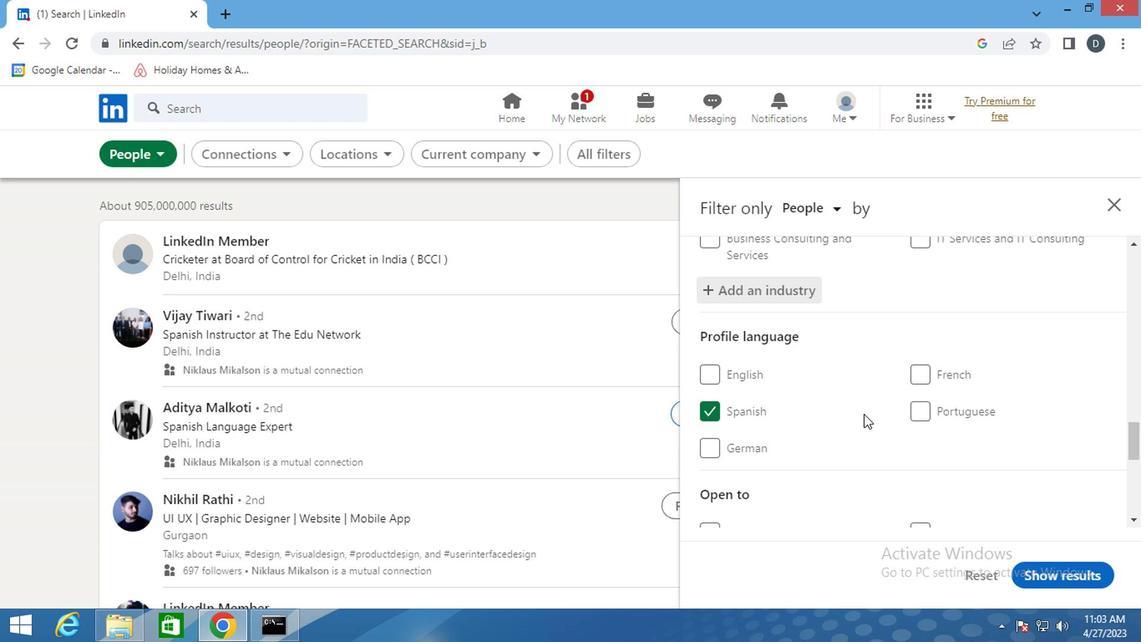 
Action: Mouse scrolled (865, 412) with delta (0, -1)
Screenshot: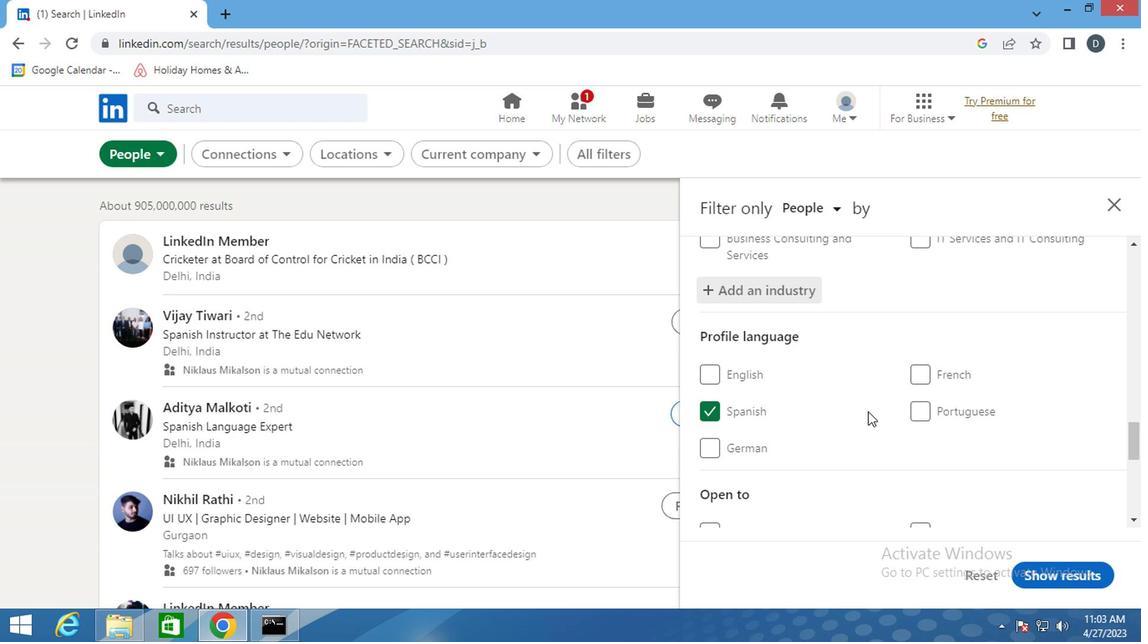 
Action: Mouse scrolled (865, 412) with delta (0, -1)
Screenshot: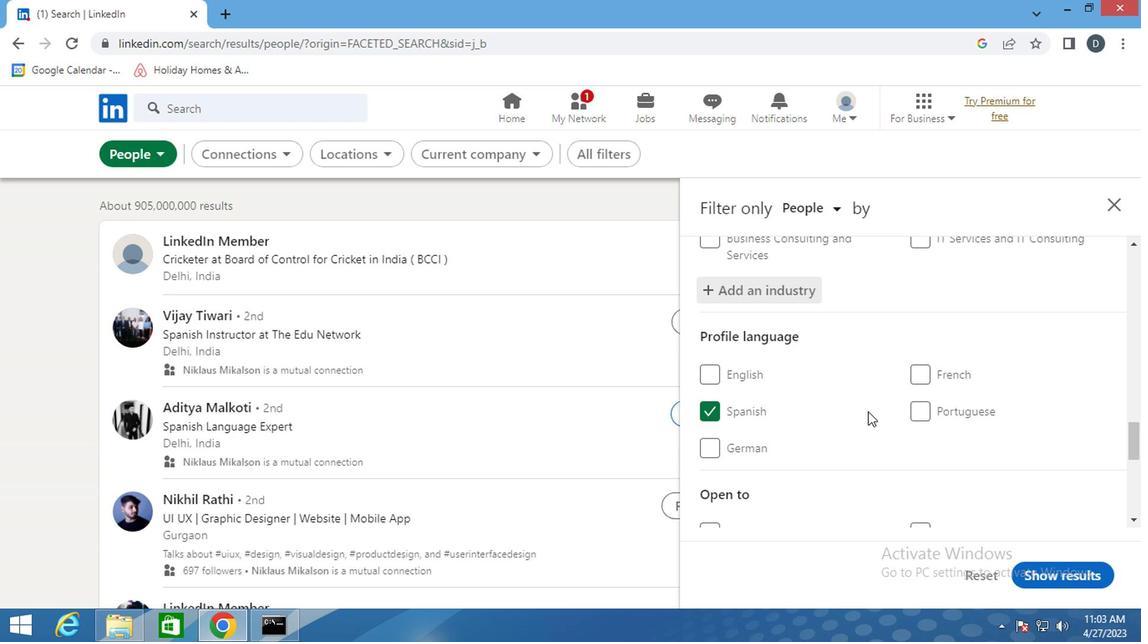 
Action: Mouse scrolled (865, 412) with delta (0, -1)
Screenshot: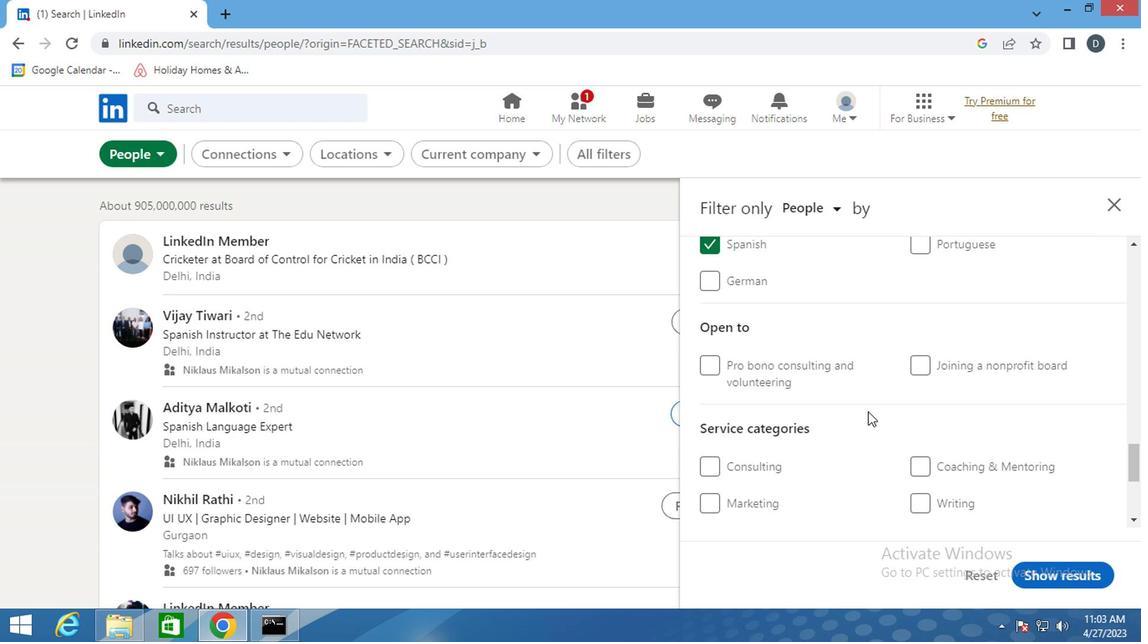 
Action: Mouse scrolled (865, 412) with delta (0, -1)
Screenshot: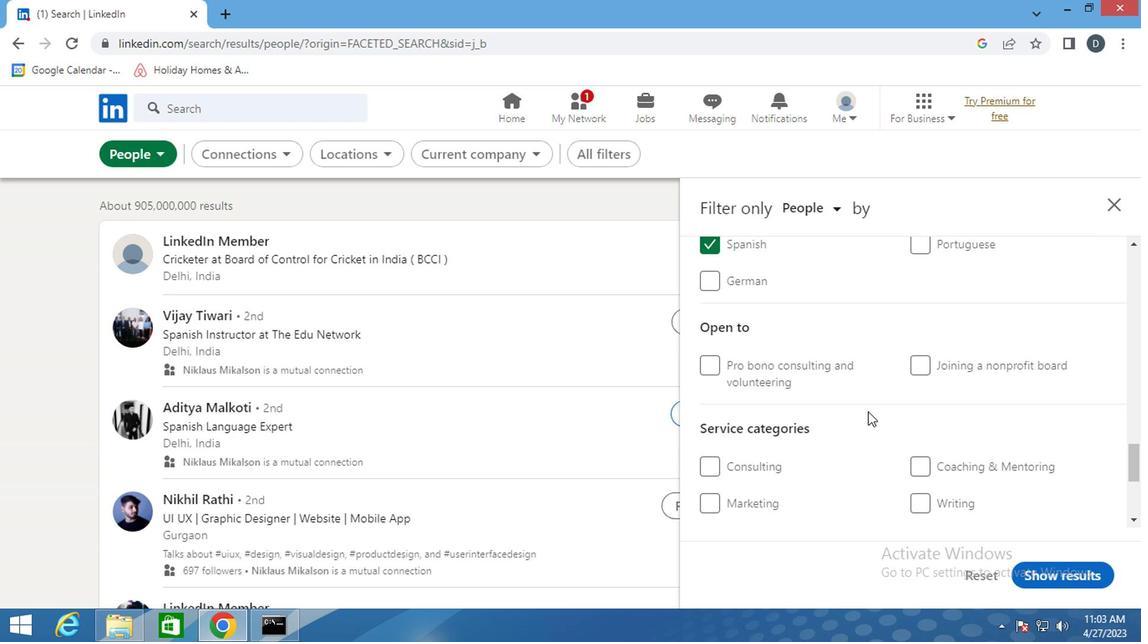 
Action: Mouse moved to (966, 371)
Screenshot: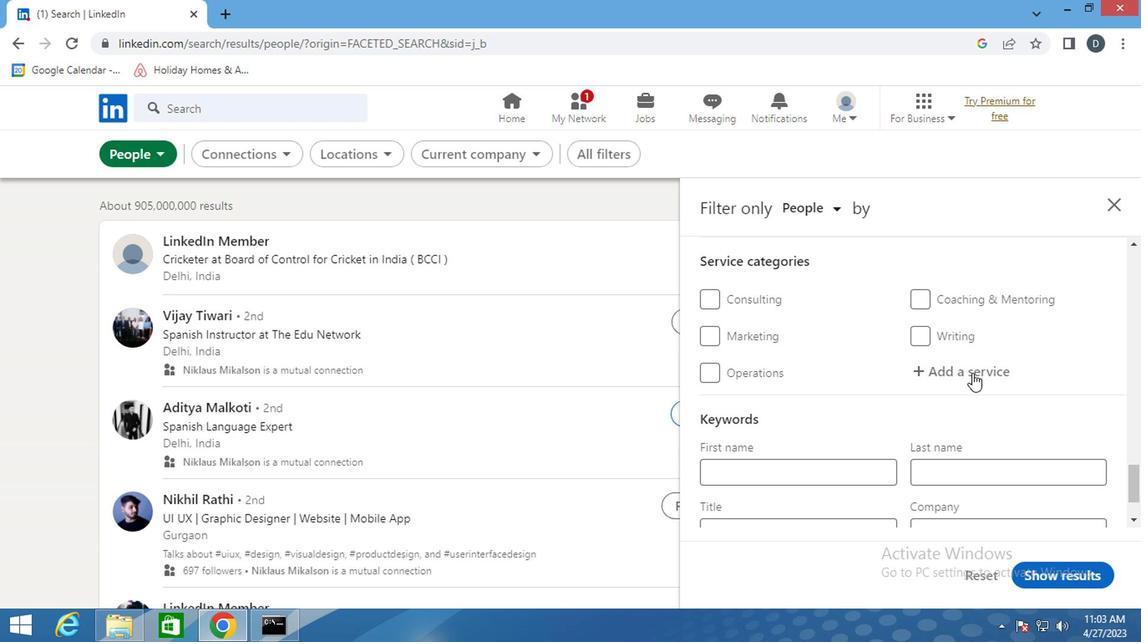 
Action: Mouse pressed left at (966, 371)
Screenshot: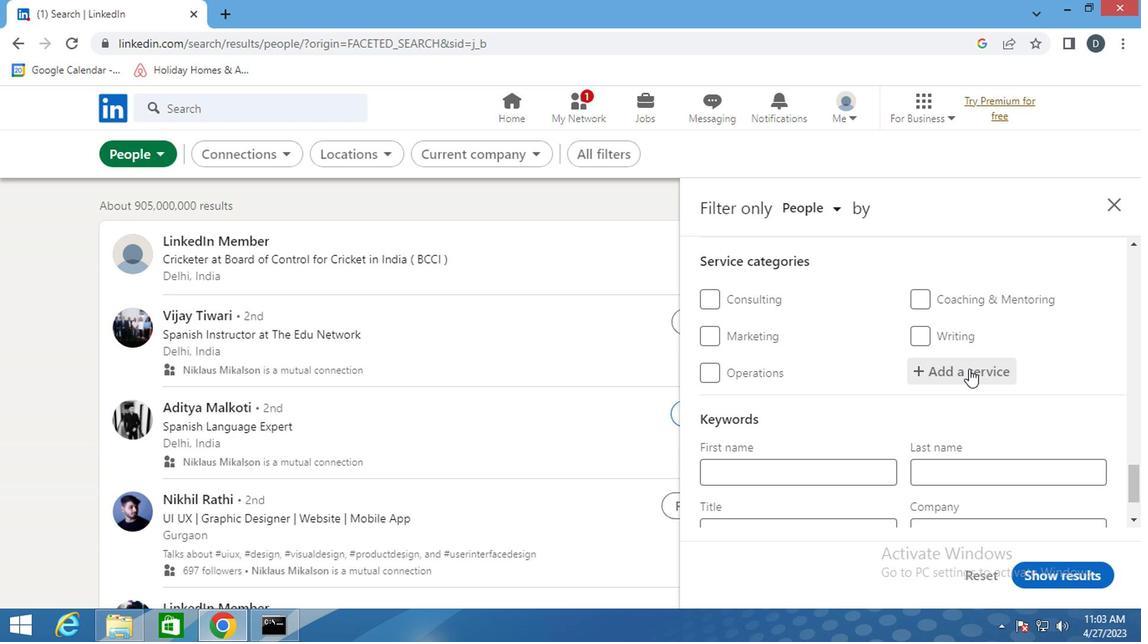 
Action: Mouse moved to (925, 395)
Screenshot: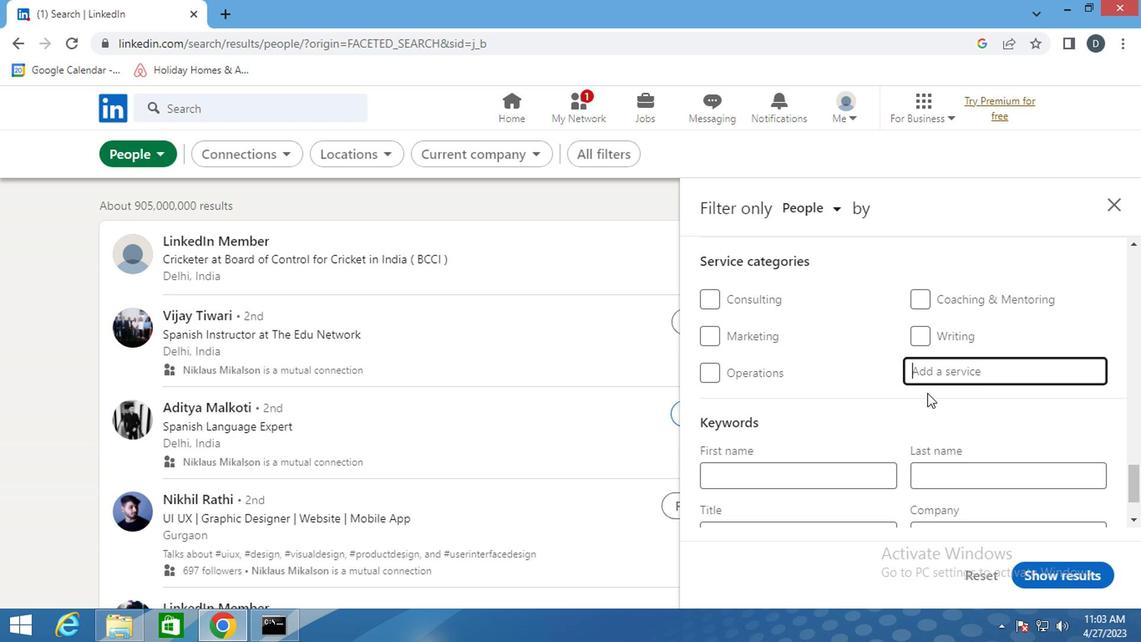 
Action: Key pressed <Key.shift>COPYWRITING
Screenshot: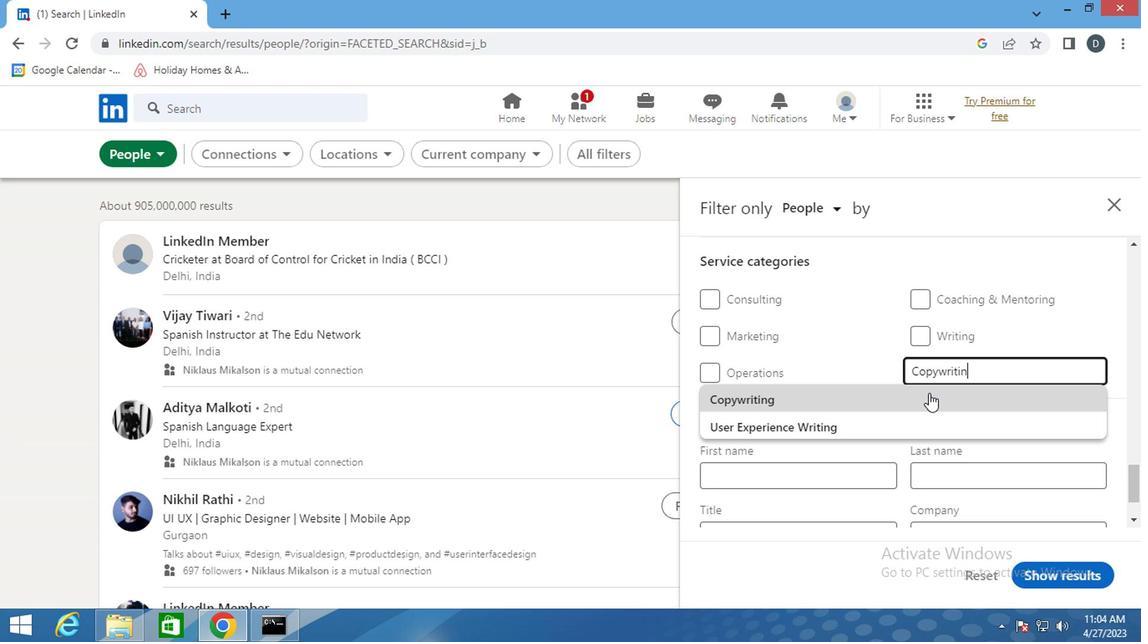 
Action: Mouse pressed left at (925, 395)
Screenshot: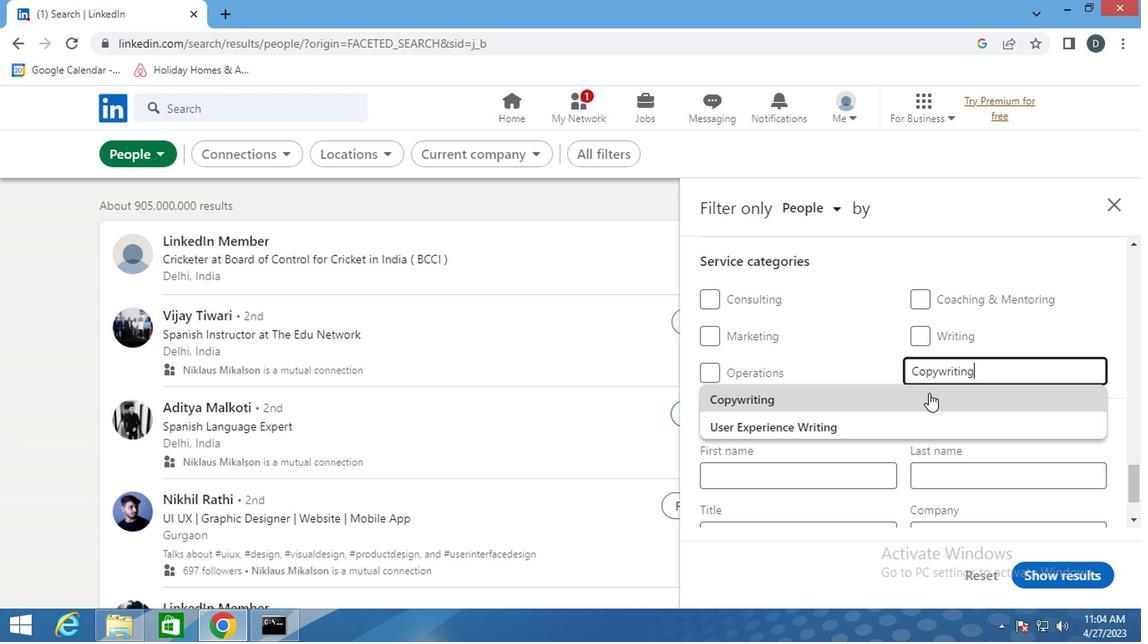 
Action: Mouse moved to (911, 429)
Screenshot: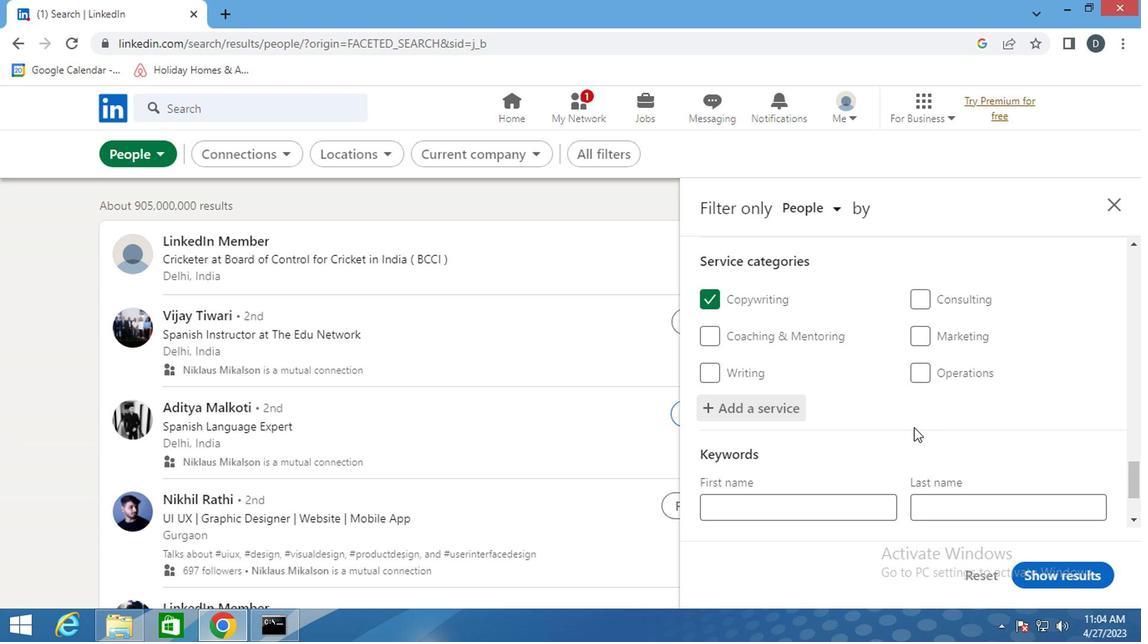 
Action: Mouse scrolled (911, 428) with delta (0, -1)
Screenshot: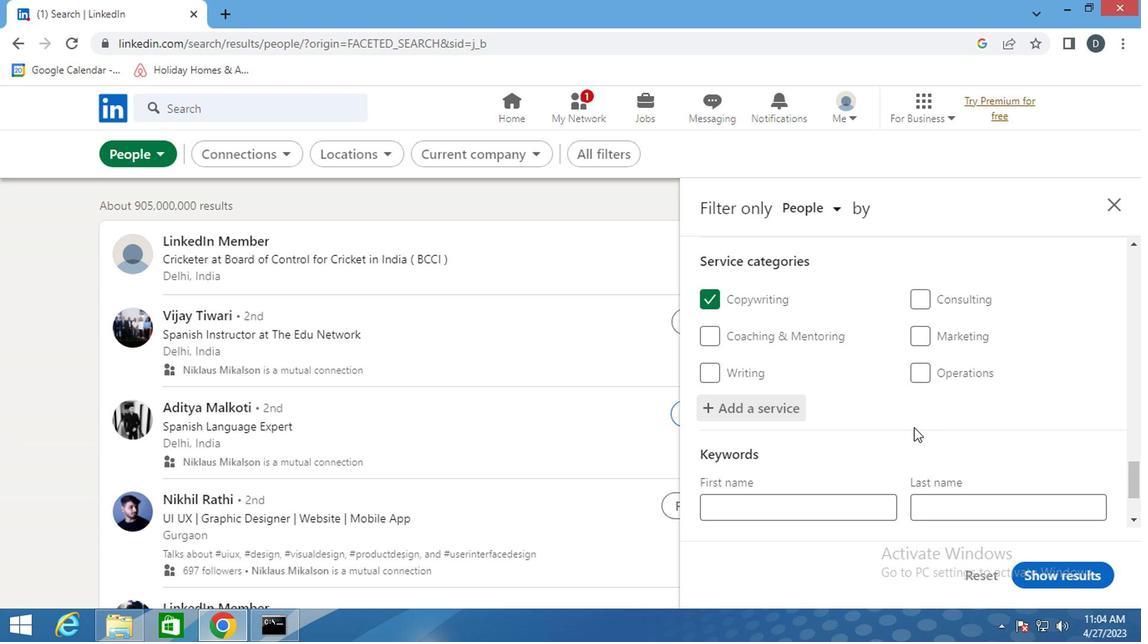 
Action: Mouse moved to (823, 437)
Screenshot: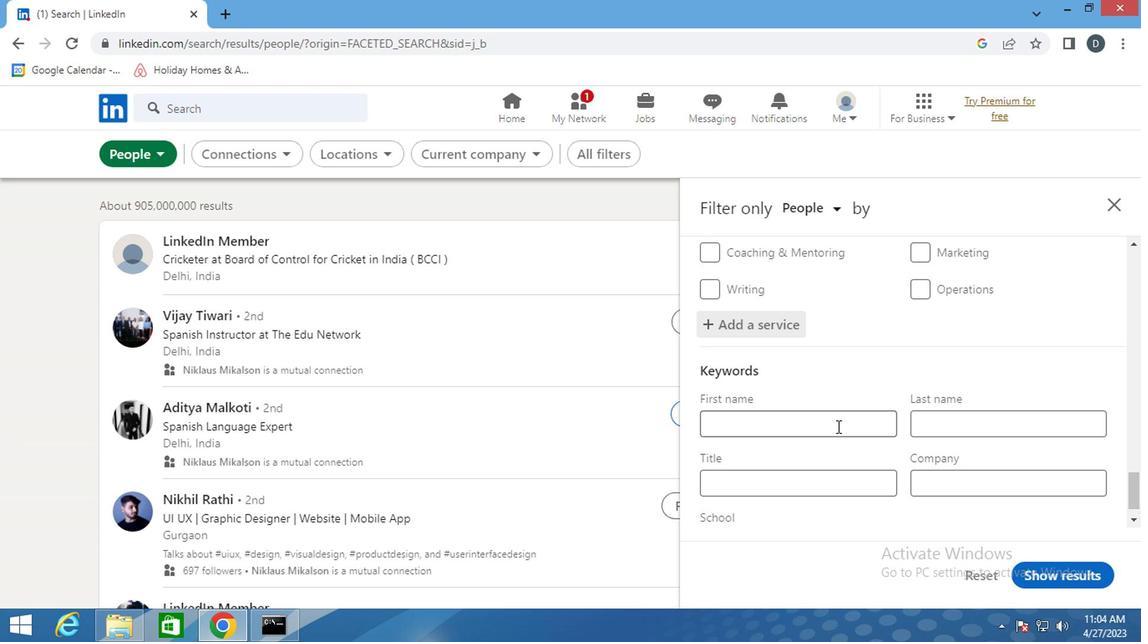 
Action: Mouse scrolled (823, 436) with delta (0, -1)
Screenshot: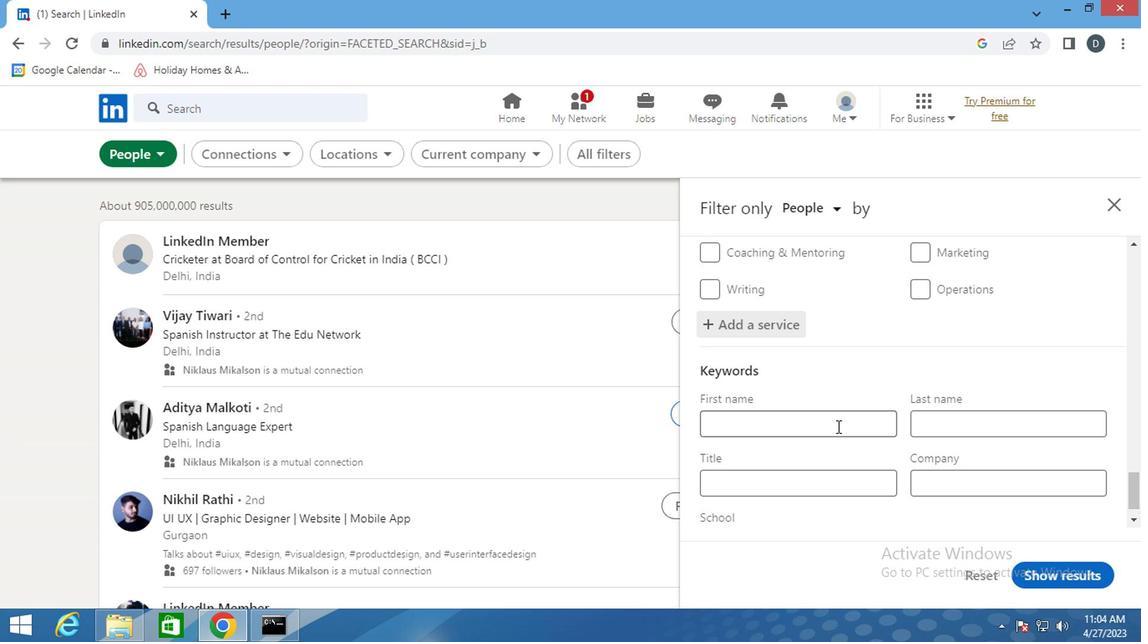 
Action: Mouse moved to (799, 450)
Screenshot: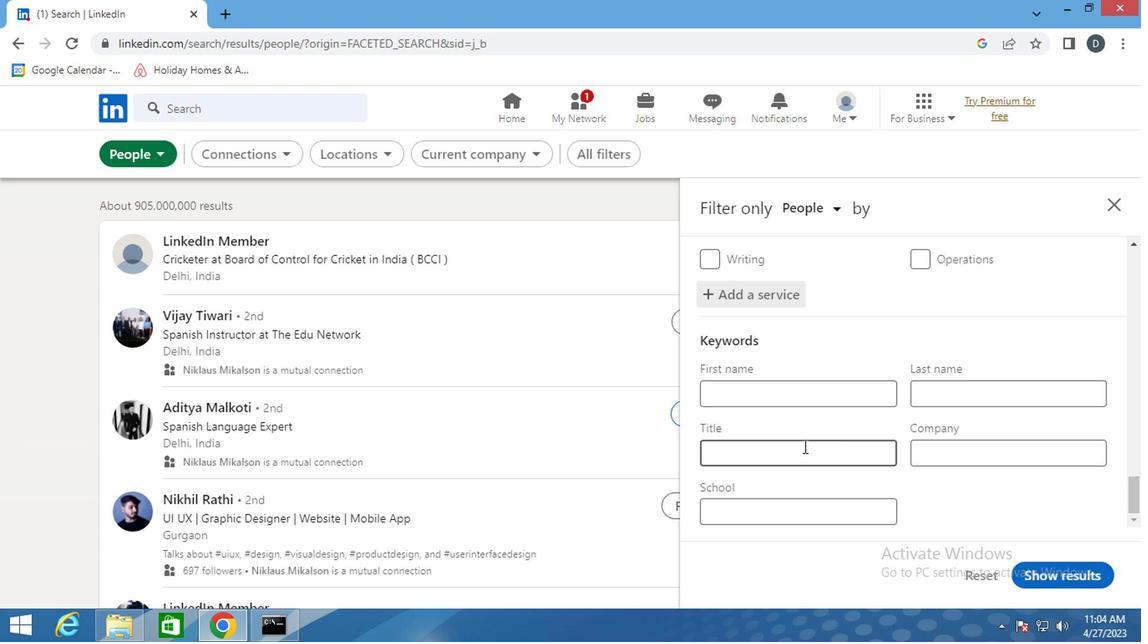 
Action: Mouse pressed left at (799, 450)
Screenshot: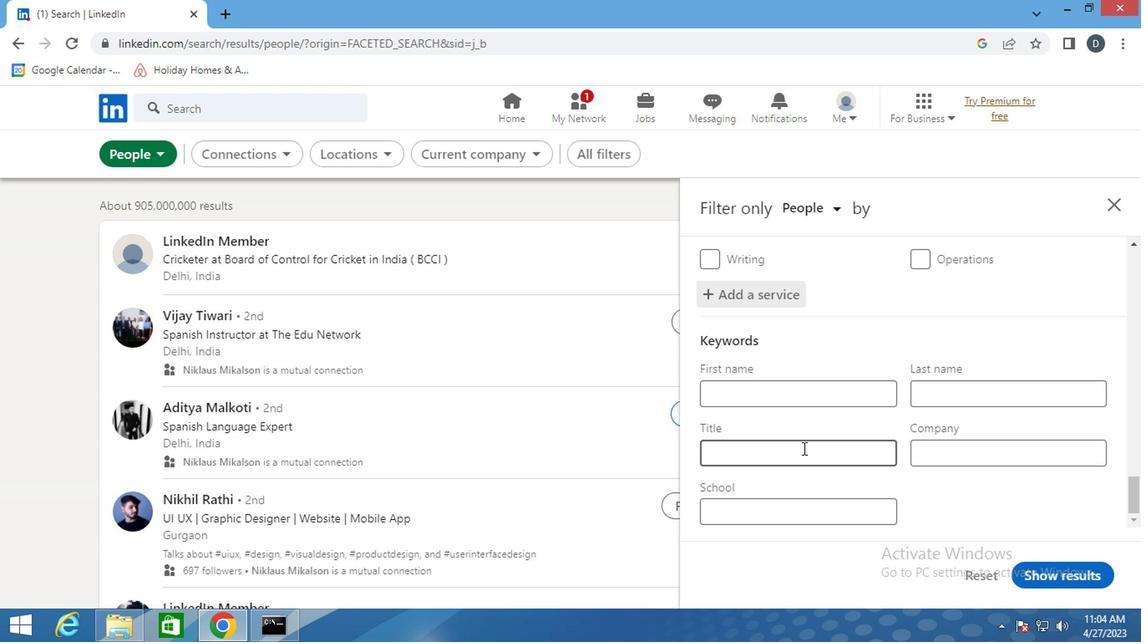 
Action: Mouse moved to (801, 451)
Screenshot: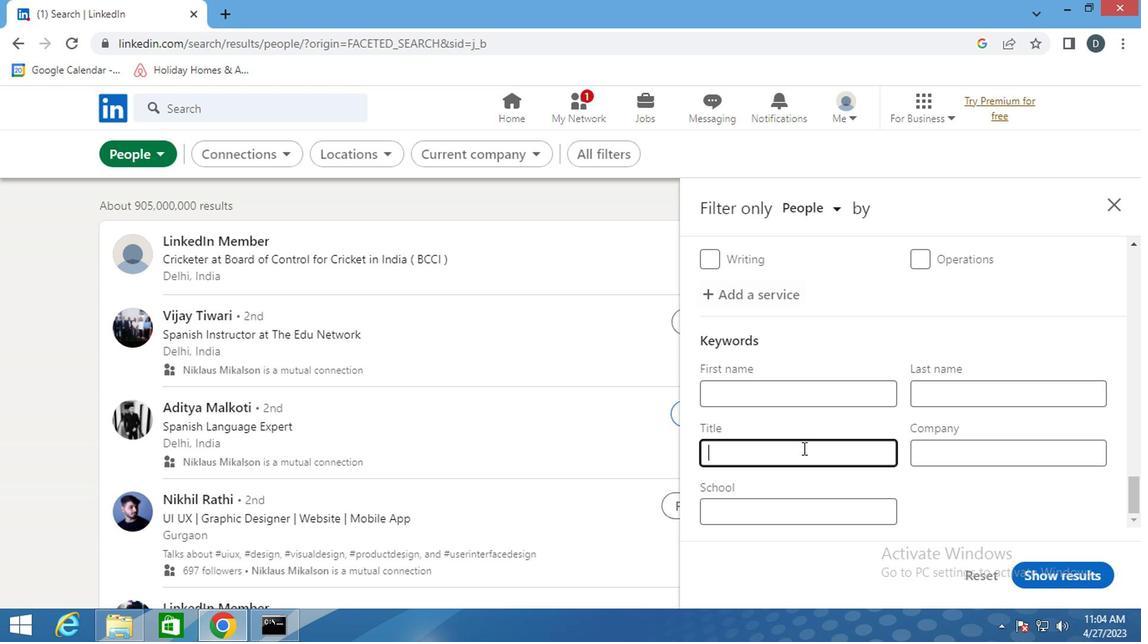
Action: Key pressed <Key.shift>UPS<Key.shift>DRIVER<Key.left><Key.left><Key.left><Key.left><Key.left><Key.left><Key.left><Key.right><Key.space>
Screenshot: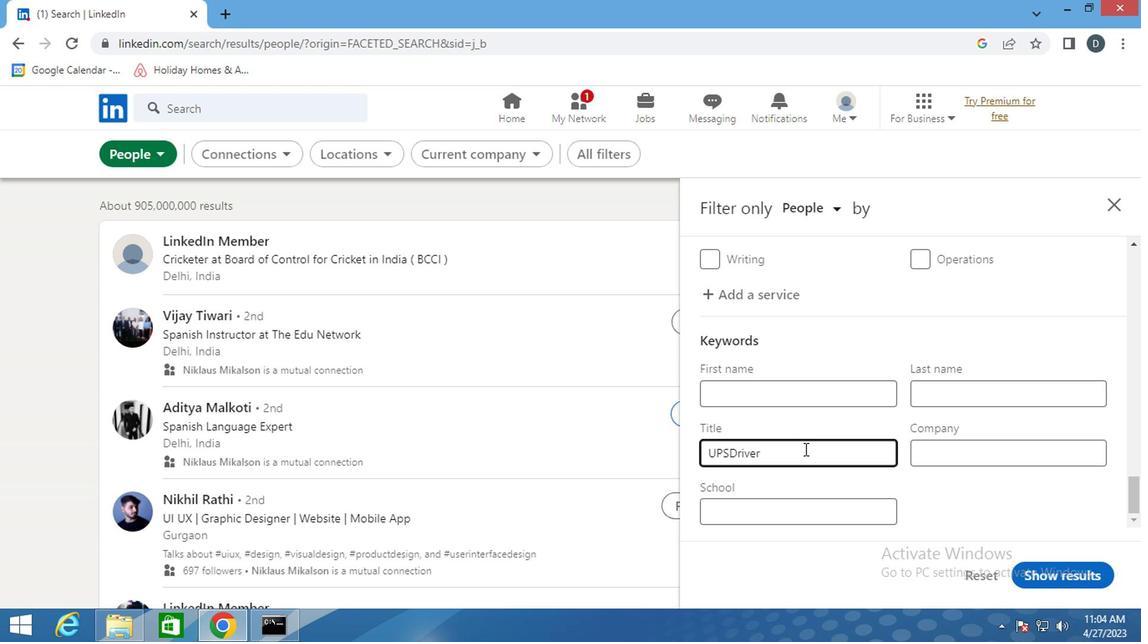 
Action: Mouse moved to (1073, 575)
Screenshot: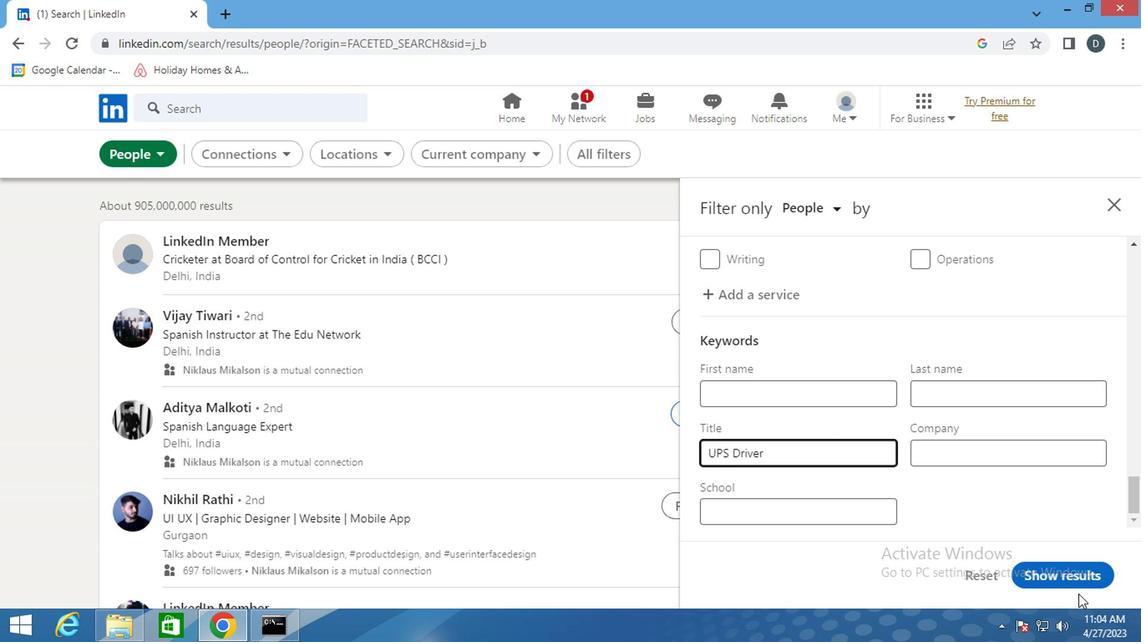 
Action: Mouse pressed left at (1073, 575)
Screenshot: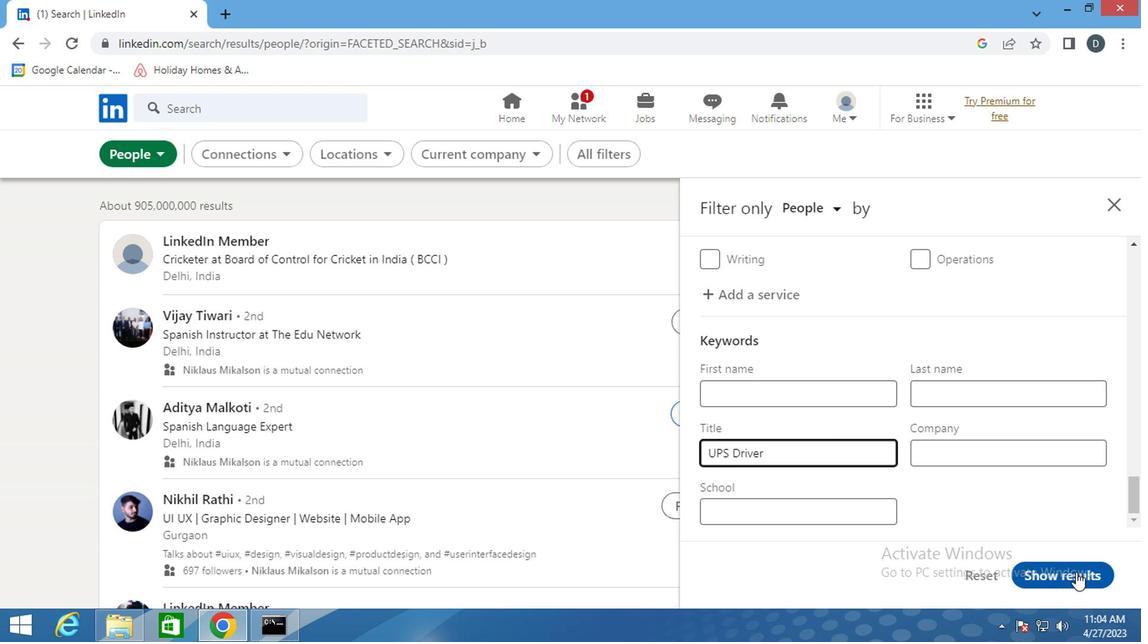
Action: Mouse moved to (682, 298)
Screenshot: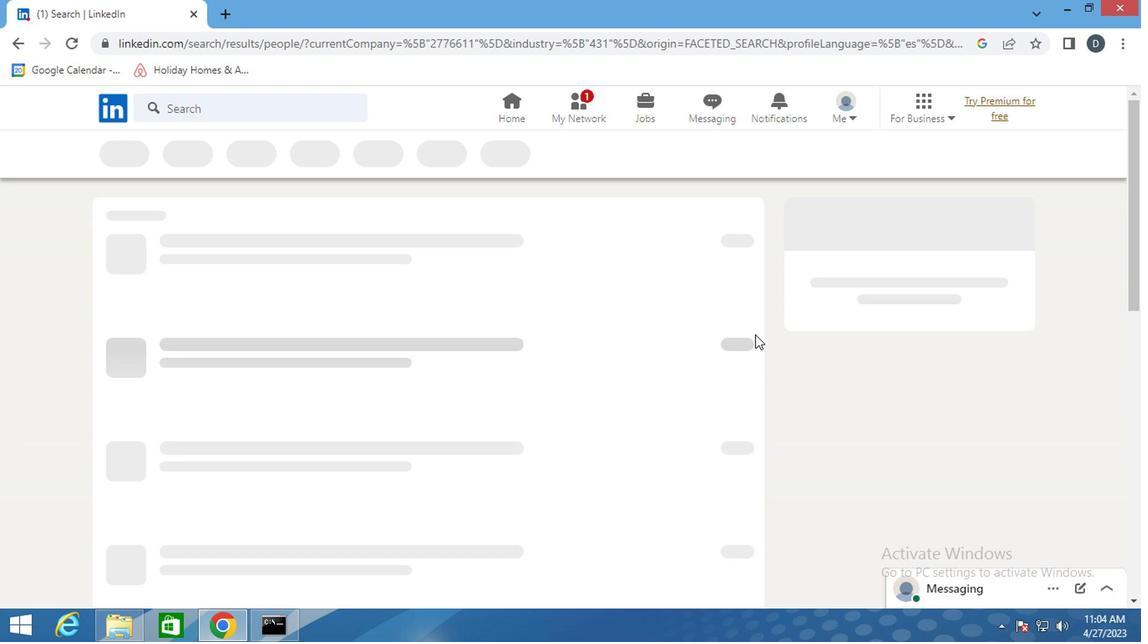 
